 Task: Search one way flight ticket for 4 adults, 2 children, 2 infants in seat and 1 infant on lap in premium economy from Reno: Reno/tahoe International Airport to Springfield: Abraham Lincoln Capital Airport on 5-2-2023. Number of bags: 2 carry on bags. Price is upto 89000. Outbound departure time preference is 4:00.
Action: Mouse moved to (324, 284)
Screenshot: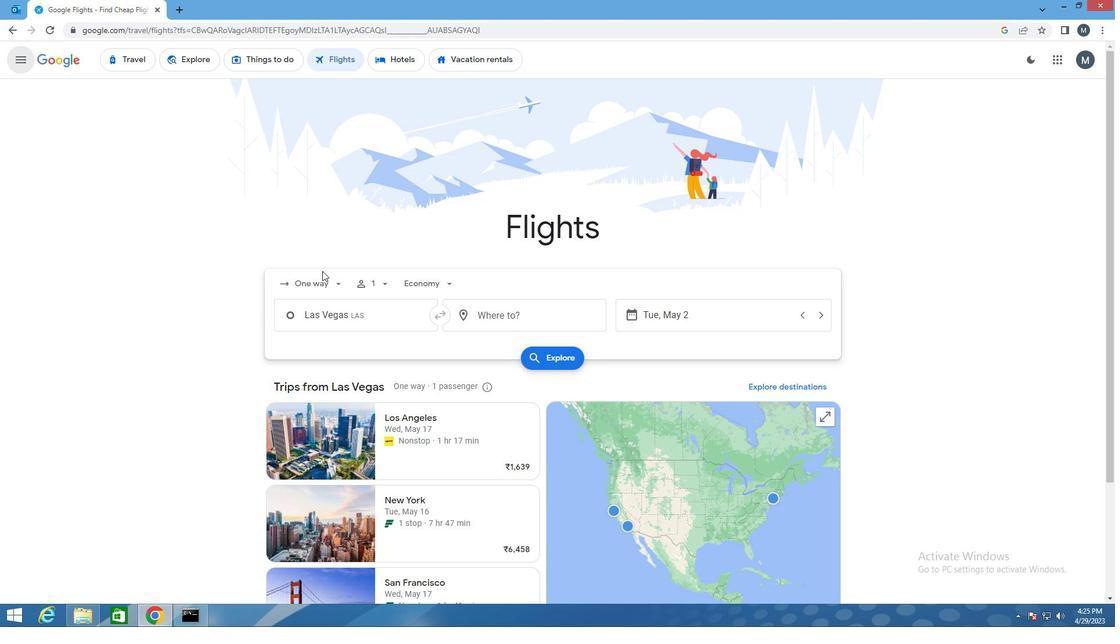 
Action: Mouse pressed left at (324, 284)
Screenshot: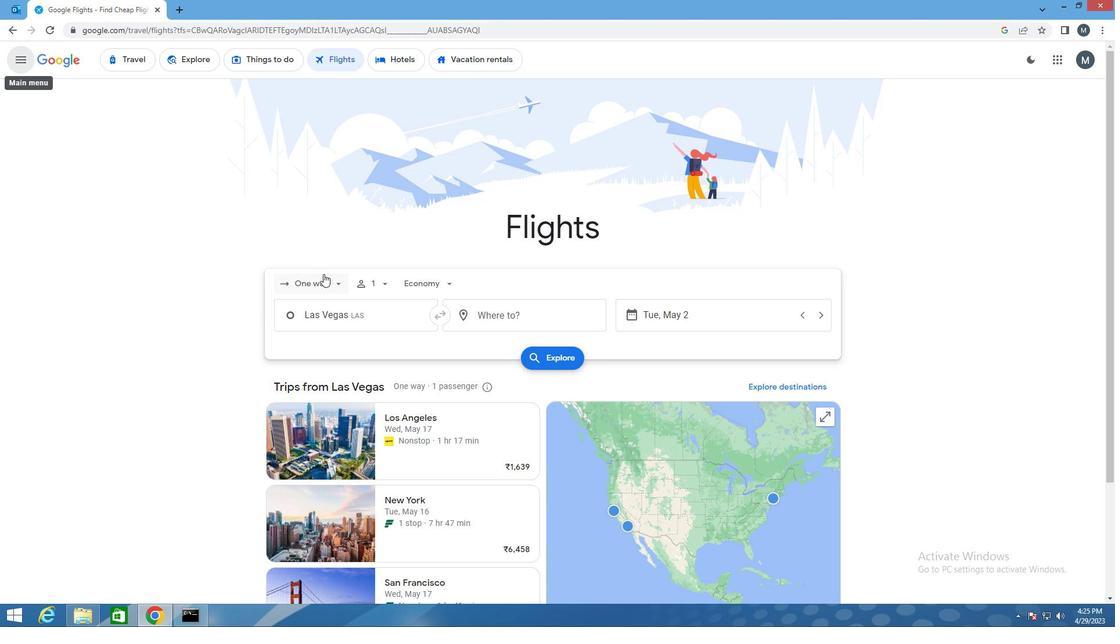 
Action: Mouse moved to (325, 340)
Screenshot: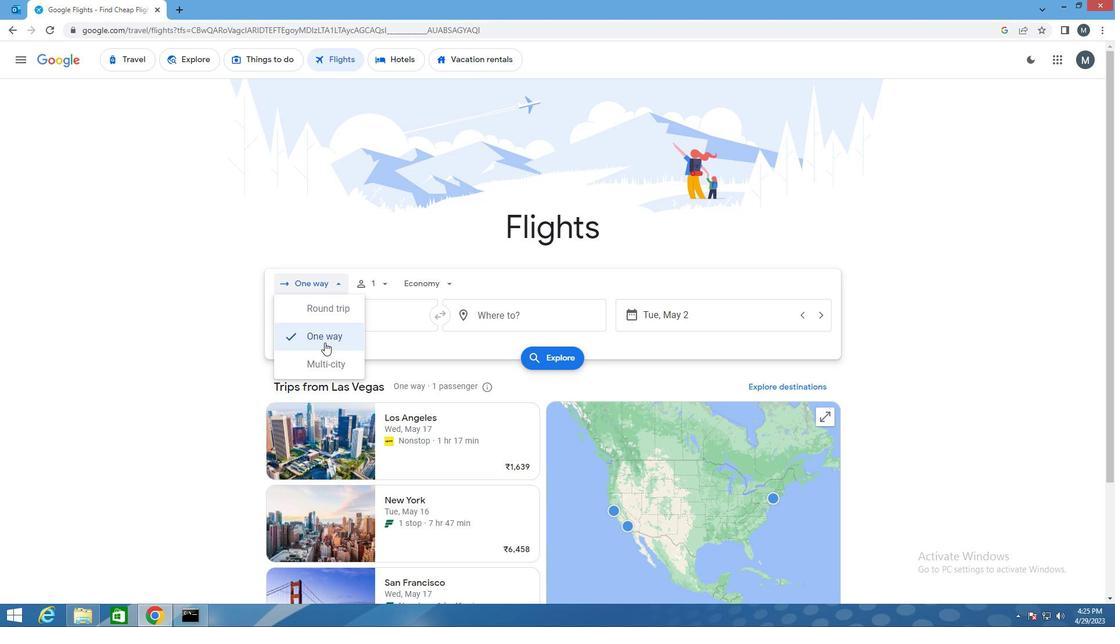 
Action: Mouse pressed left at (325, 340)
Screenshot: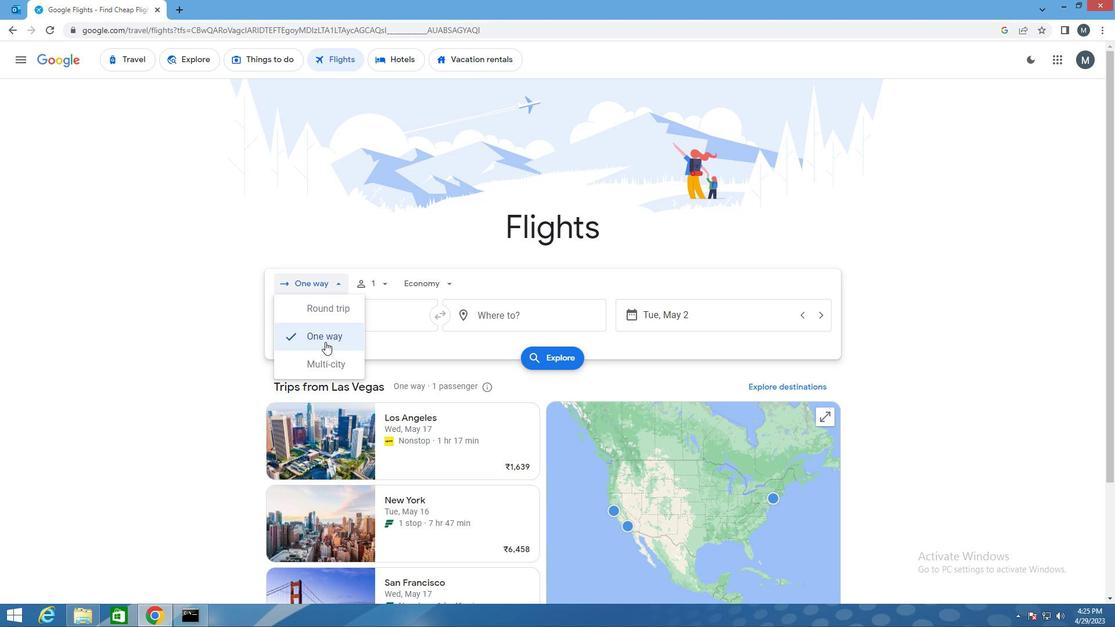 
Action: Mouse moved to (376, 283)
Screenshot: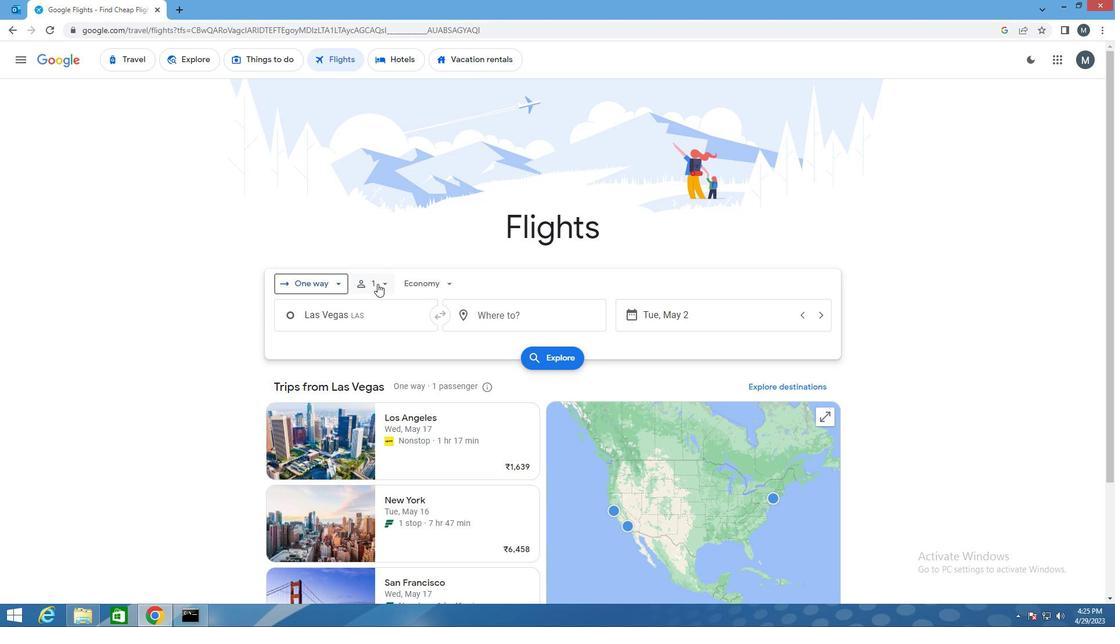 
Action: Mouse pressed left at (376, 283)
Screenshot: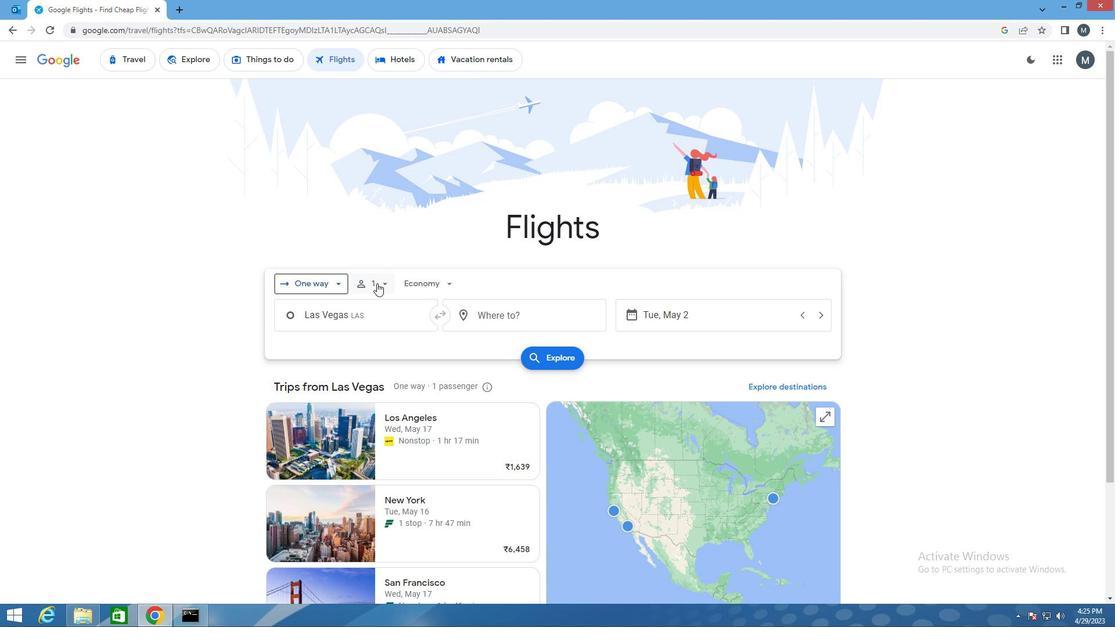 
Action: Mouse moved to (471, 317)
Screenshot: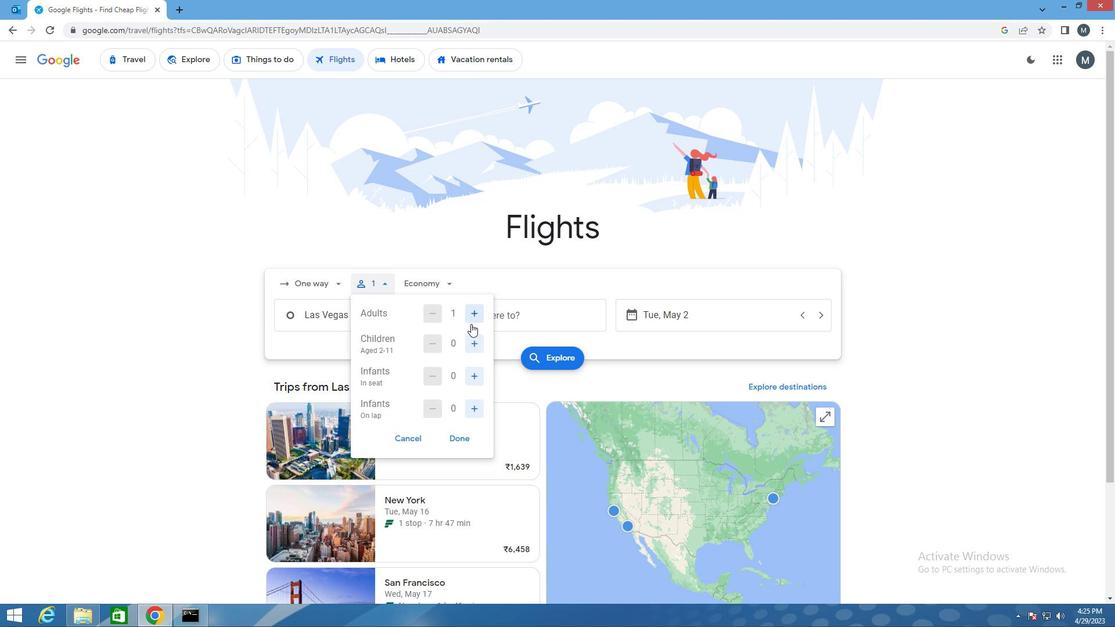 
Action: Mouse pressed left at (471, 317)
Screenshot: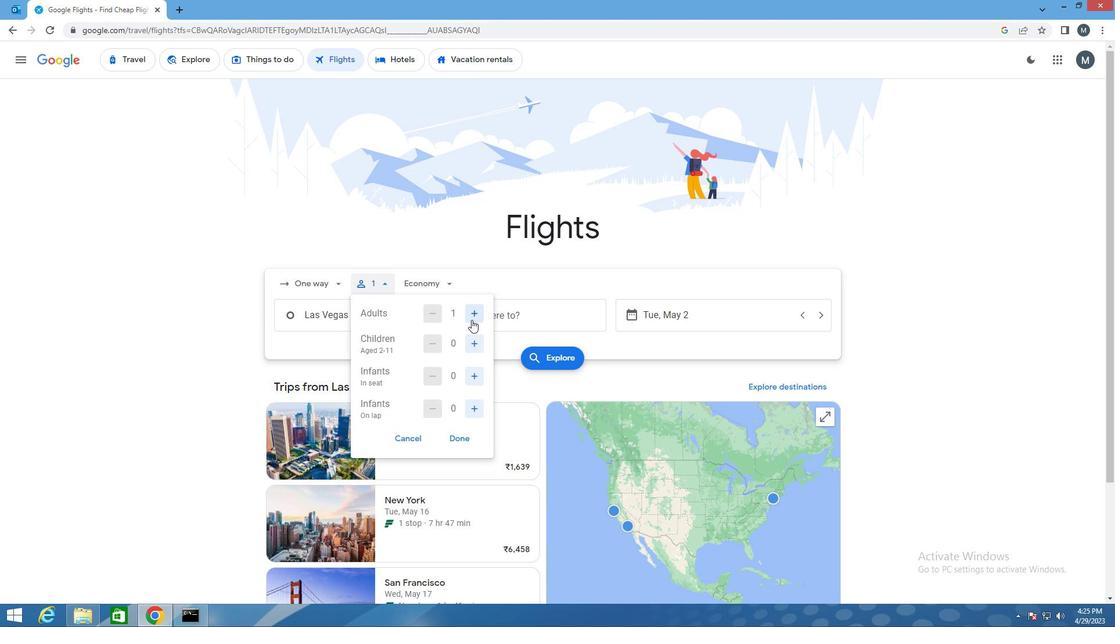 
Action: Mouse moved to (472, 317)
Screenshot: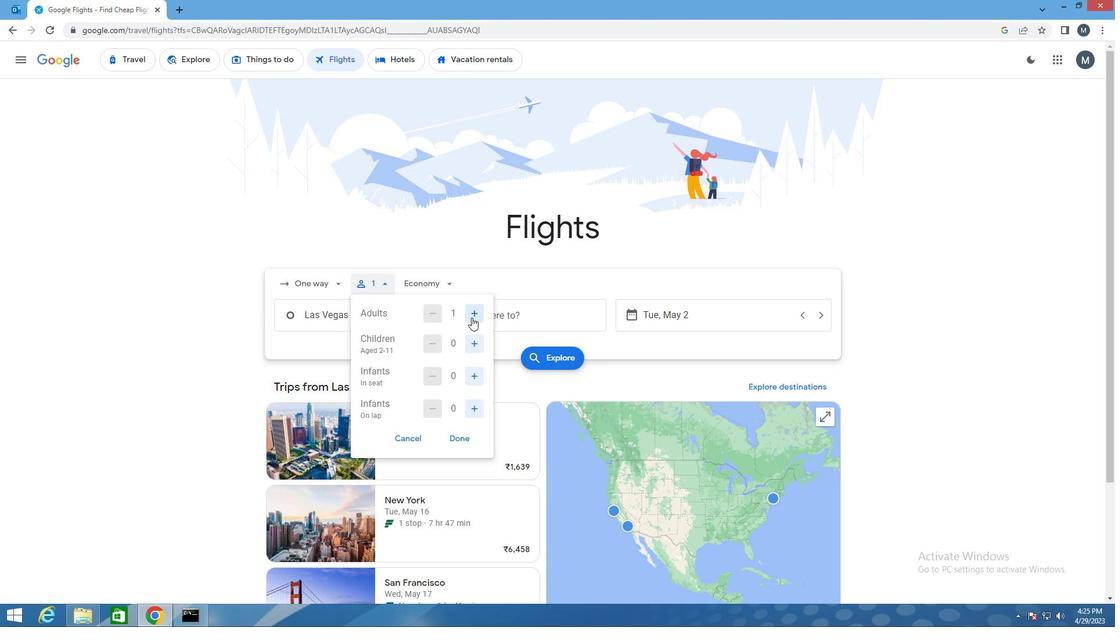 
Action: Mouse pressed left at (472, 317)
Screenshot: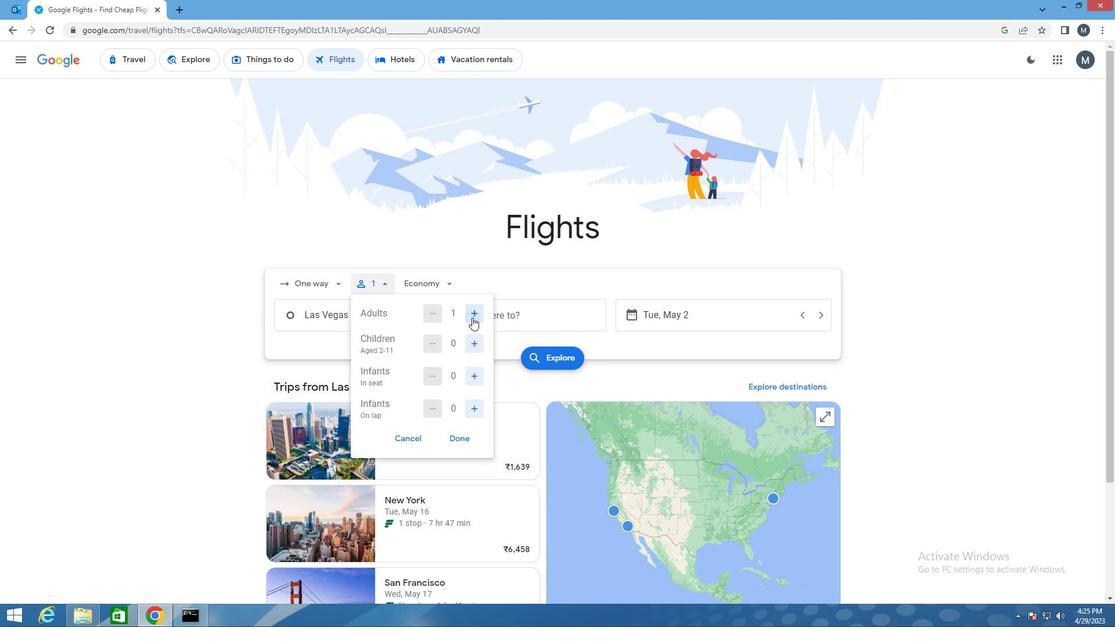 
Action: Mouse pressed left at (472, 317)
Screenshot: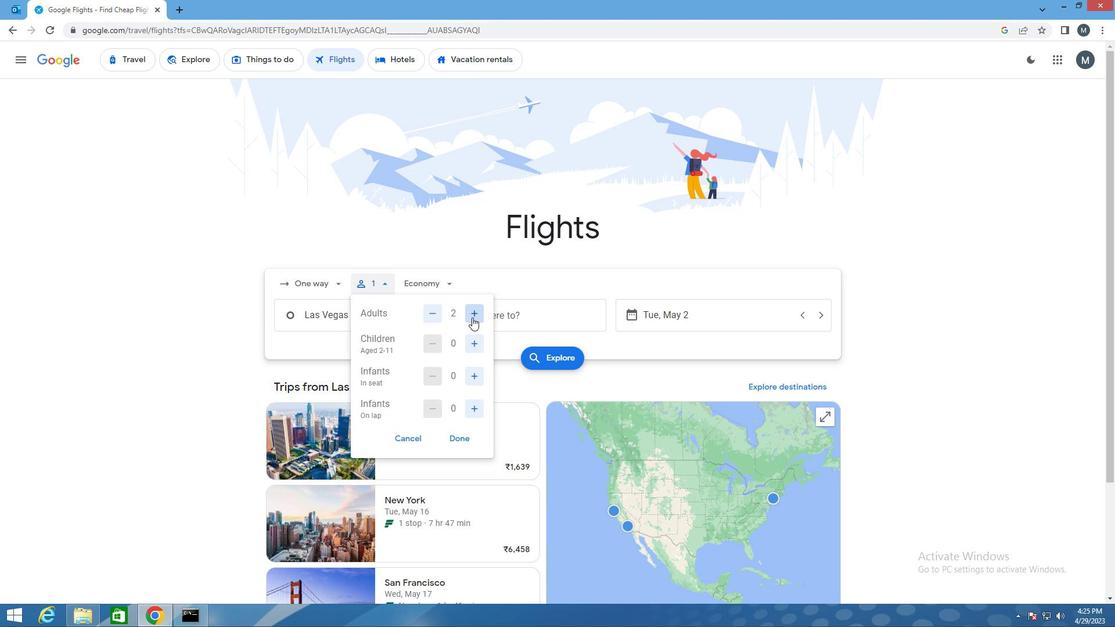 
Action: Mouse moved to (472, 343)
Screenshot: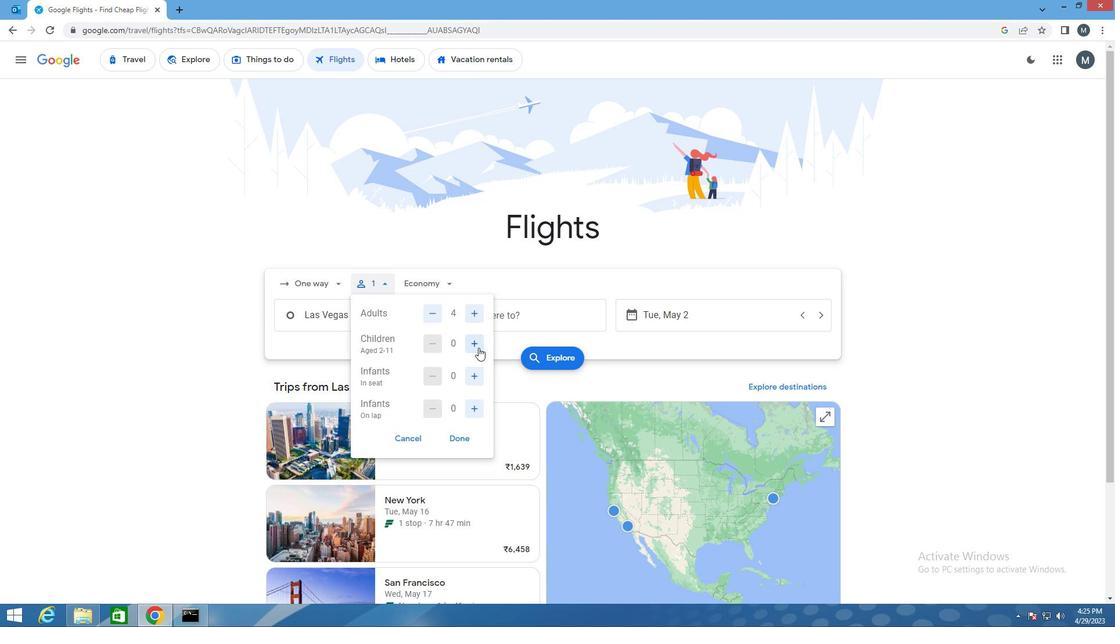 
Action: Mouse pressed left at (472, 343)
Screenshot: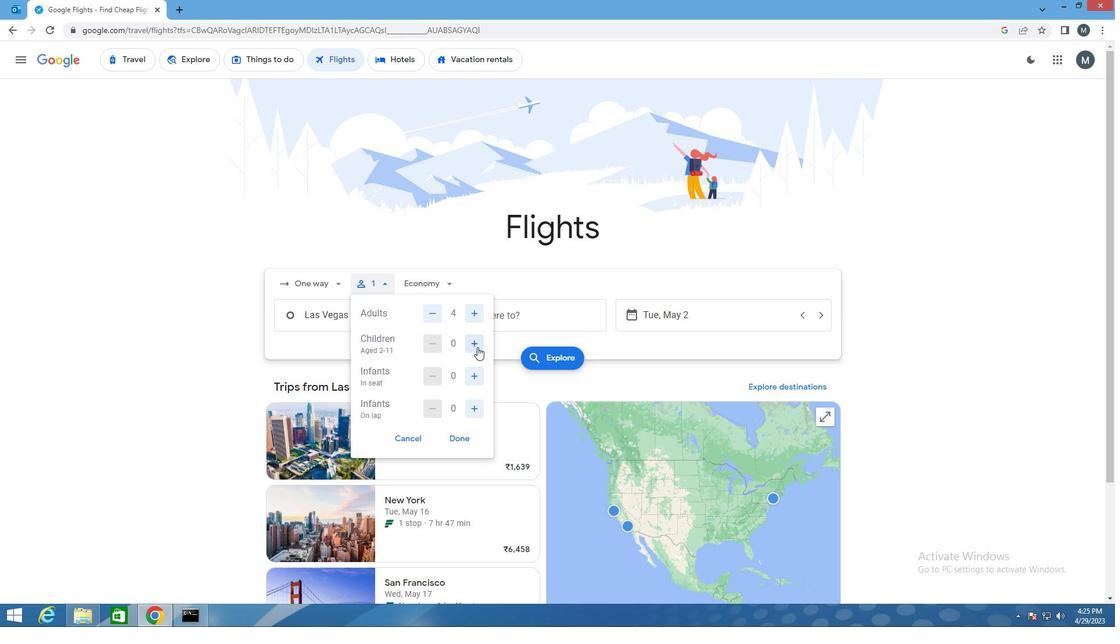 
Action: Mouse pressed left at (472, 343)
Screenshot: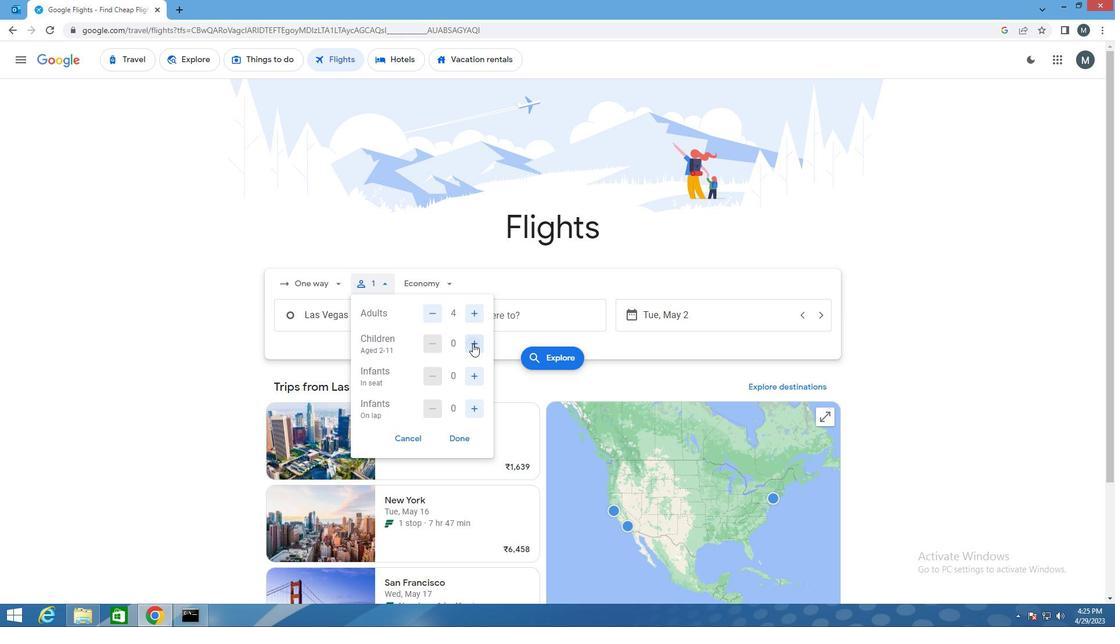 
Action: Mouse moved to (469, 374)
Screenshot: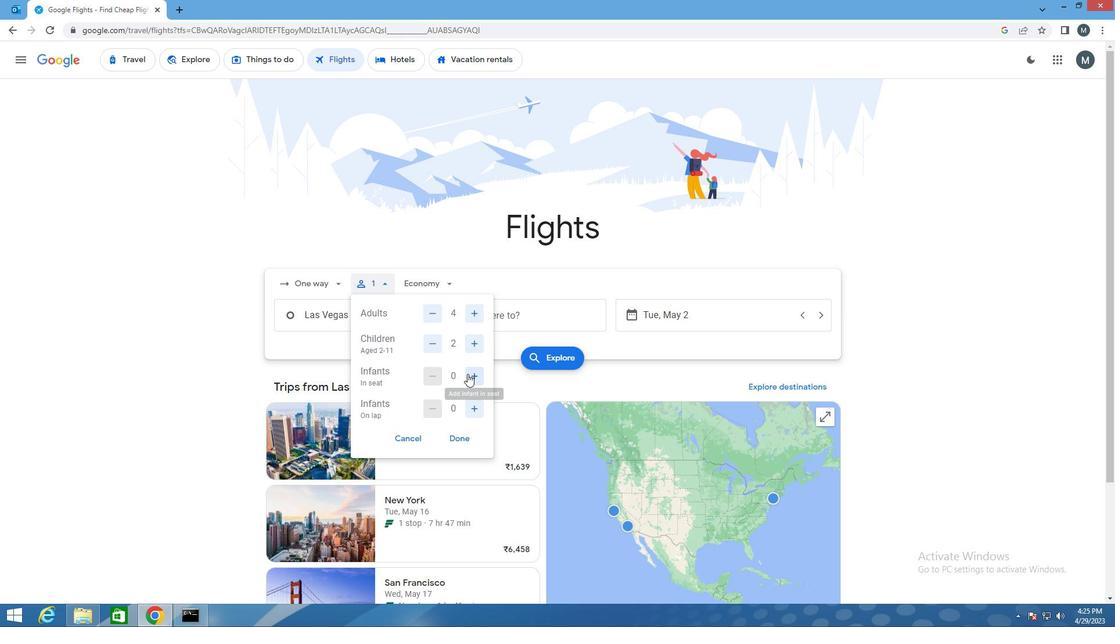 
Action: Mouse pressed left at (469, 374)
Screenshot: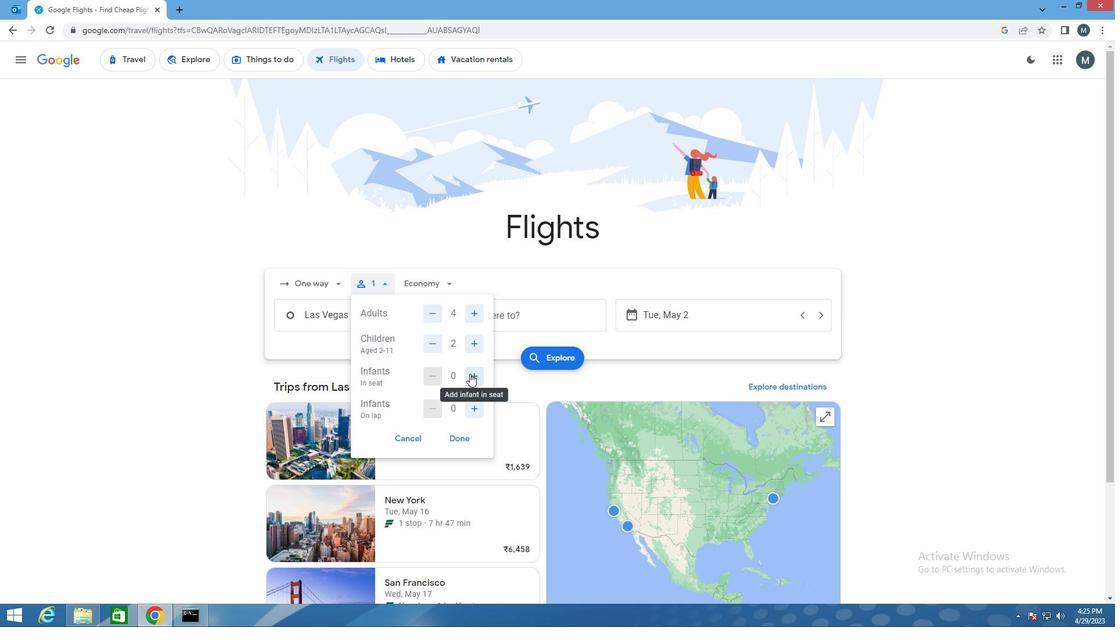
Action: Mouse pressed left at (469, 374)
Screenshot: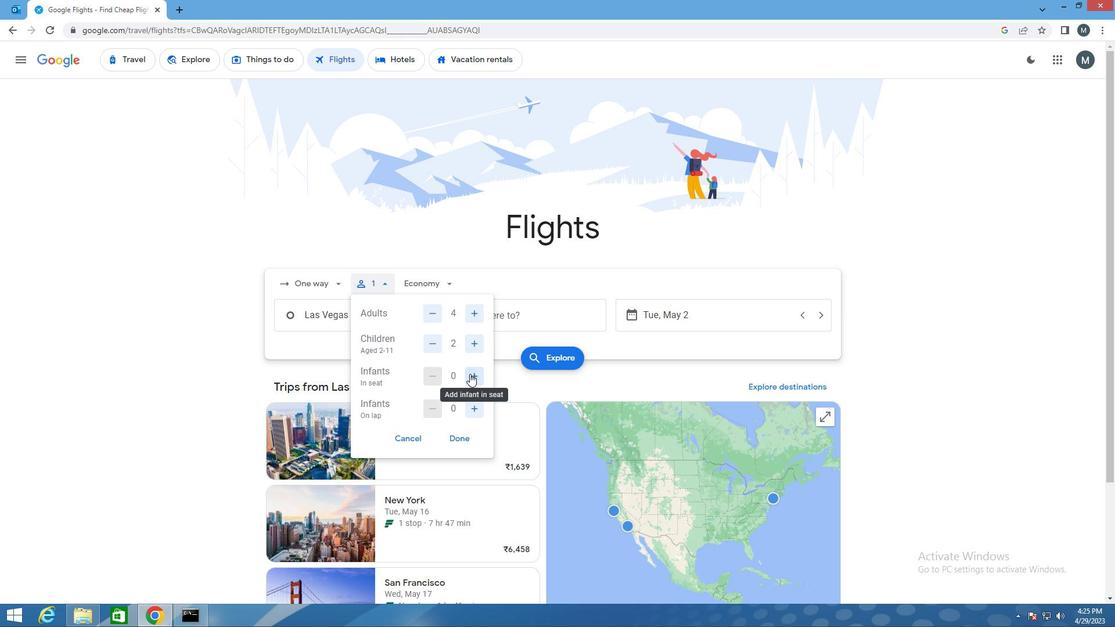 
Action: Mouse moved to (477, 410)
Screenshot: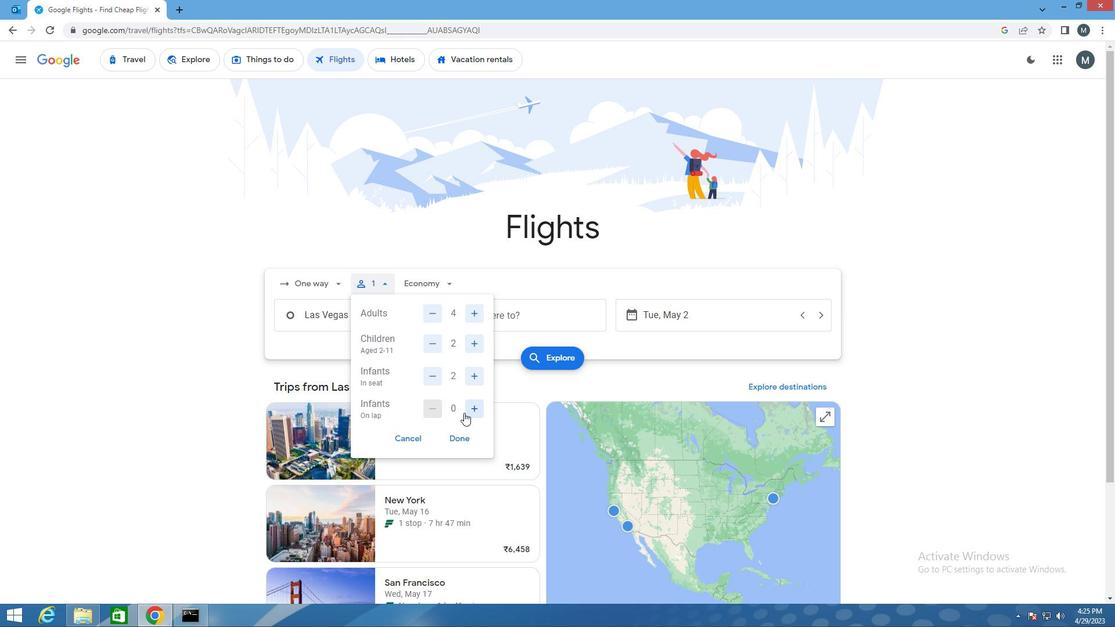 
Action: Mouse pressed left at (477, 410)
Screenshot: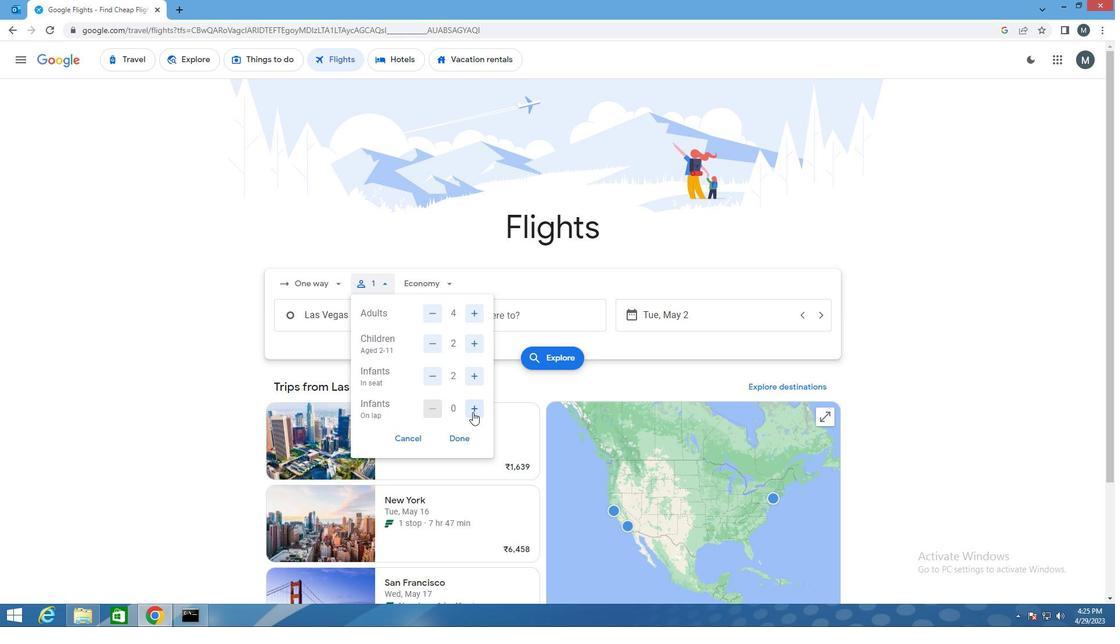 
Action: Mouse moved to (457, 437)
Screenshot: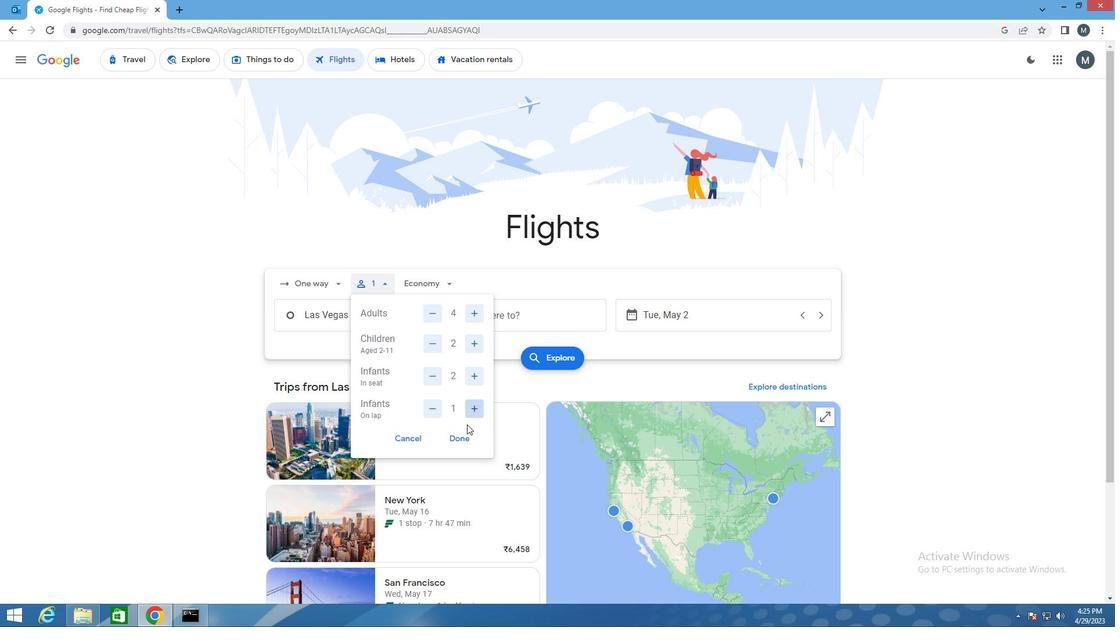 
Action: Mouse pressed left at (457, 437)
Screenshot: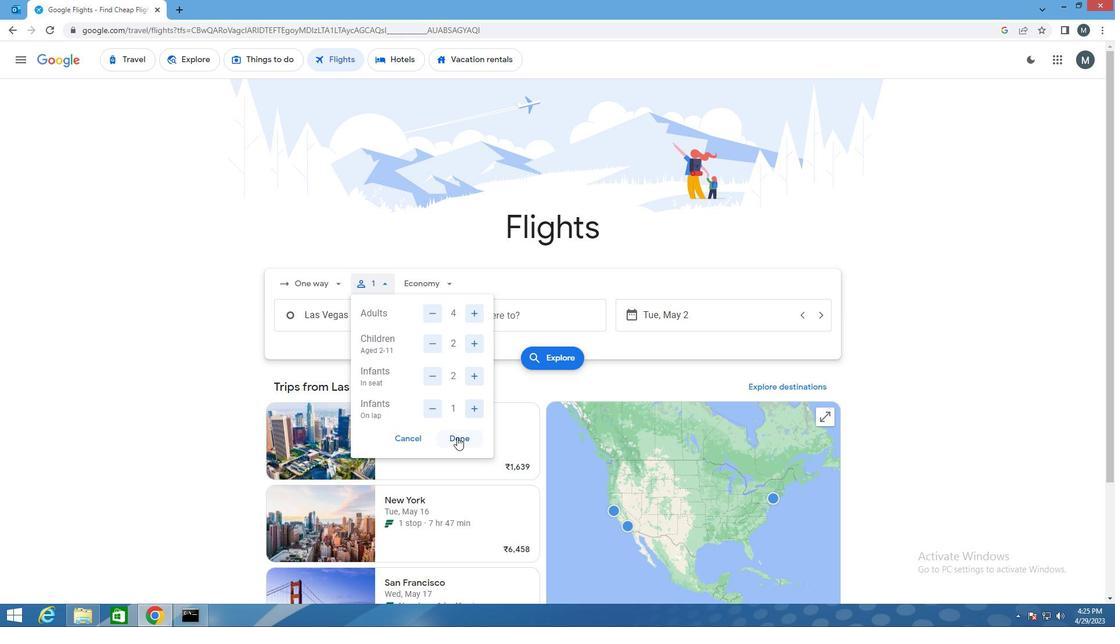 
Action: Mouse moved to (433, 287)
Screenshot: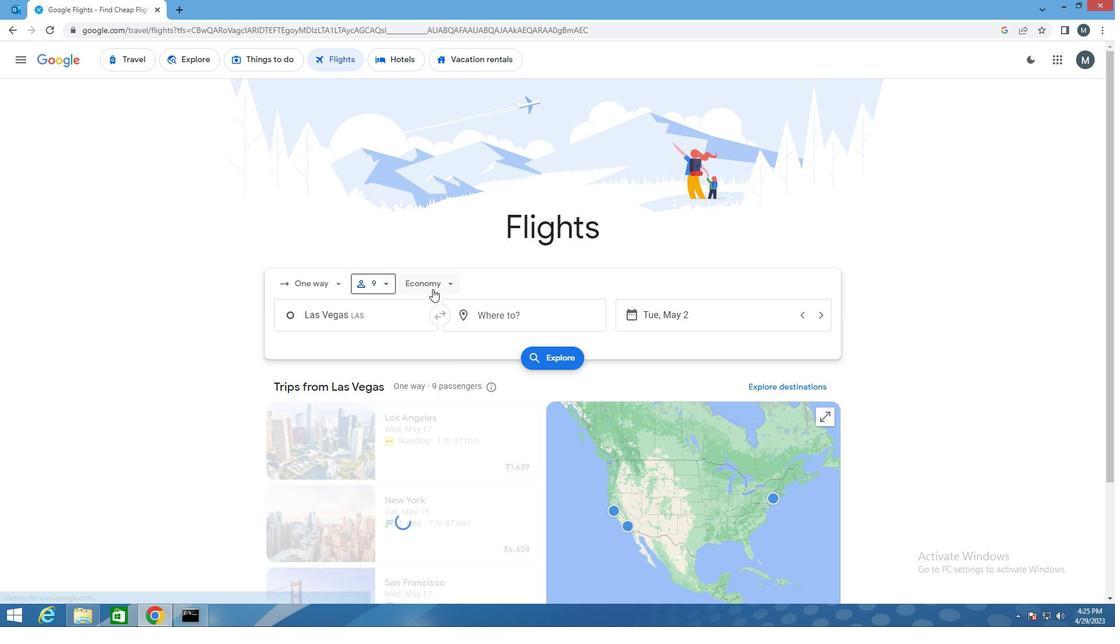 
Action: Mouse pressed left at (433, 287)
Screenshot: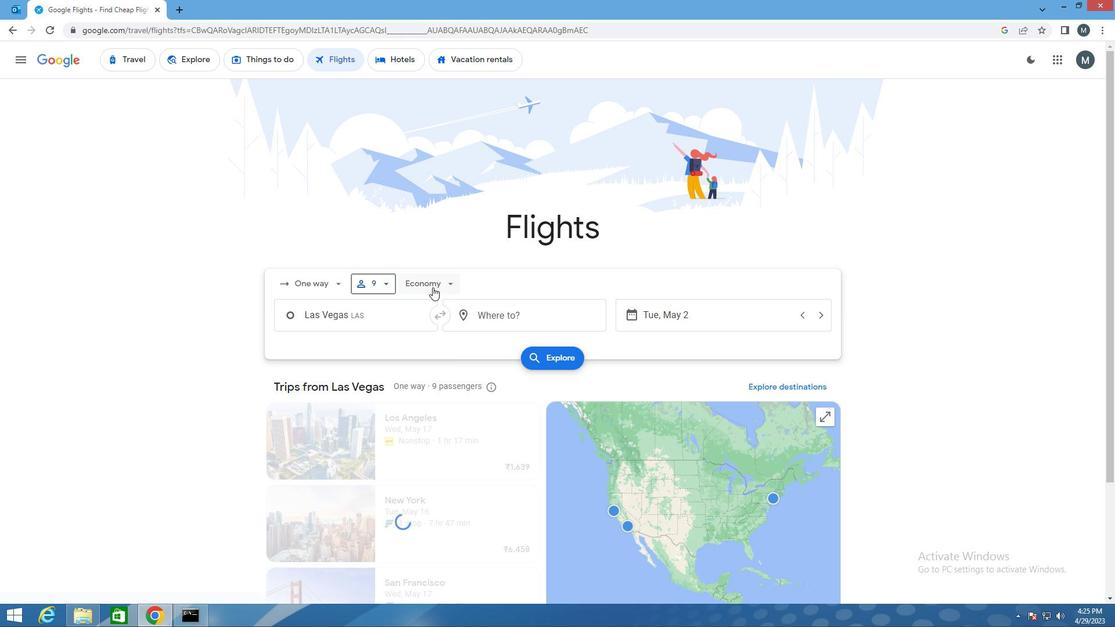 
Action: Mouse moved to (464, 334)
Screenshot: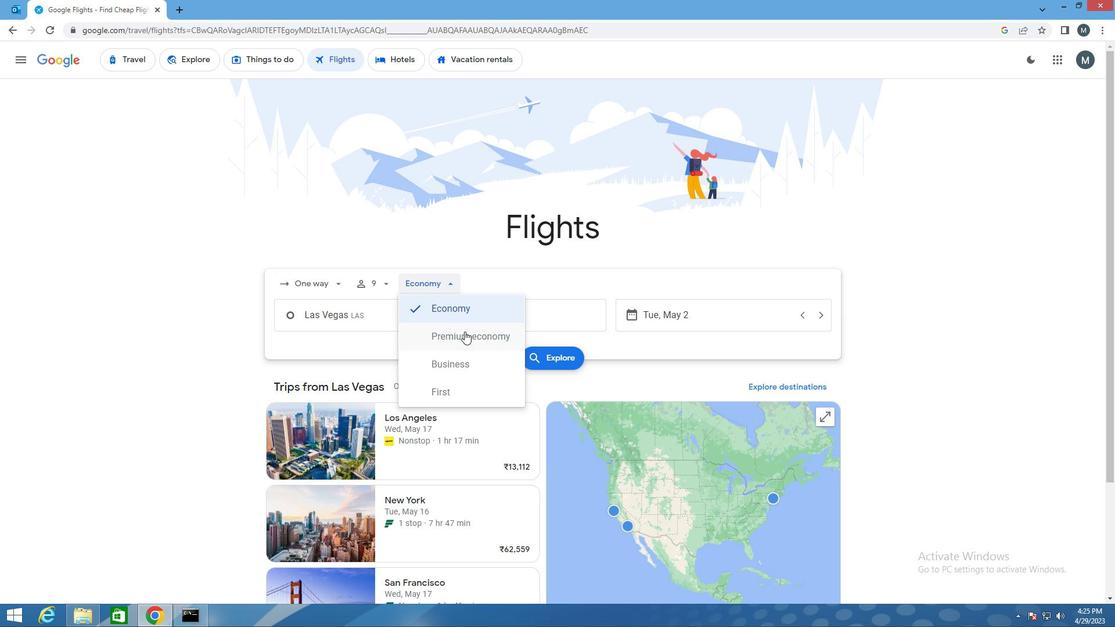 
Action: Mouse pressed left at (464, 334)
Screenshot: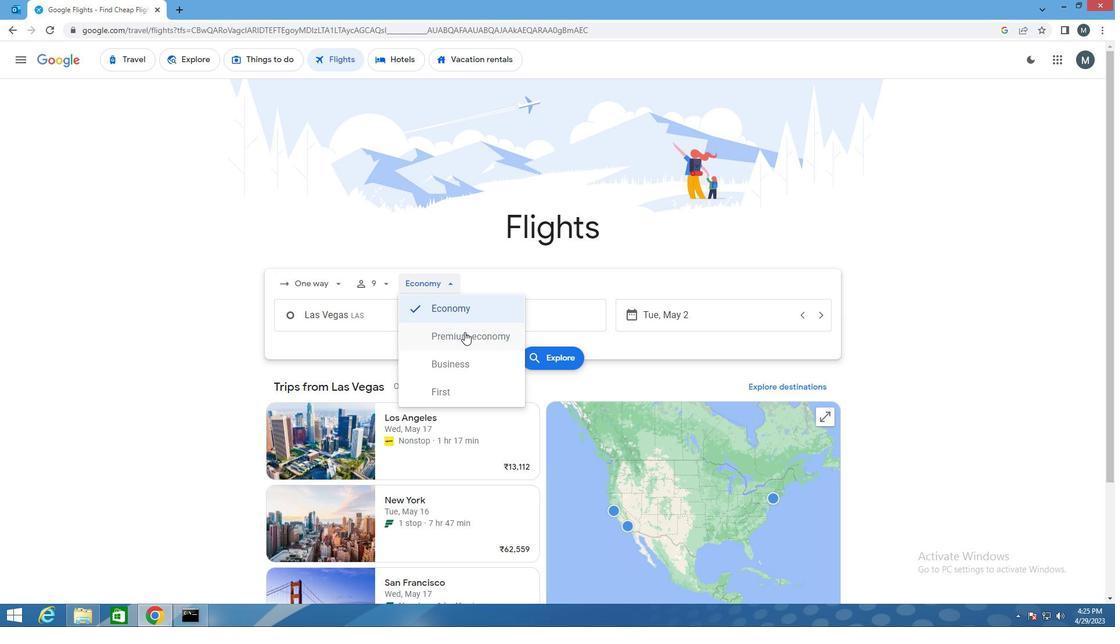 
Action: Mouse moved to (371, 315)
Screenshot: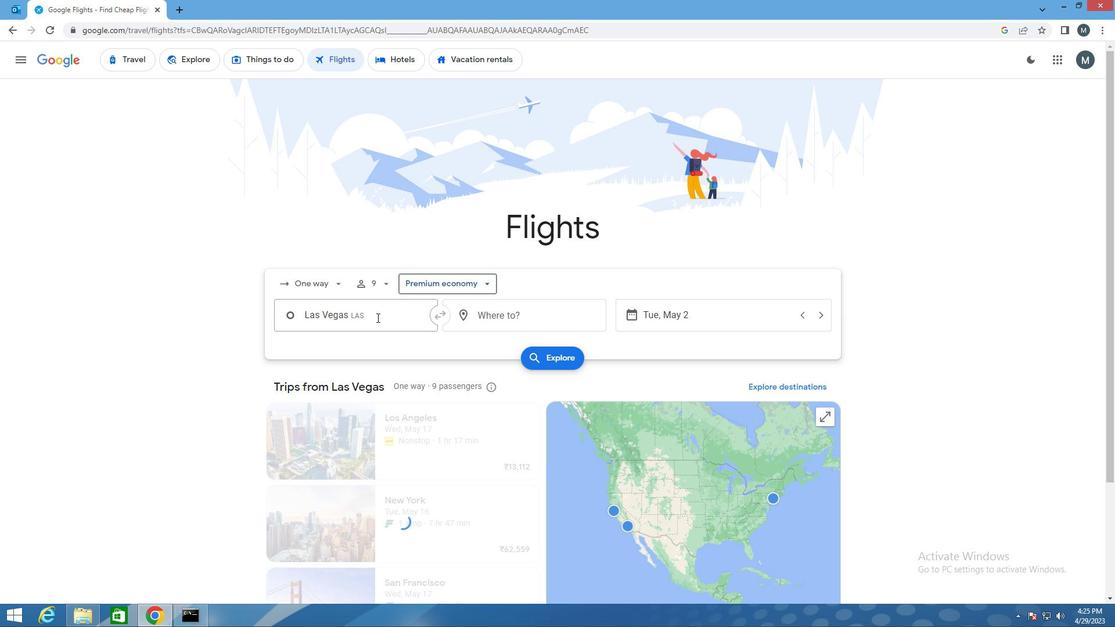 
Action: Mouse pressed left at (371, 315)
Screenshot: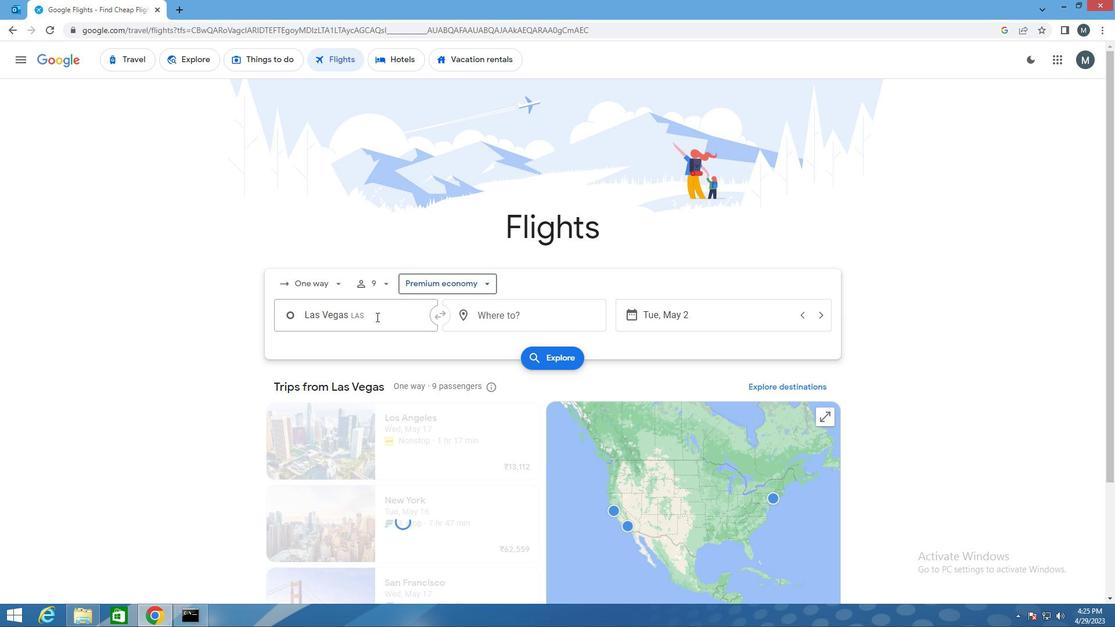 
Action: Mouse moved to (370, 315)
Screenshot: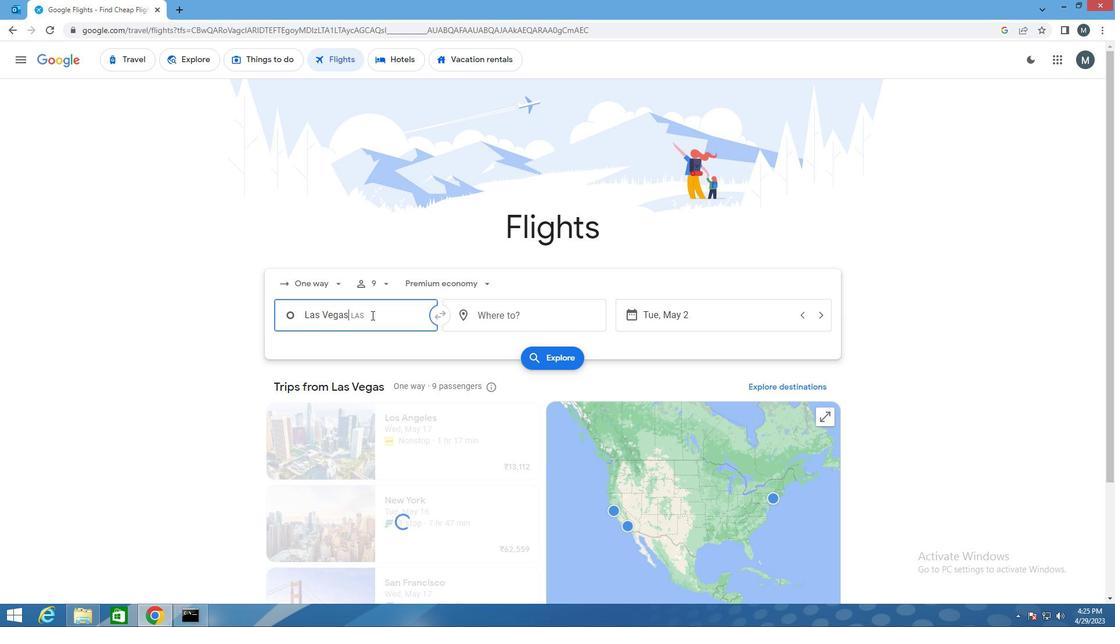 
Action: Key pressed rno
Screenshot: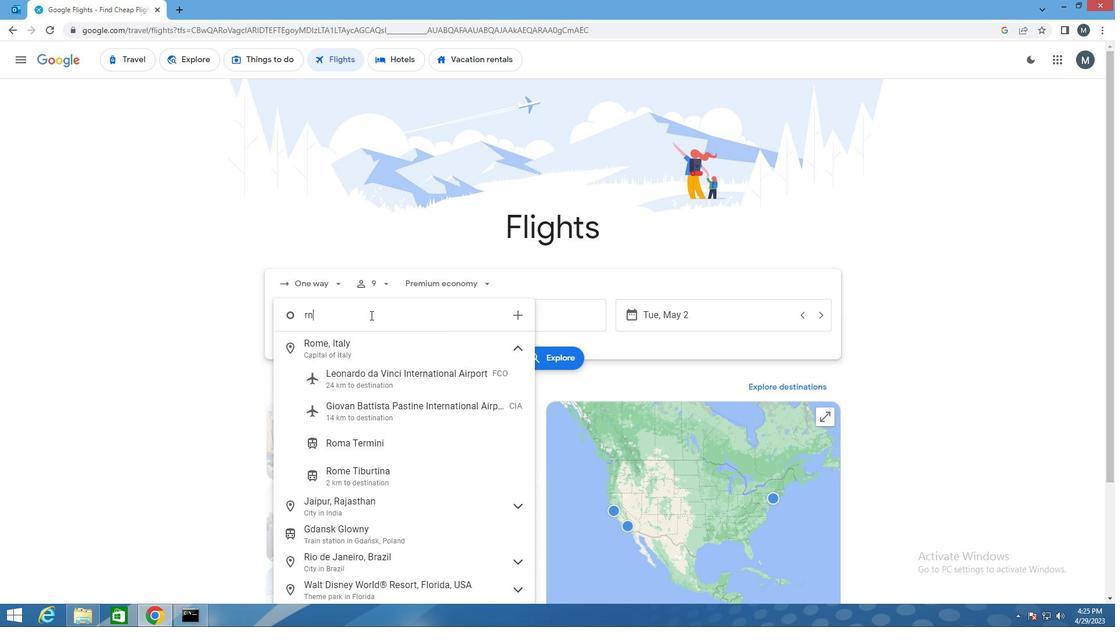 
Action: Mouse moved to (392, 344)
Screenshot: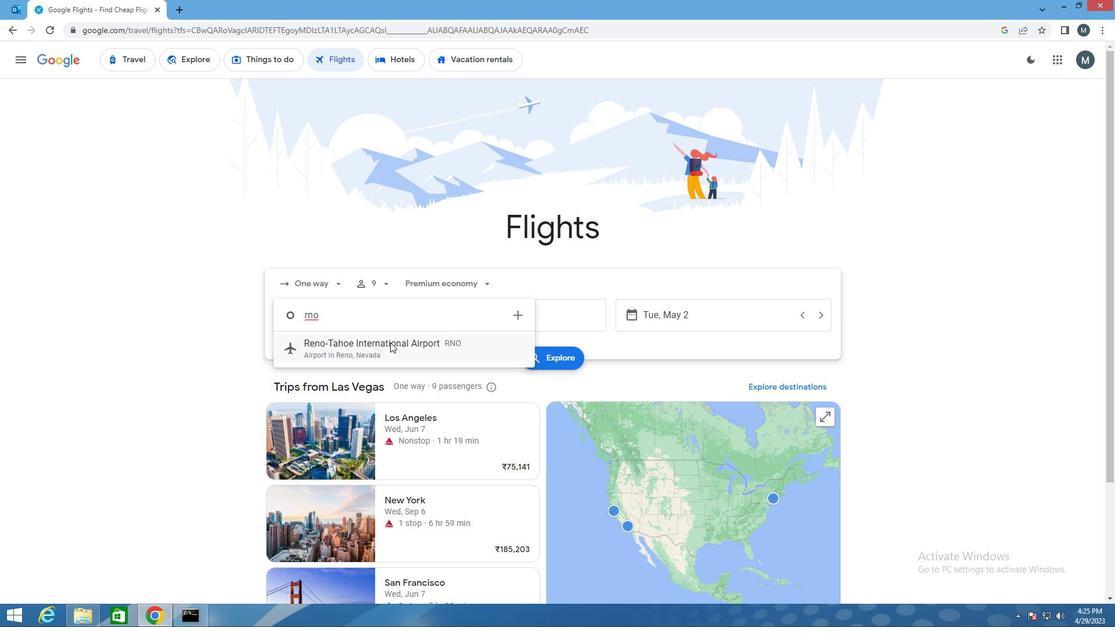 
Action: Mouse pressed left at (392, 344)
Screenshot: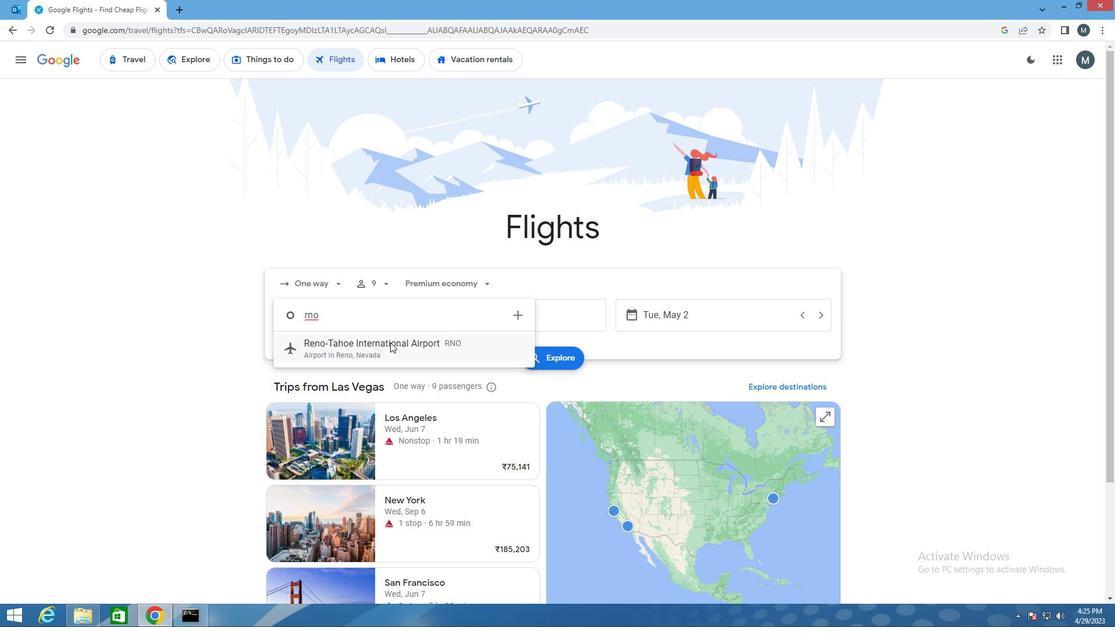 
Action: Mouse moved to (532, 321)
Screenshot: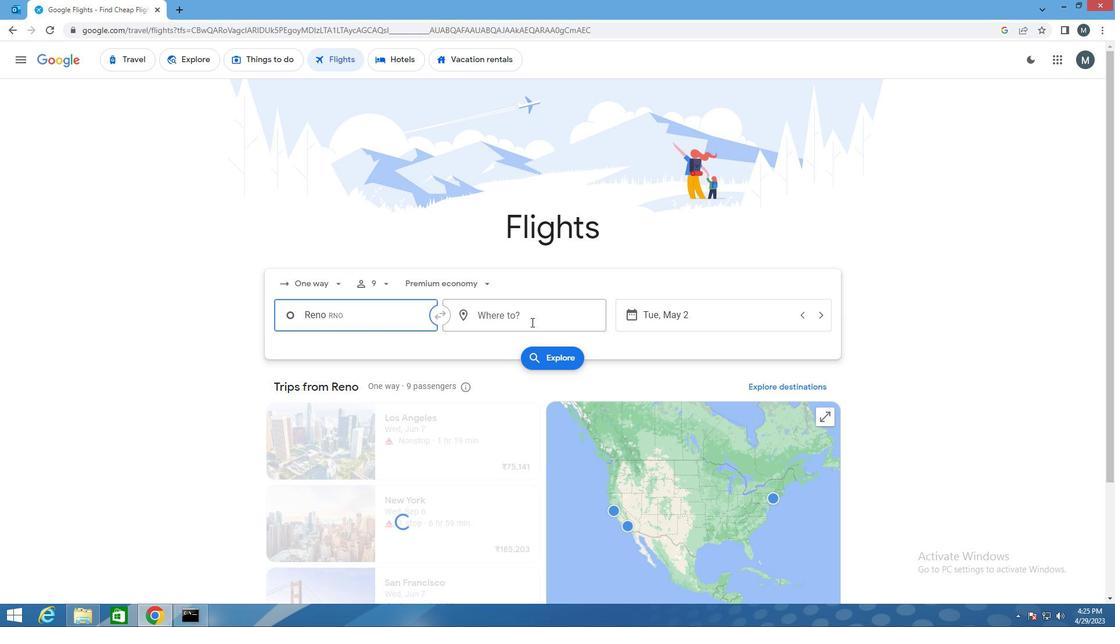 
Action: Mouse pressed left at (532, 321)
Screenshot: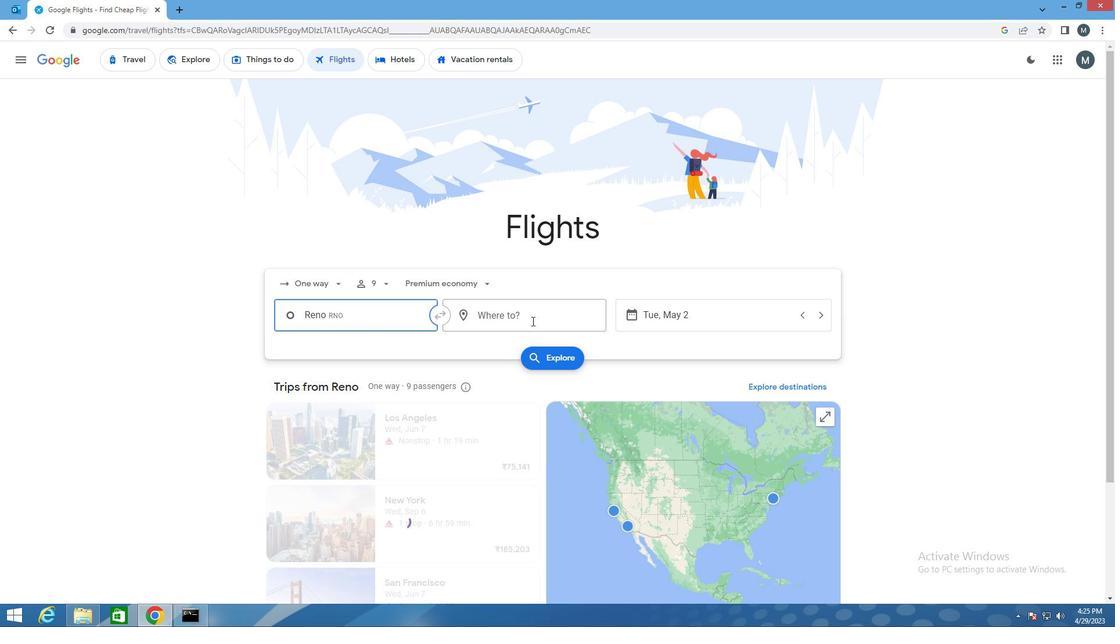 
Action: Mouse moved to (532, 321)
Screenshot: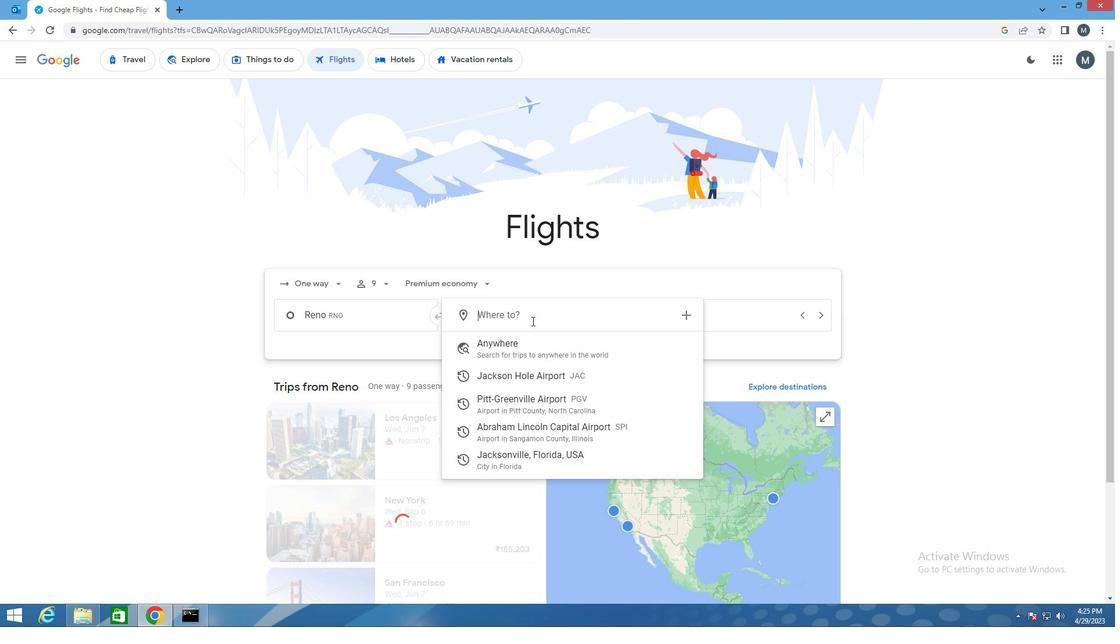 
Action: Key pressed spi
Screenshot: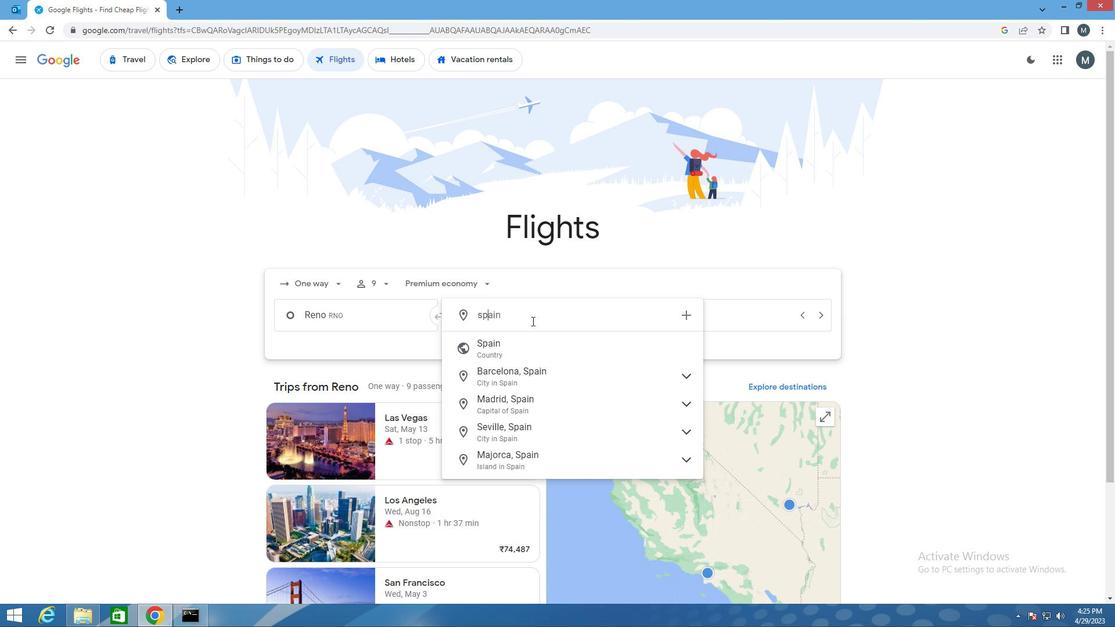 
Action: Mouse moved to (546, 352)
Screenshot: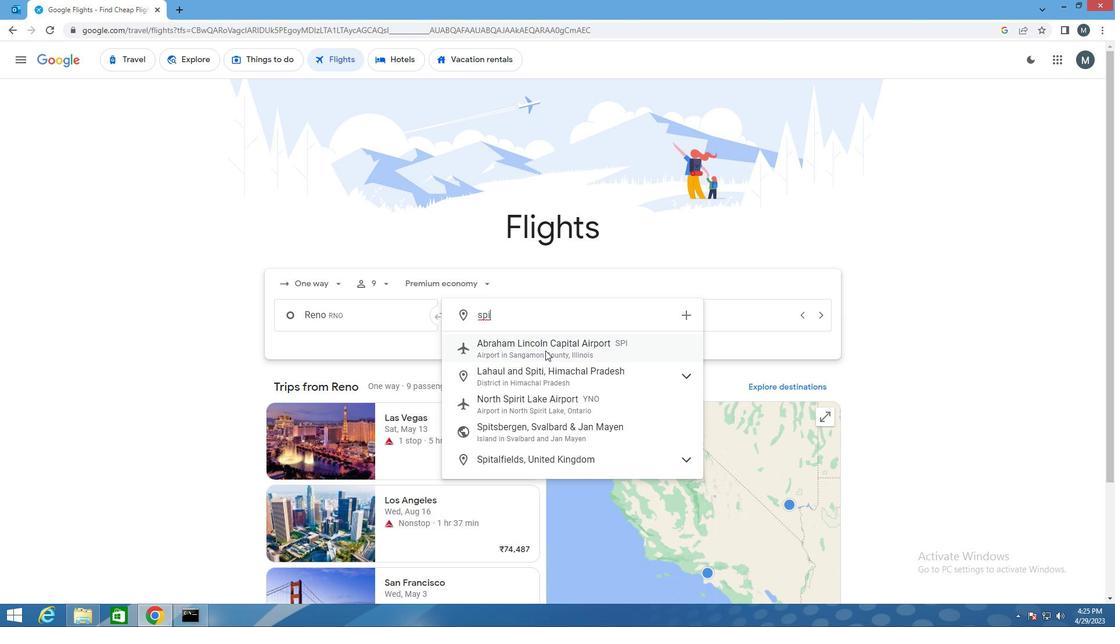 
Action: Mouse pressed left at (546, 352)
Screenshot: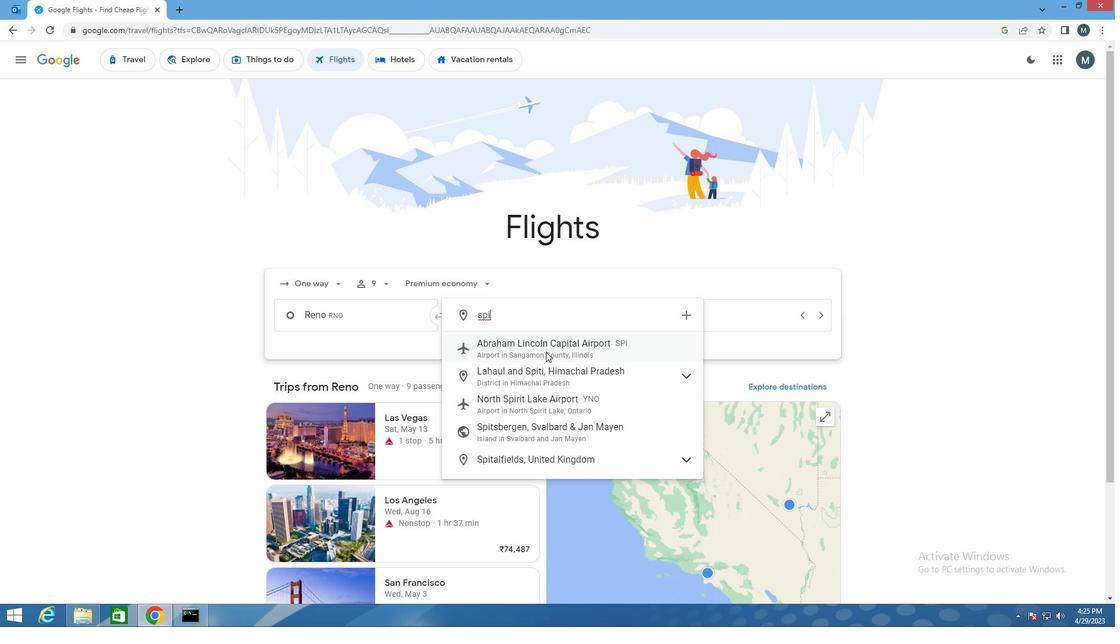 
Action: Mouse moved to (638, 318)
Screenshot: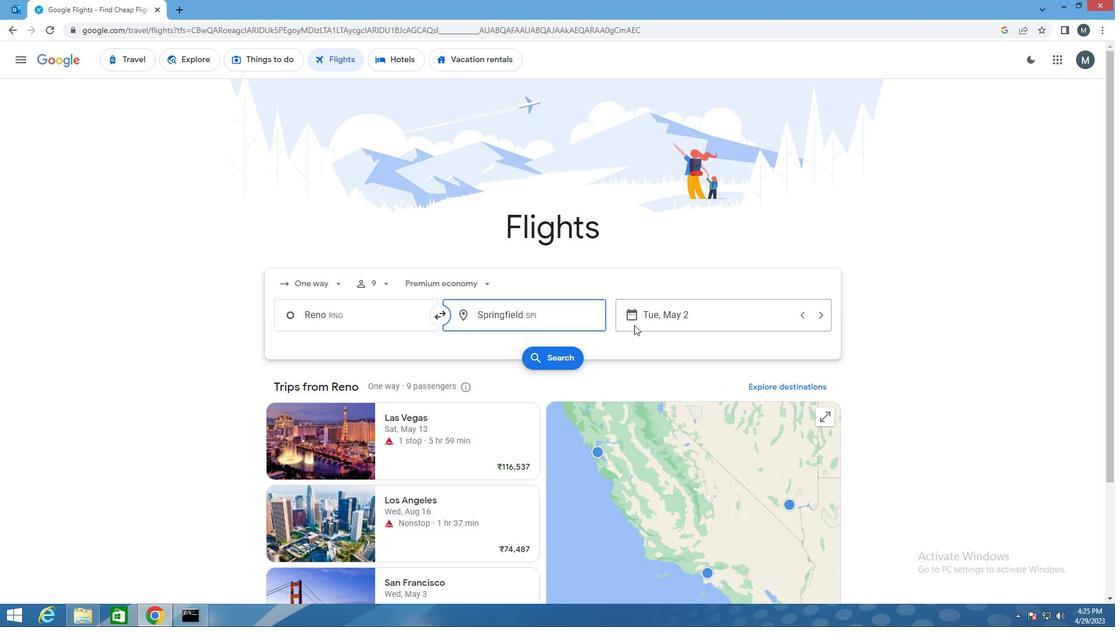 
Action: Mouse pressed left at (638, 318)
Screenshot: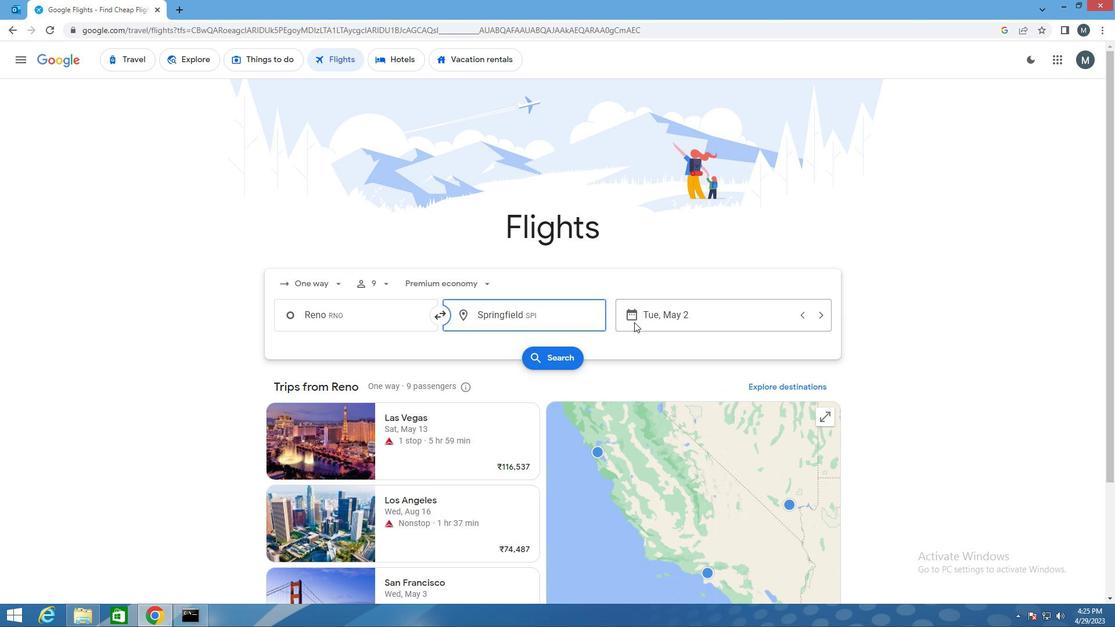 
Action: Mouse moved to (694, 393)
Screenshot: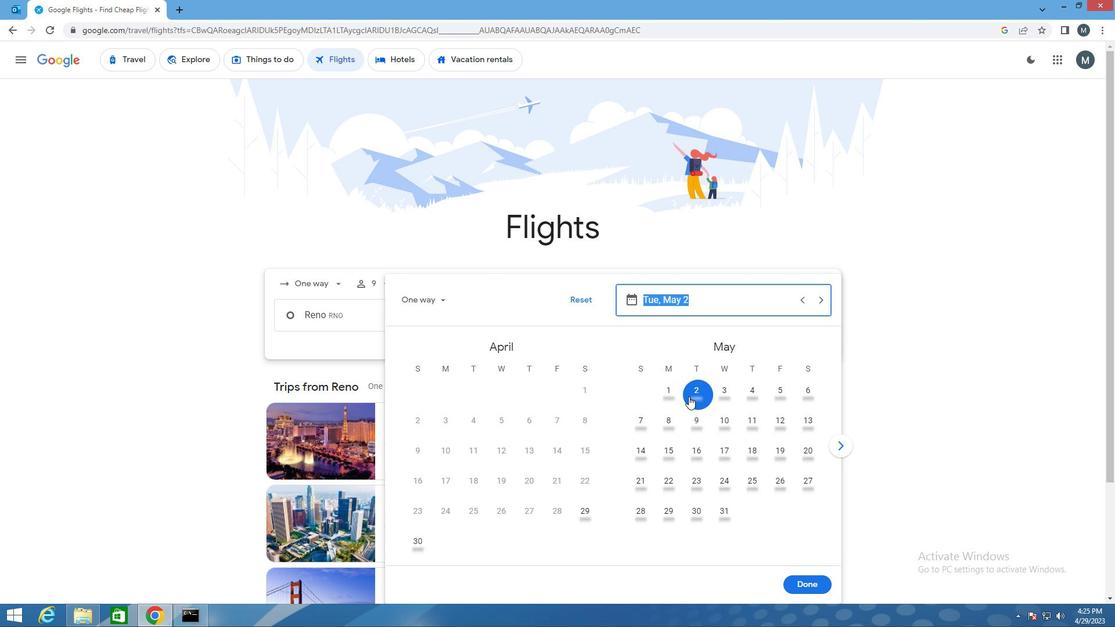 
Action: Mouse pressed left at (694, 393)
Screenshot: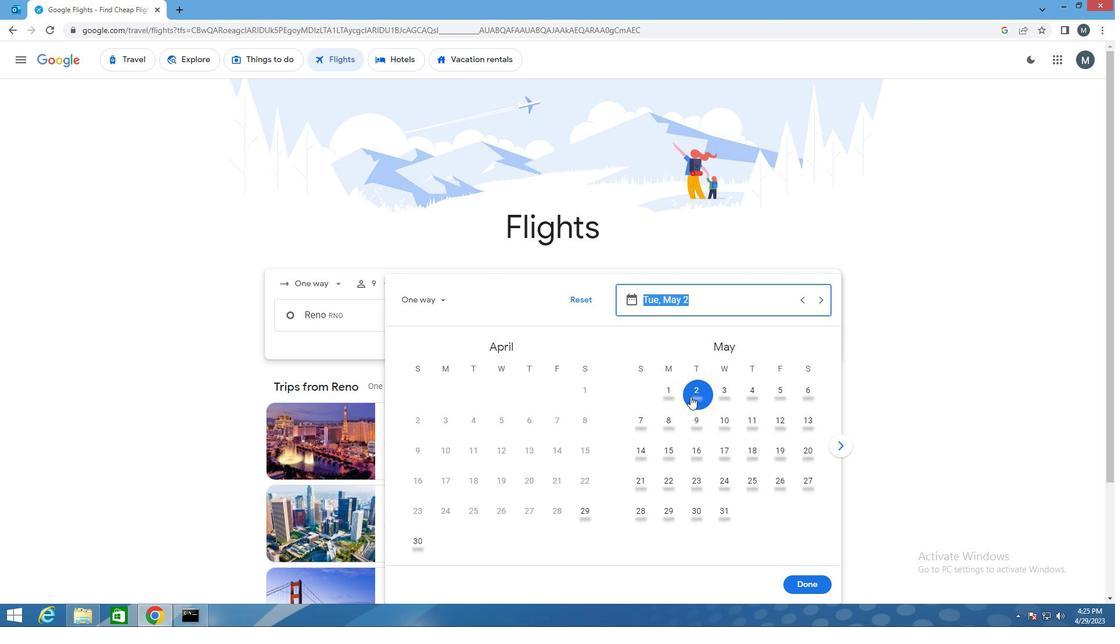 
Action: Mouse moved to (802, 584)
Screenshot: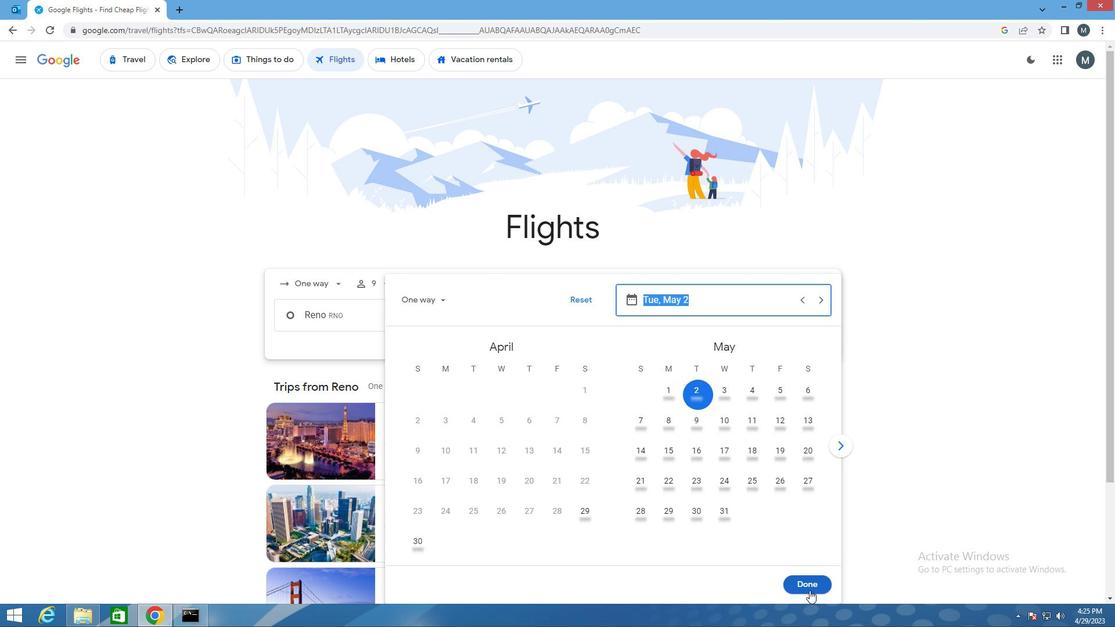 
Action: Mouse pressed left at (802, 584)
Screenshot: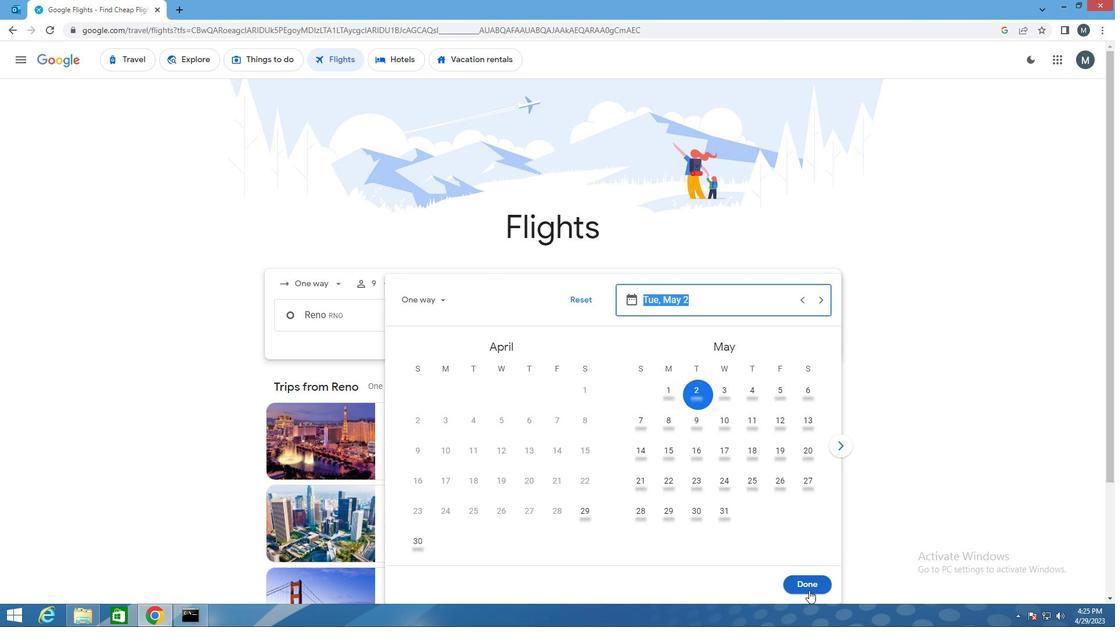 
Action: Mouse moved to (548, 357)
Screenshot: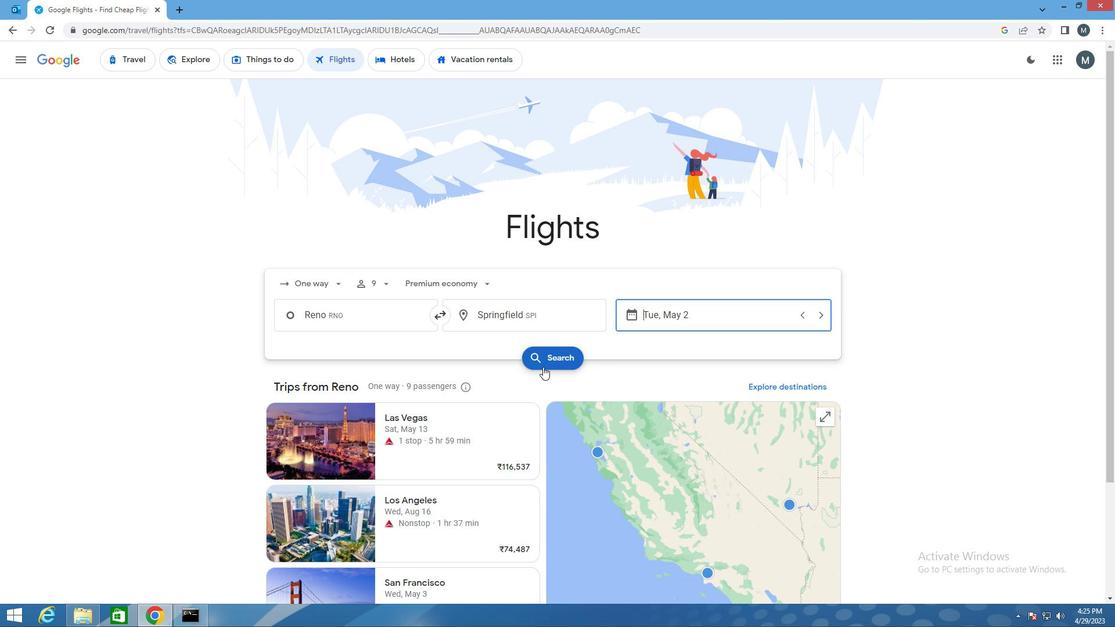 
Action: Mouse pressed left at (548, 357)
Screenshot: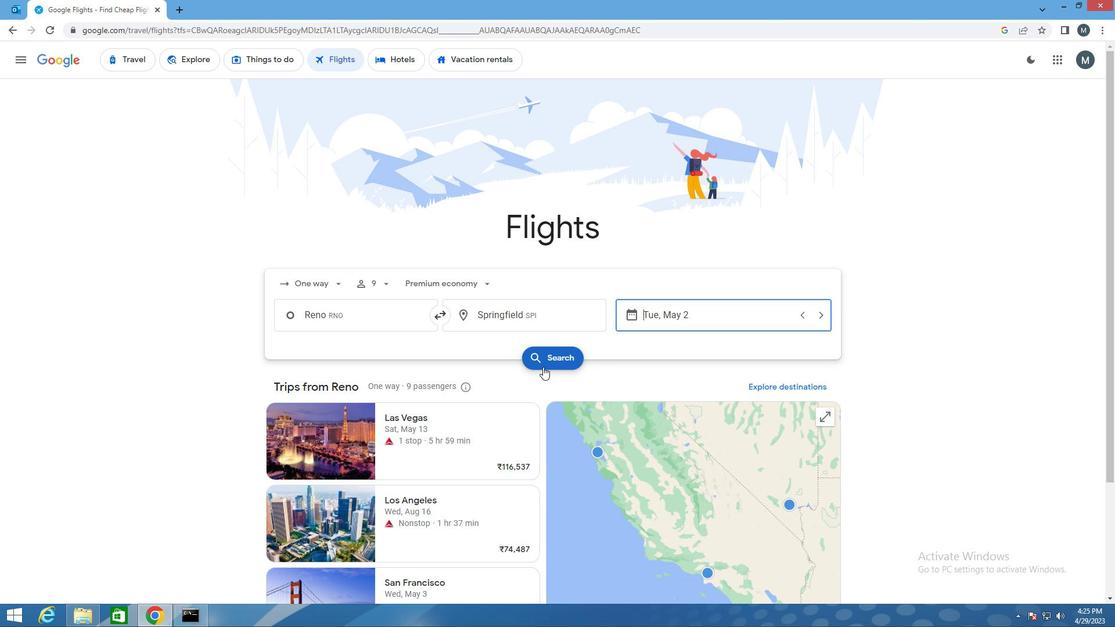 
Action: Mouse moved to (279, 169)
Screenshot: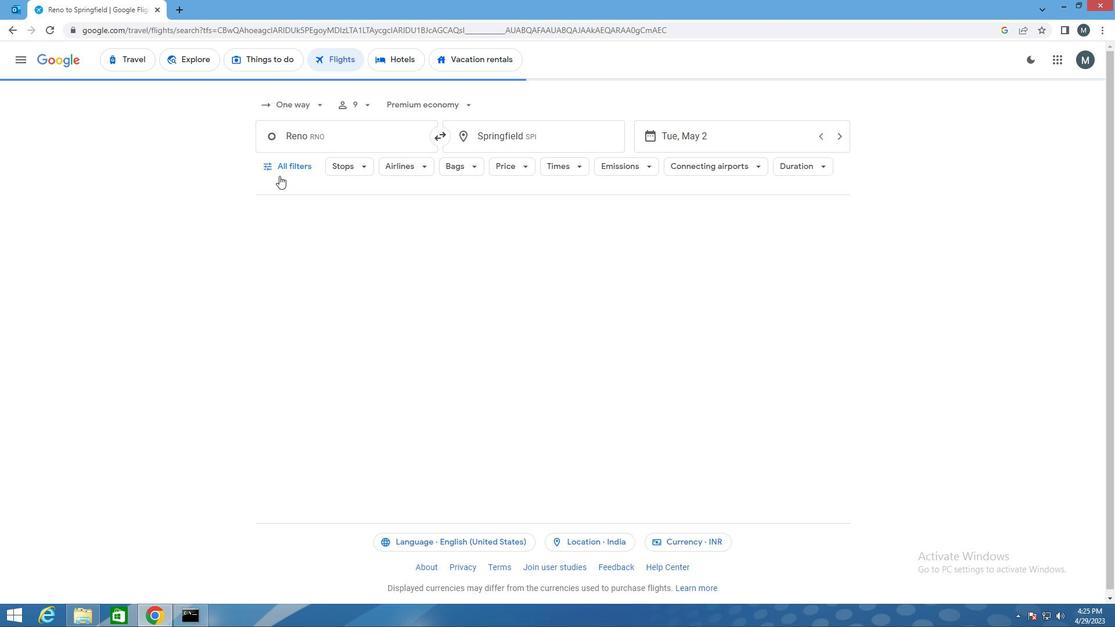 
Action: Mouse pressed left at (279, 169)
Screenshot: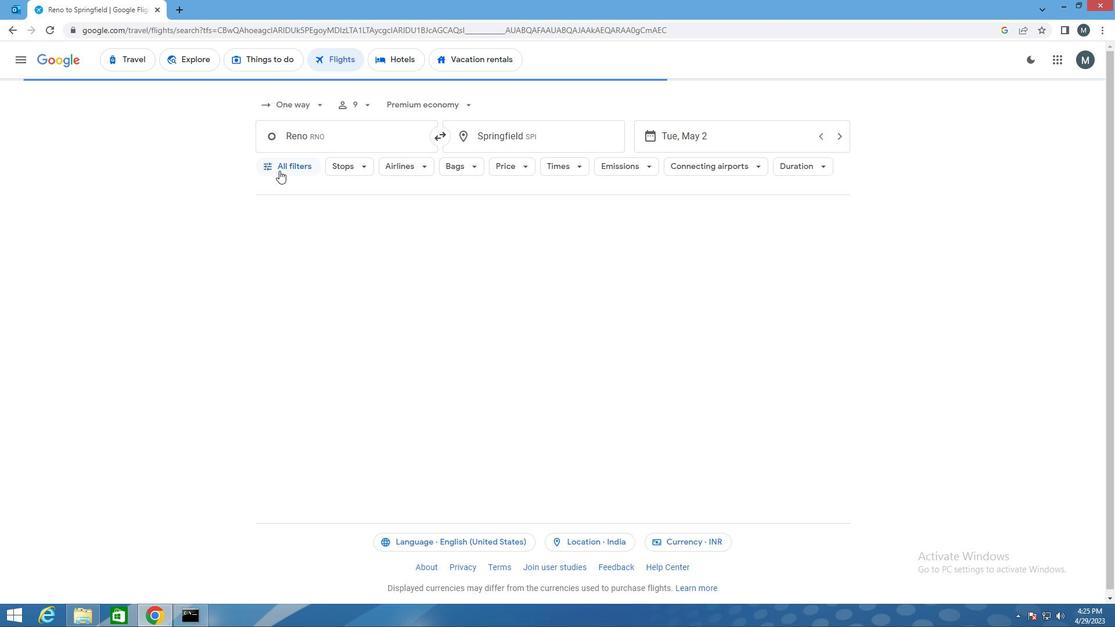 
Action: Mouse moved to (367, 314)
Screenshot: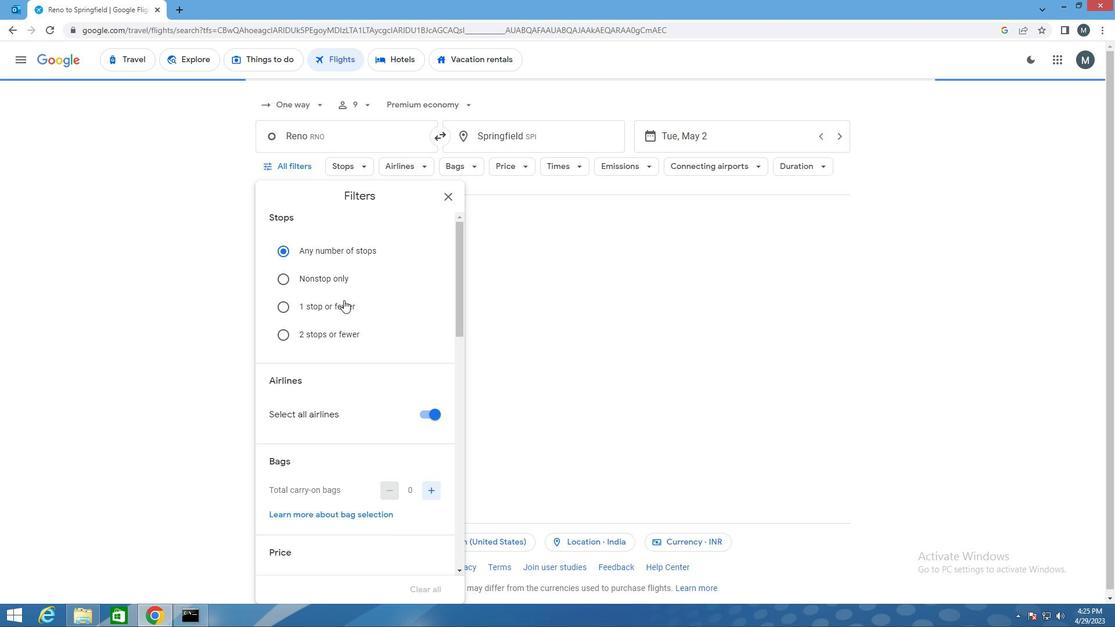 
Action: Mouse scrolled (367, 314) with delta (0, 0)
Screenshot: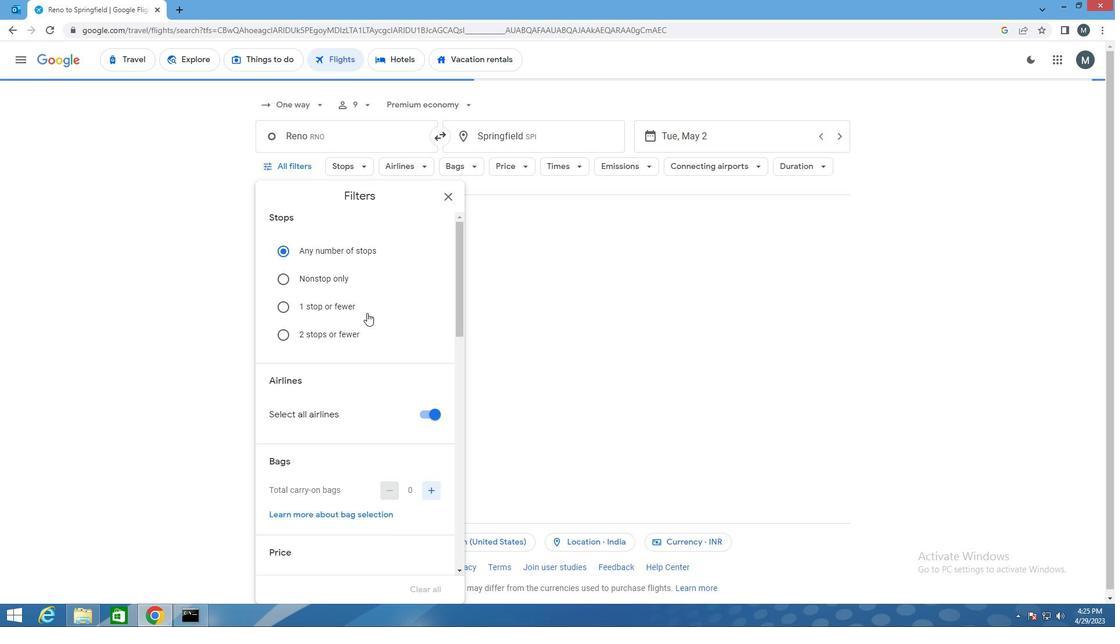 
Action: Mouse moved to (367, 317)
Screenshot: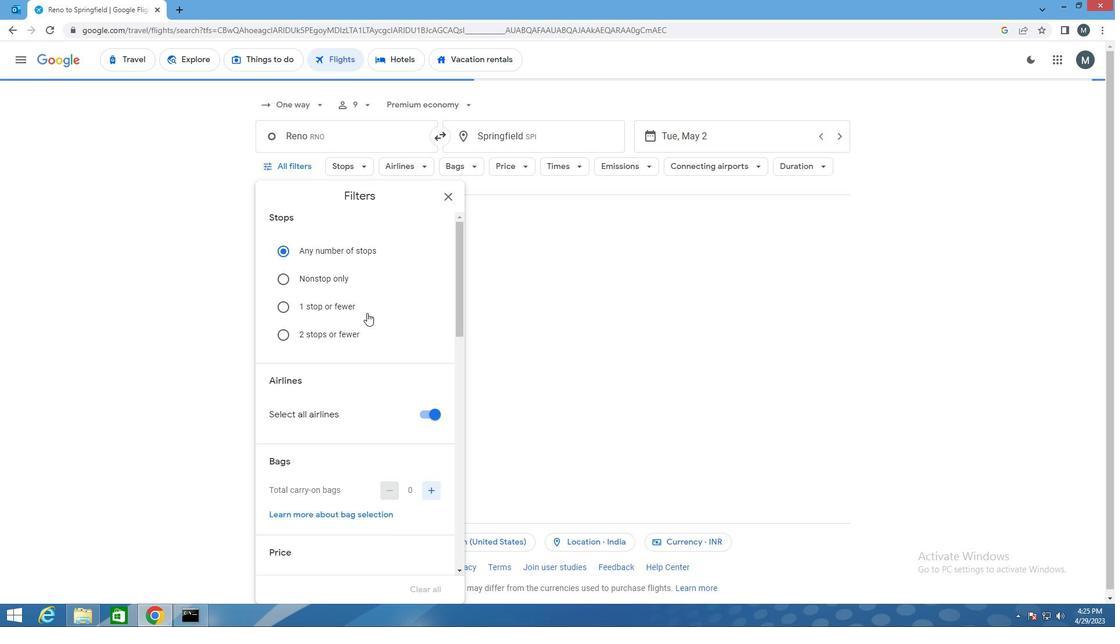 
Action: Mouse scrolled (367, 316) with delta (0, 0)
Screenshot: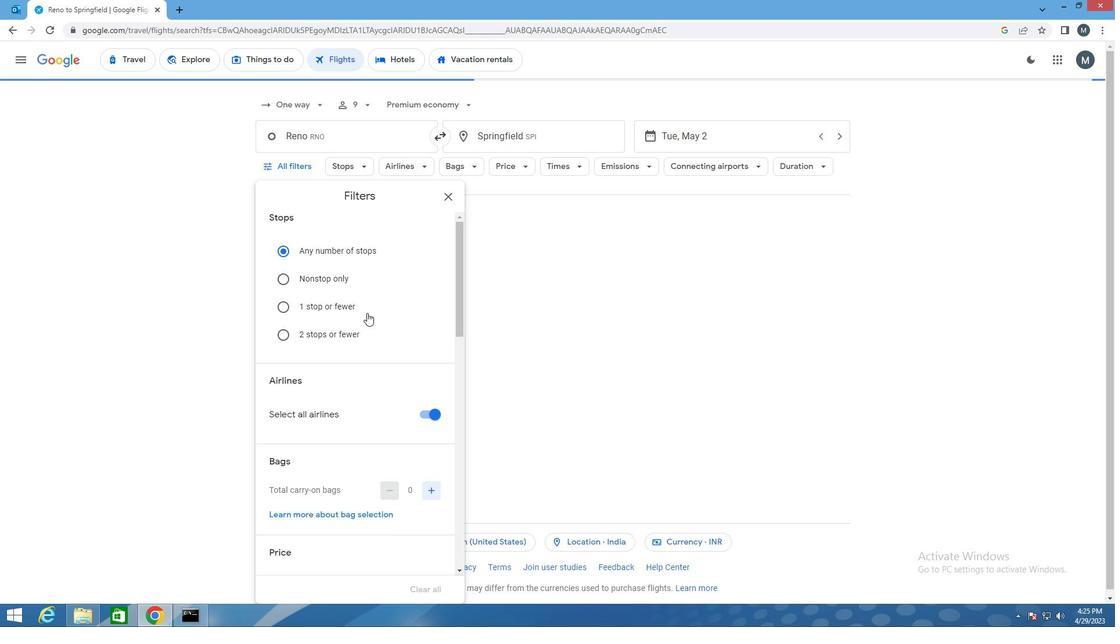 
Action: Mouse moved to (420, 386)
Screenshot: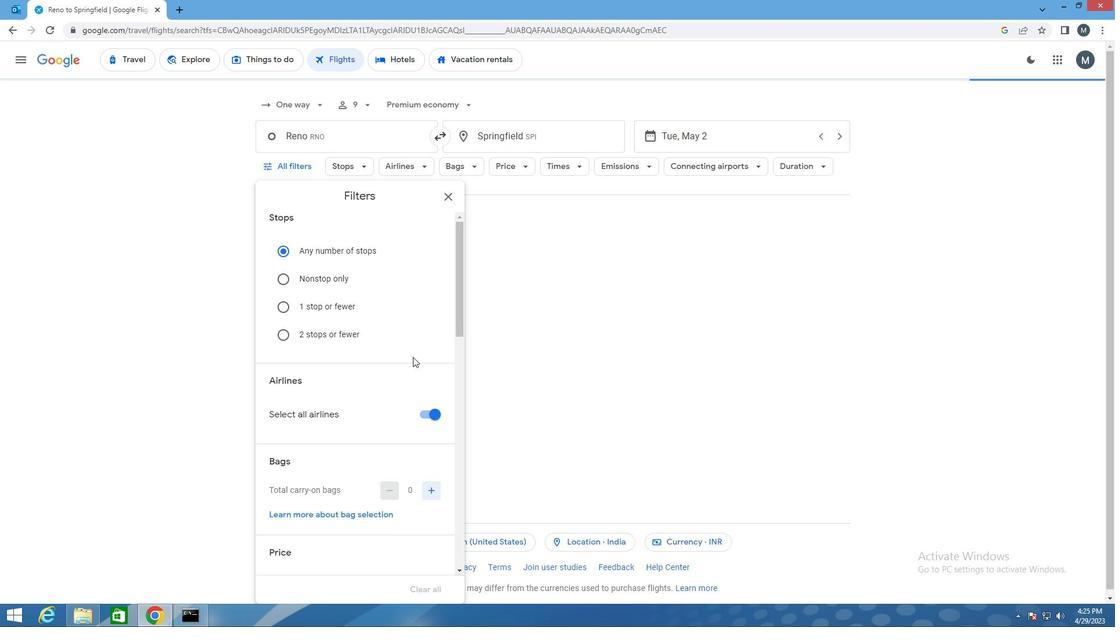 
Action: Mouse scrolled (420, 386) with delta (0, 0)
Screenshot: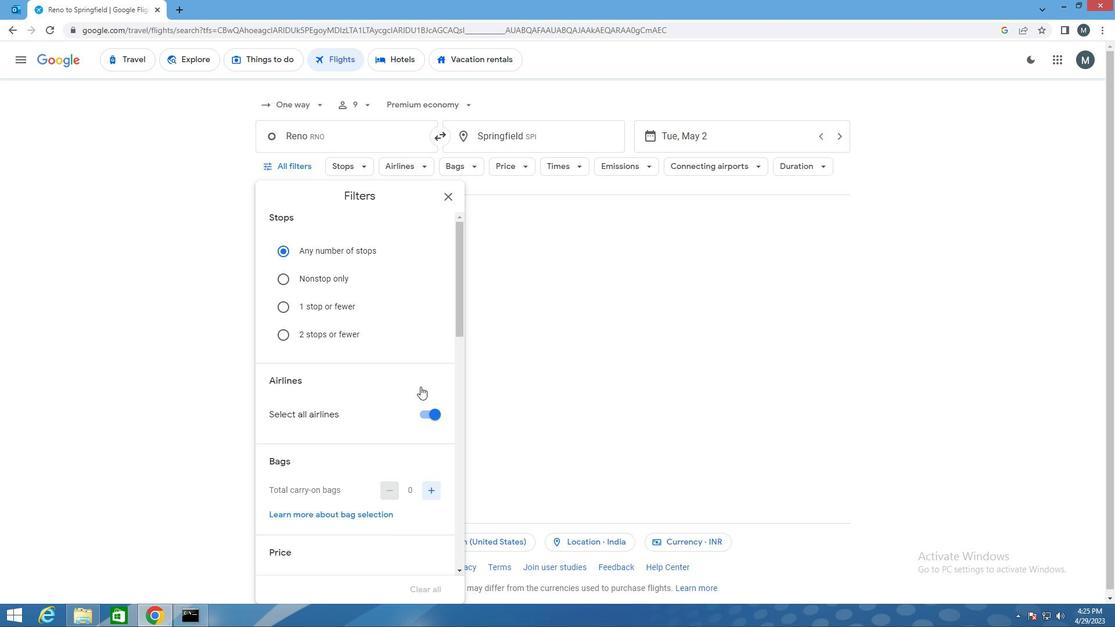 
Action: Mouse moved to (422, 240)
Screenshot: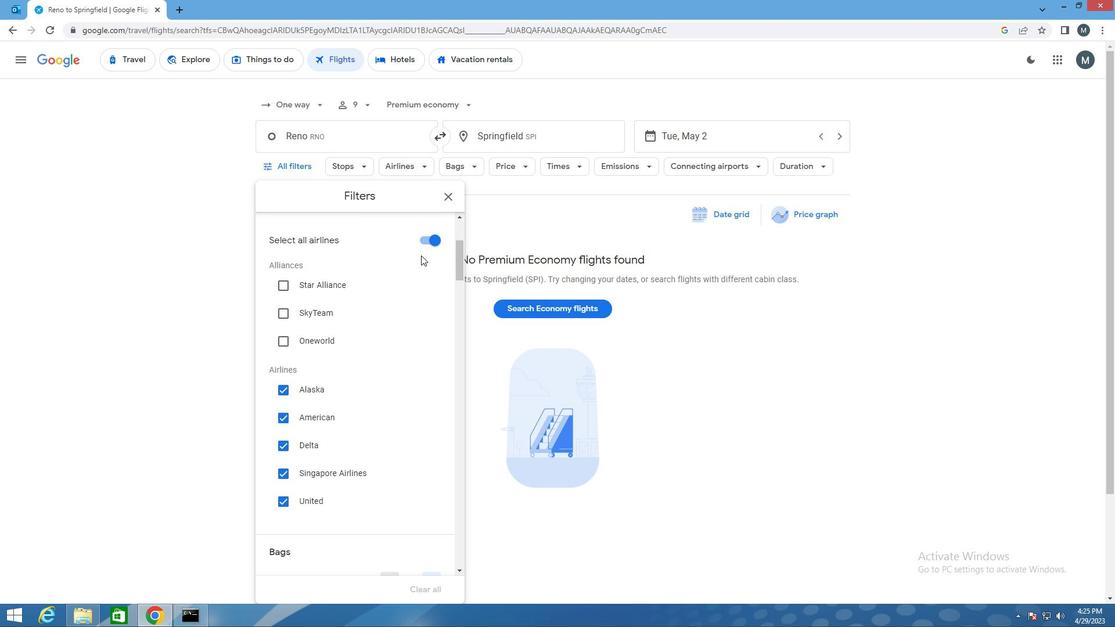 
Action: Mouse pressed left at (422, 240)
Screenshot: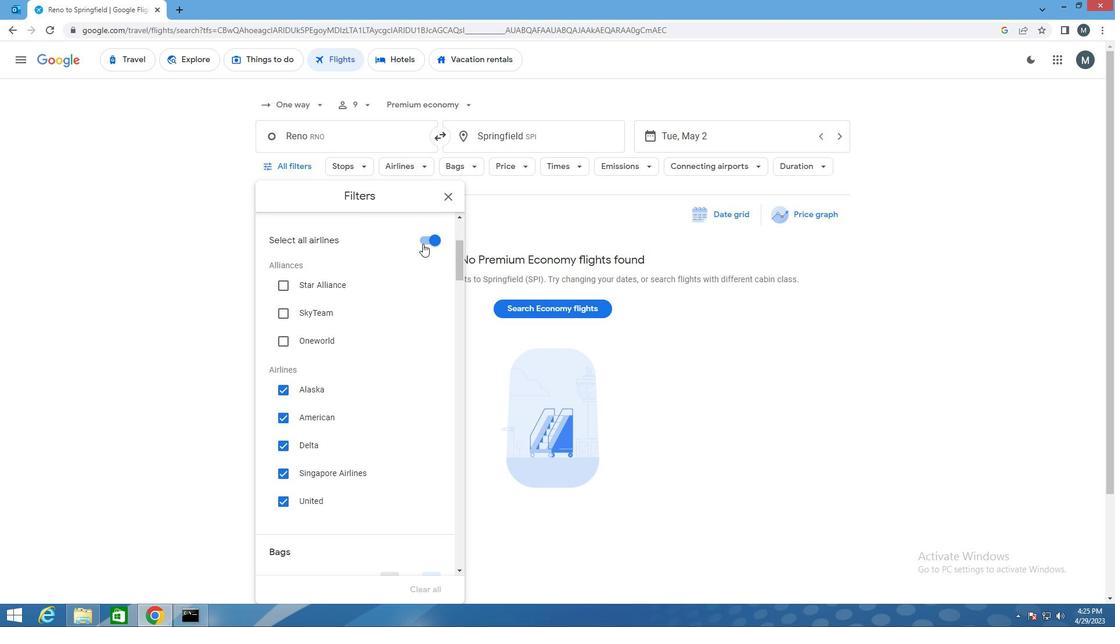 
Action: Mouse moved to (364, 311)
Screenshot: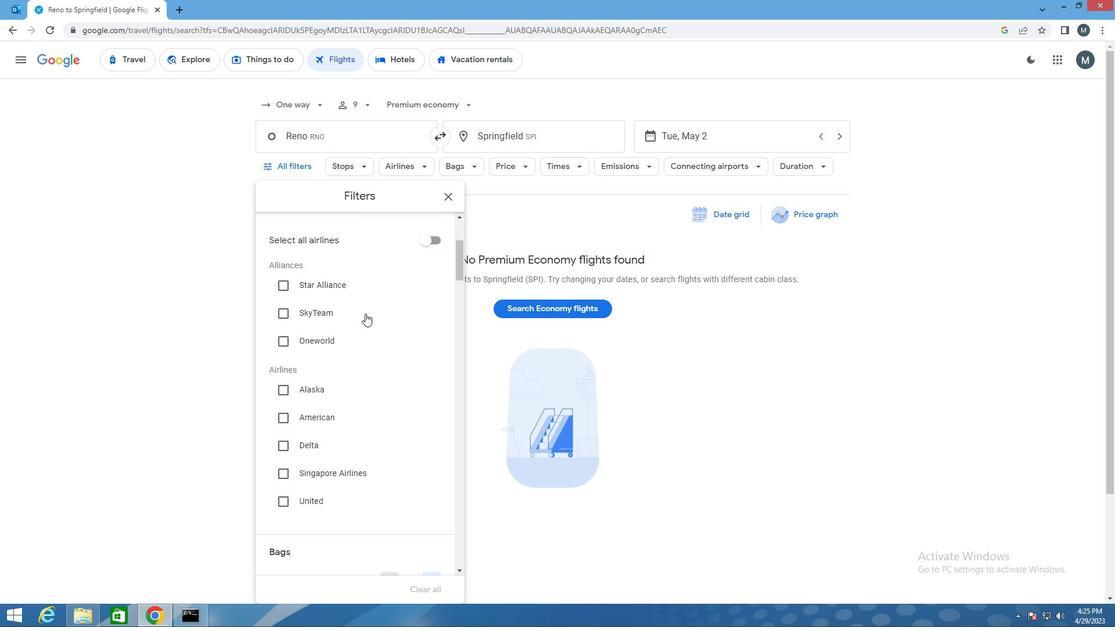 
Action: Mouse scrolled (364, 311) with delta (0, 0)
Screenshot: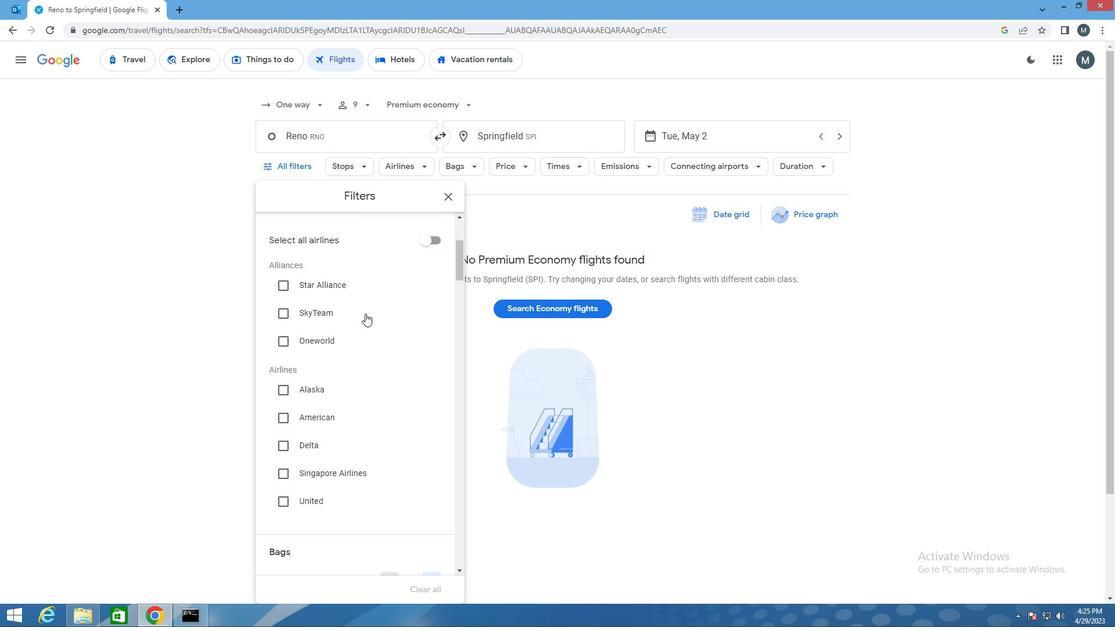 
Action: Mouse moved to (364, 311)
Screenshot: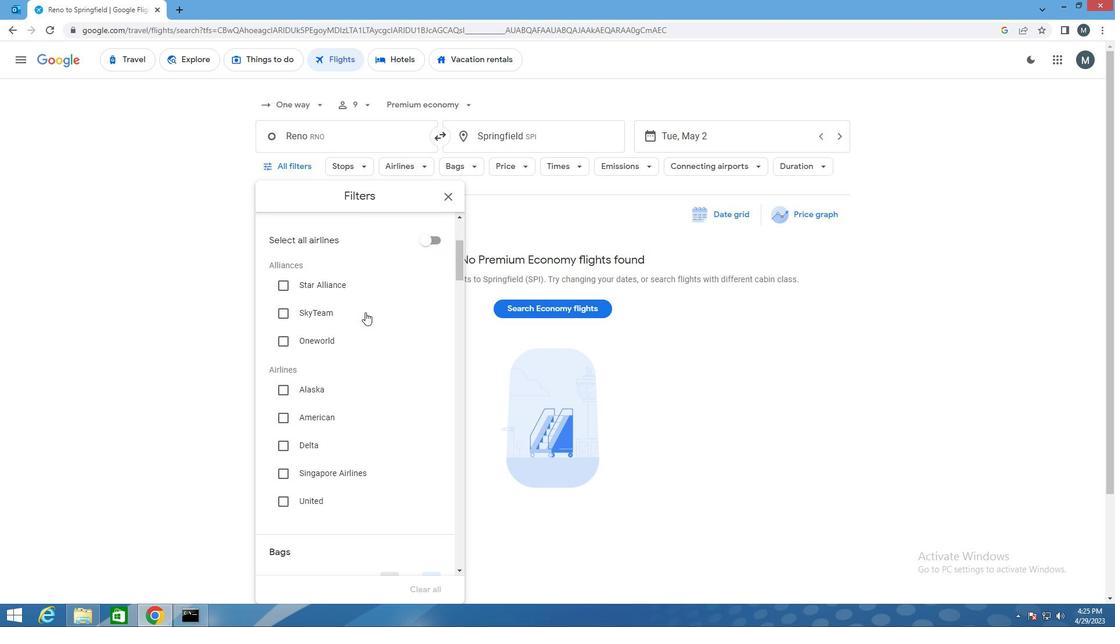 
Action: Mouse scrolled (364, 311) with delta (0, 0)
Screenshot: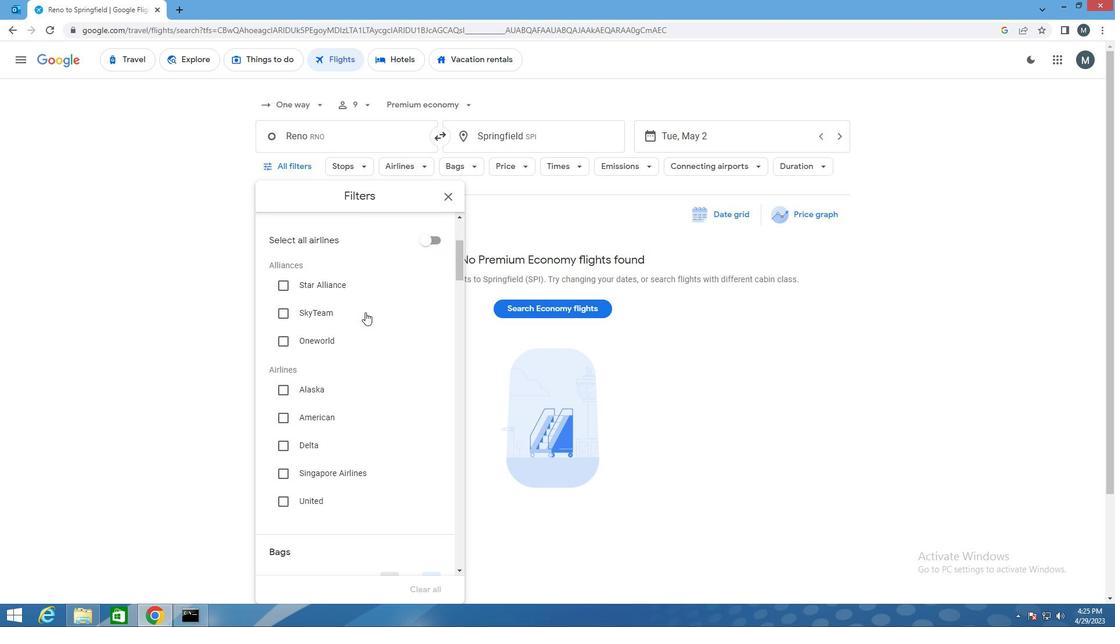 
Action: Mouse moved to (364, 313)
Screenshot: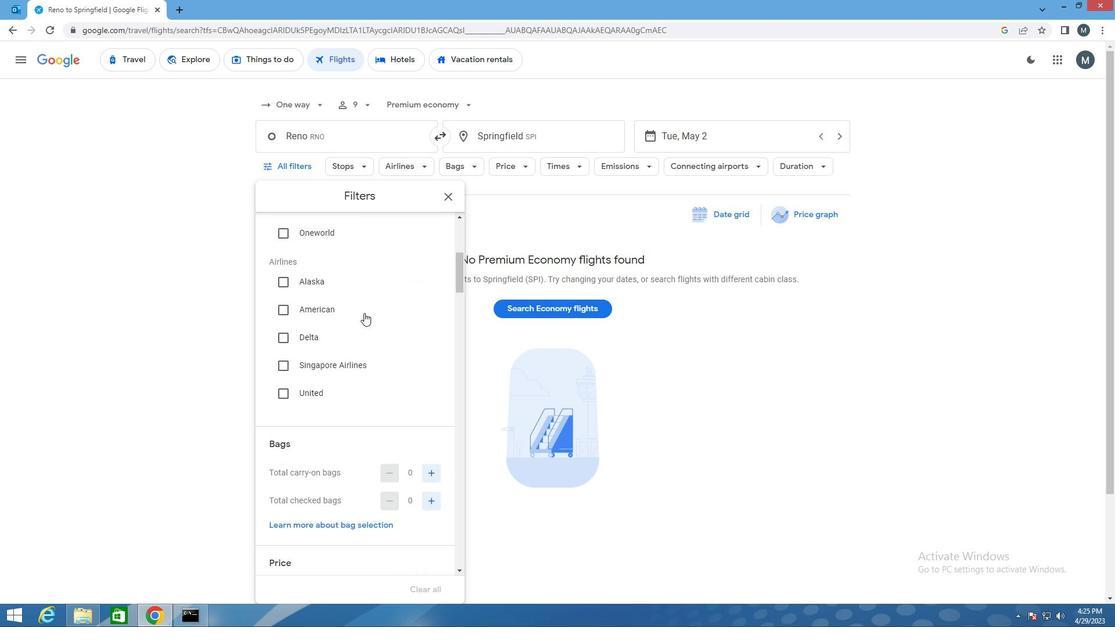 
Action: Mouse scrolled (364, 312) with delta (0, 0)
Screenshot: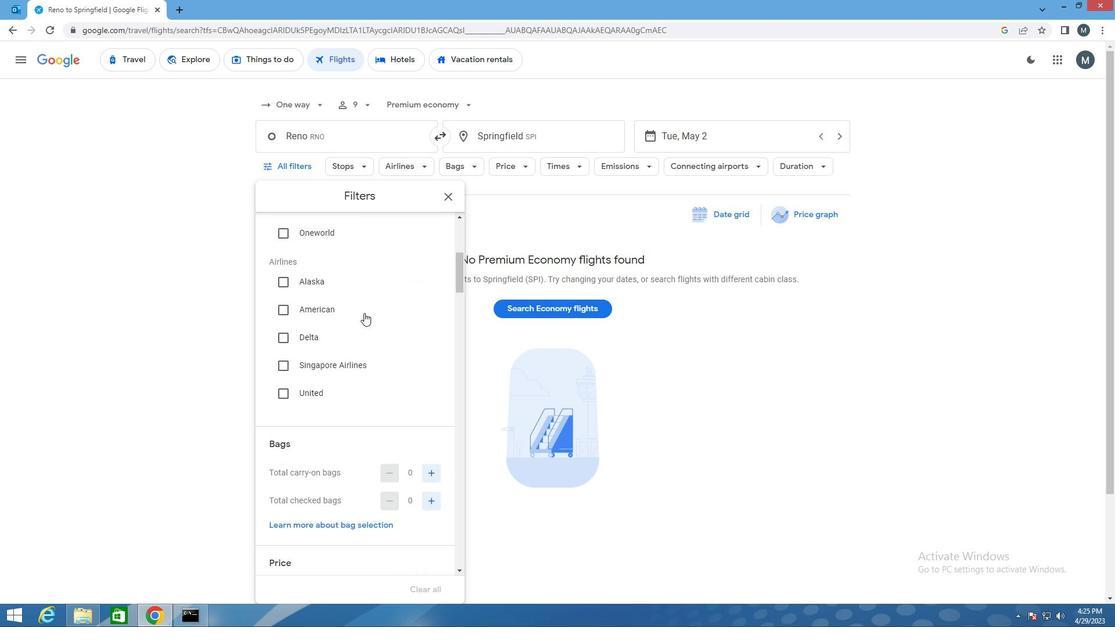 
Action: Mouse moved to (363, 315)
Screenshot: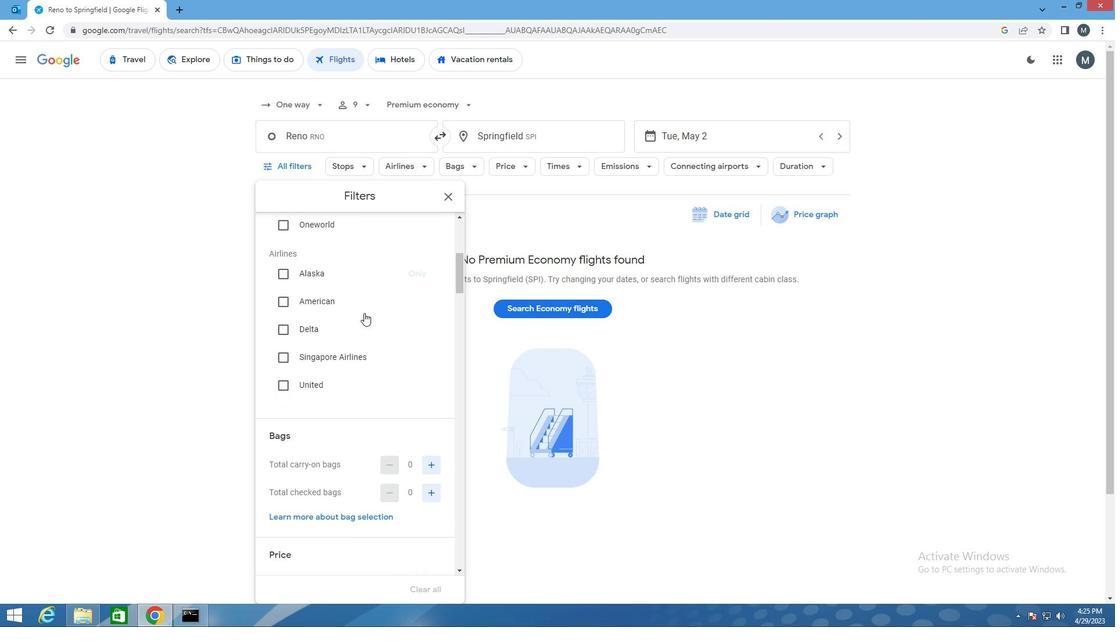 
Action: Mouse scrolled (363, 315) with delta (0, 0)
Screenshot: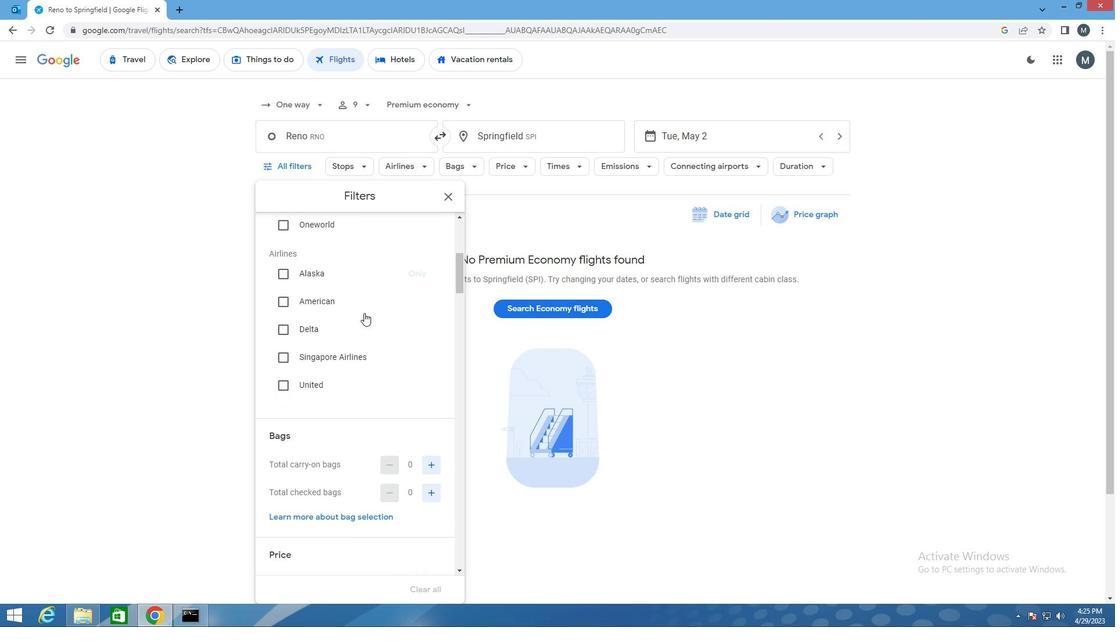 
Action: Mouse moved to (430, 346)
Screenshot: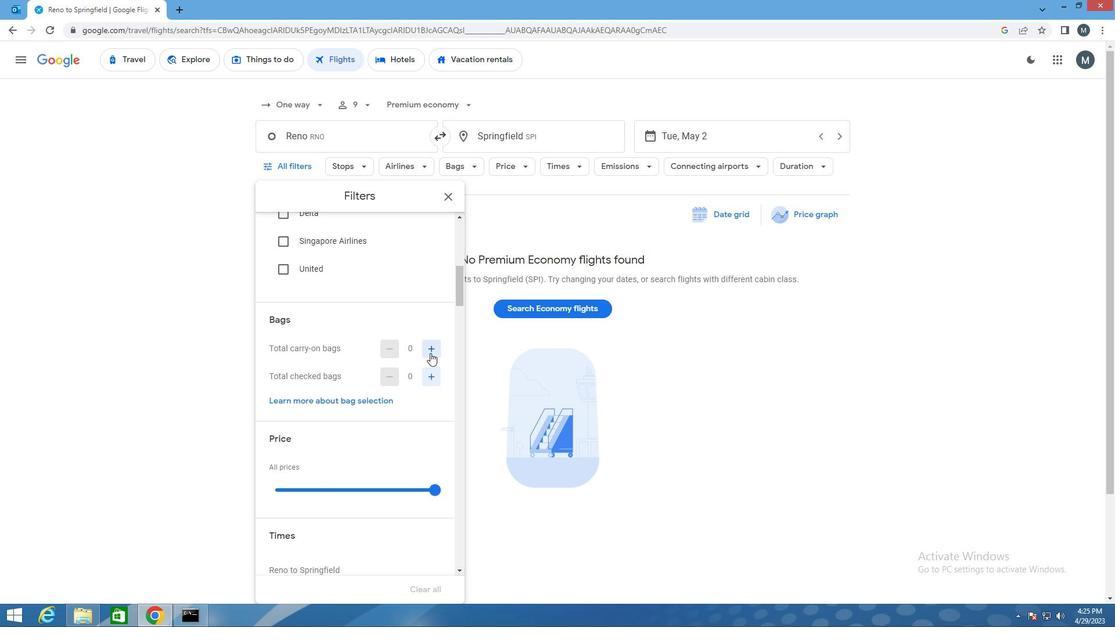 
Action: Mouse pressed left at (430, 346)
Screenshot: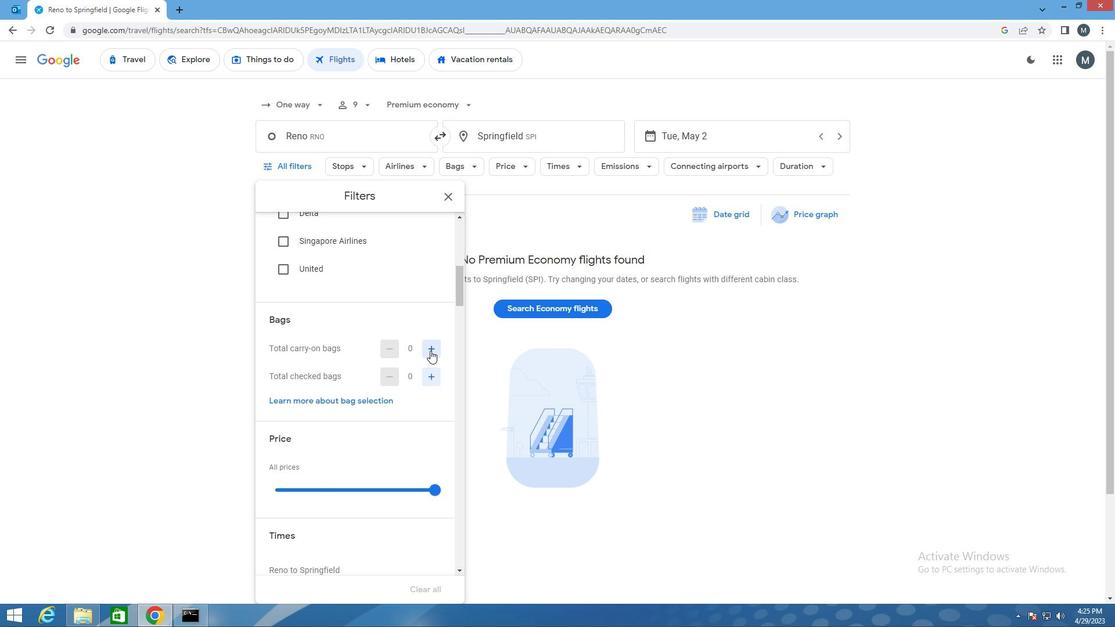 
Action: Mouse pressed left at (430, 346)
Screenshot: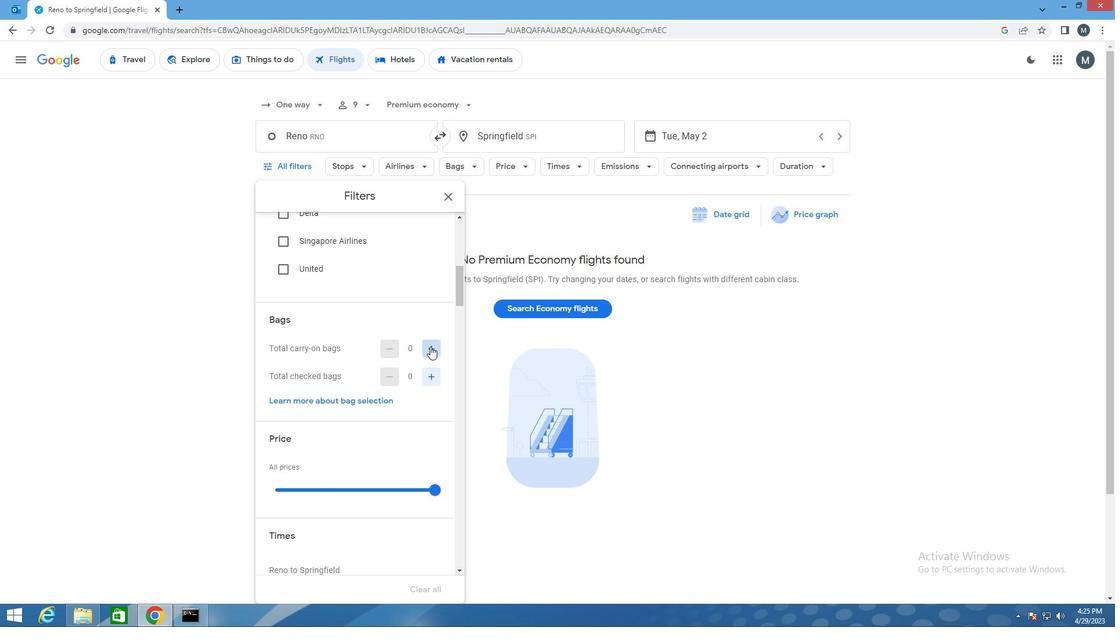
Action: Mouse moved to (419, 350)
Screenshot: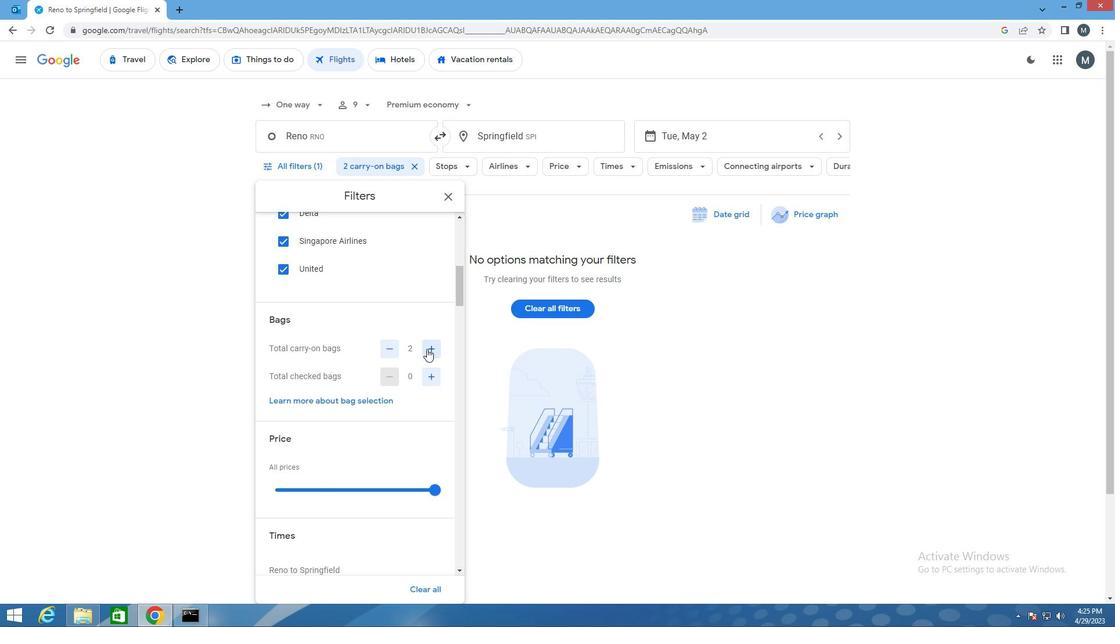 
Action: Mouse scrolled (419, 350) with delta (0, 0)
Screenshot: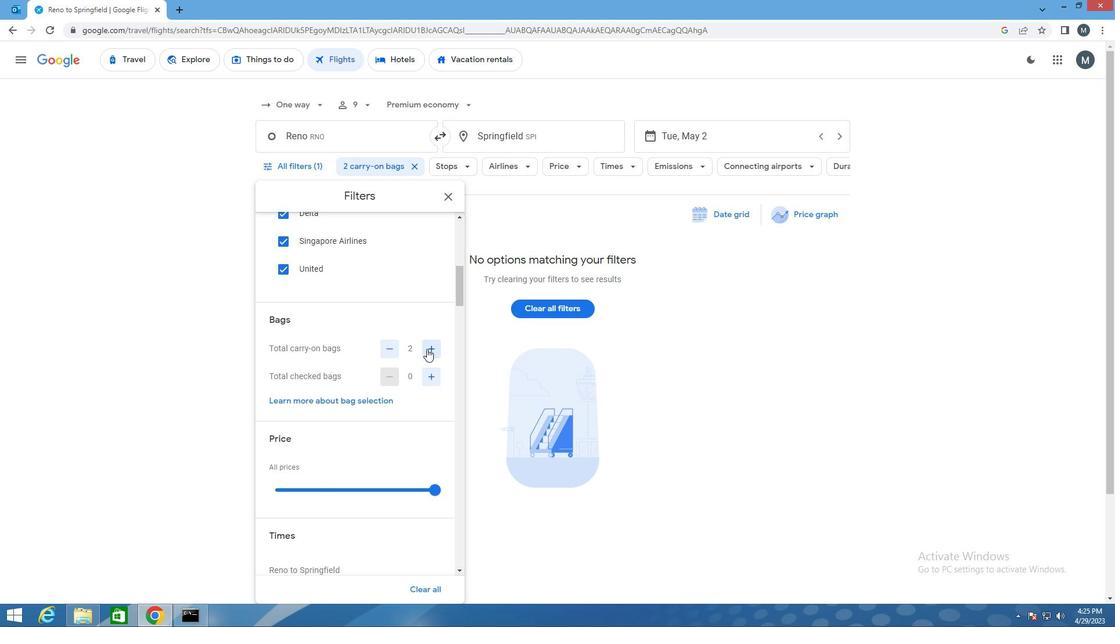 
Action: Mouse moved to (382, 351)
Screenshot: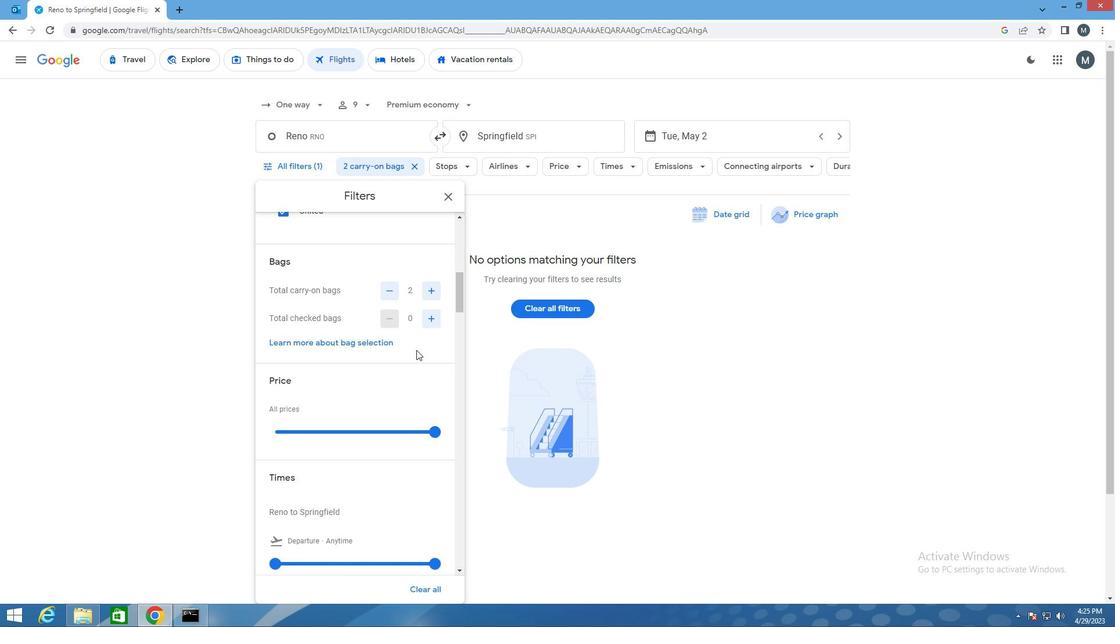 
Action: Mouse scrolled (382, 350) with delta (0, 0)
Screenshot: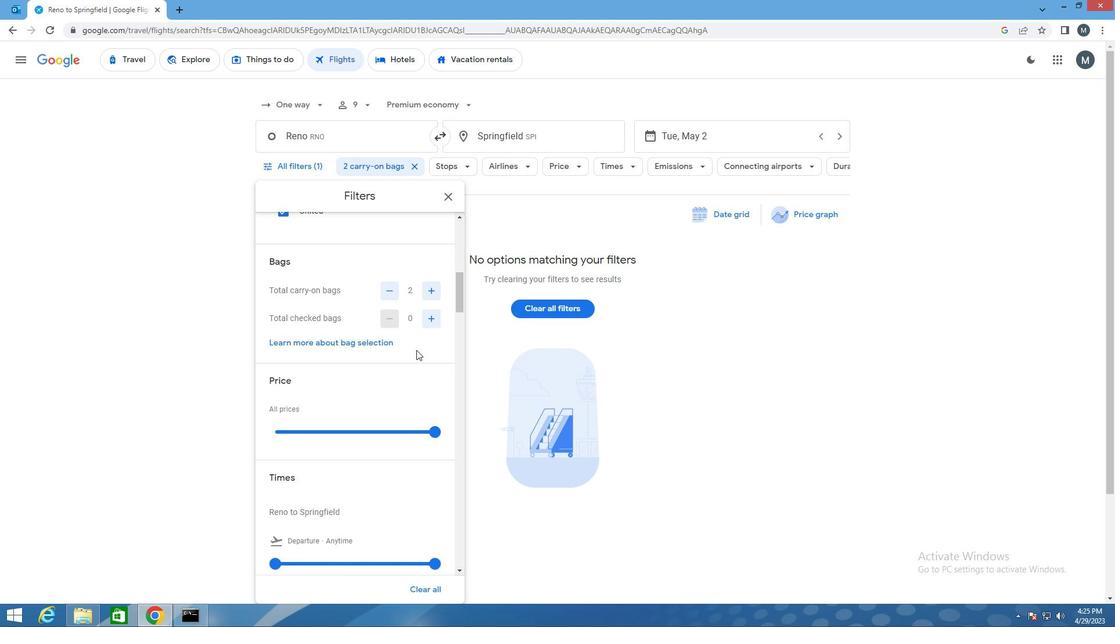 
Action: Mouse moved to (378, 352)
Screenshot: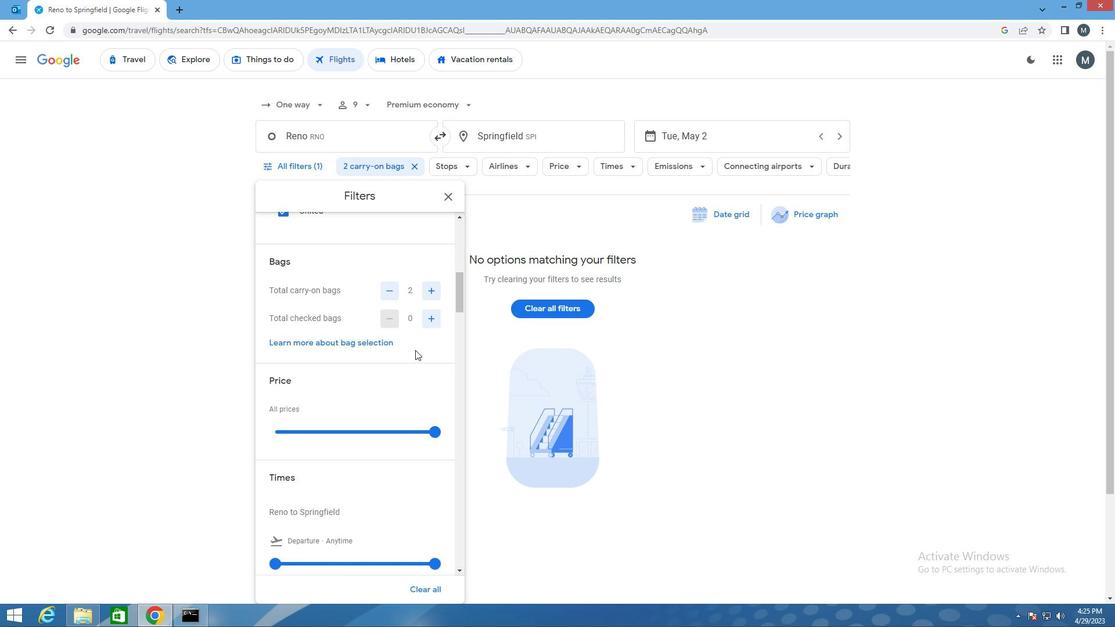
Action: Mouse scrolled (378, 352) with delta (0, 0)
Screenshot: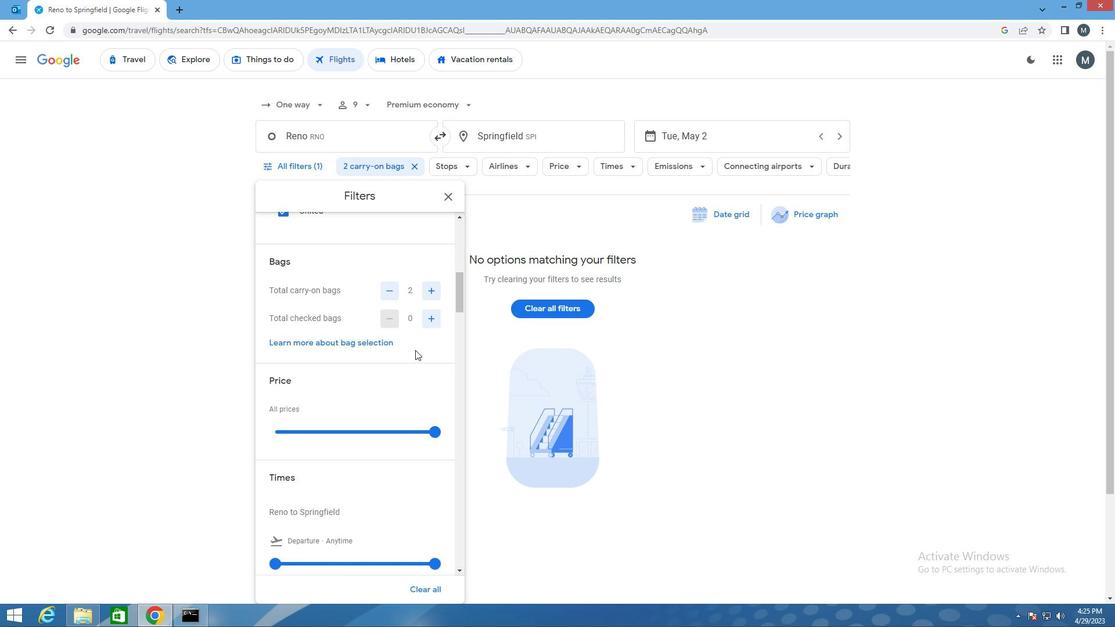 
Action: Mouse moved to (327, 315)
Screenshot: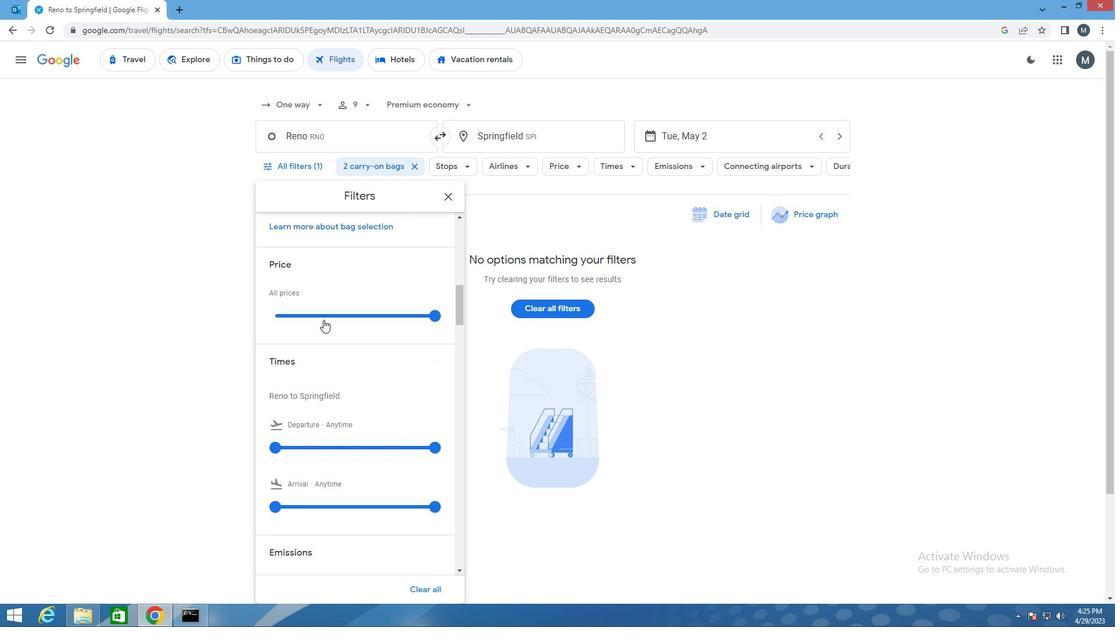 
Action: Mouse pressed left at (327, 315)
Screenshot: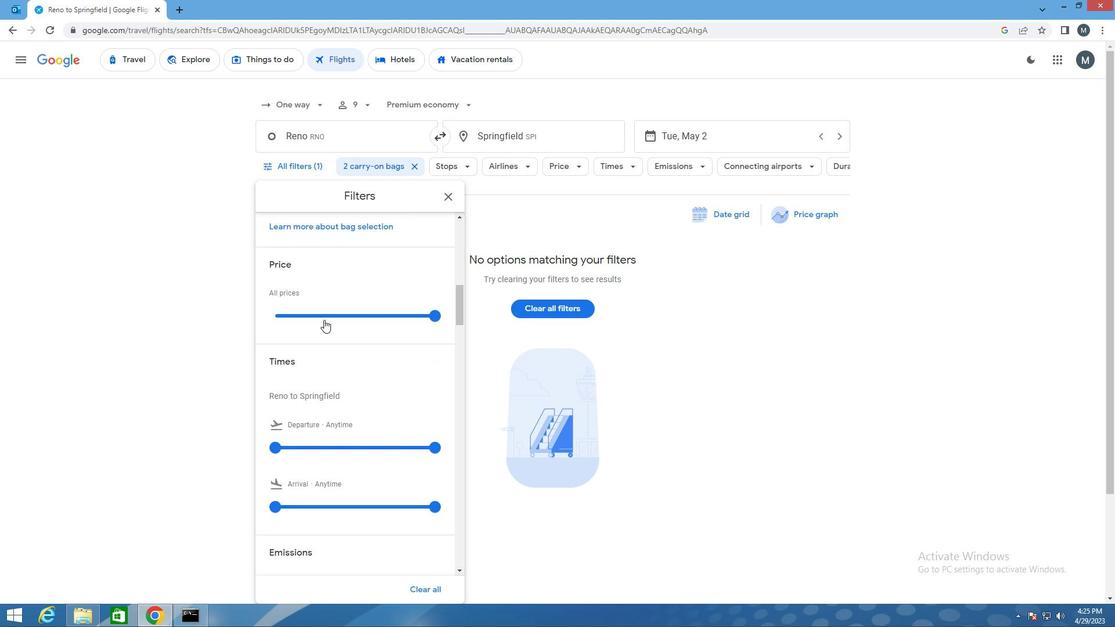 
Action: Mouse moved to (333, 314)
Screenshot: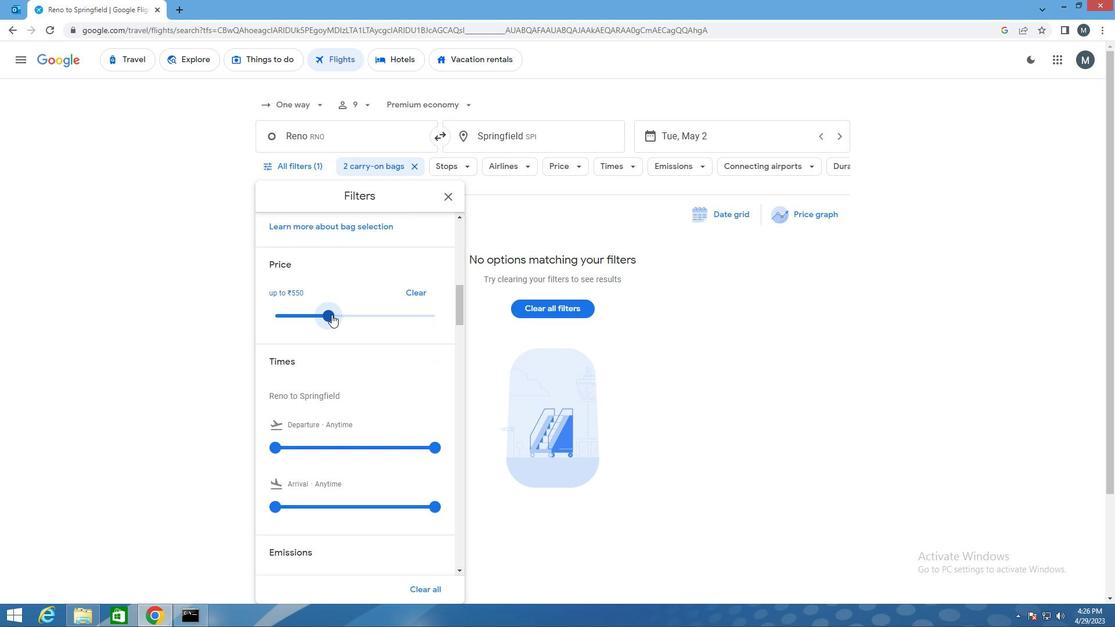 
Action: Mouse pressed left at (333, 314)
Screenshot: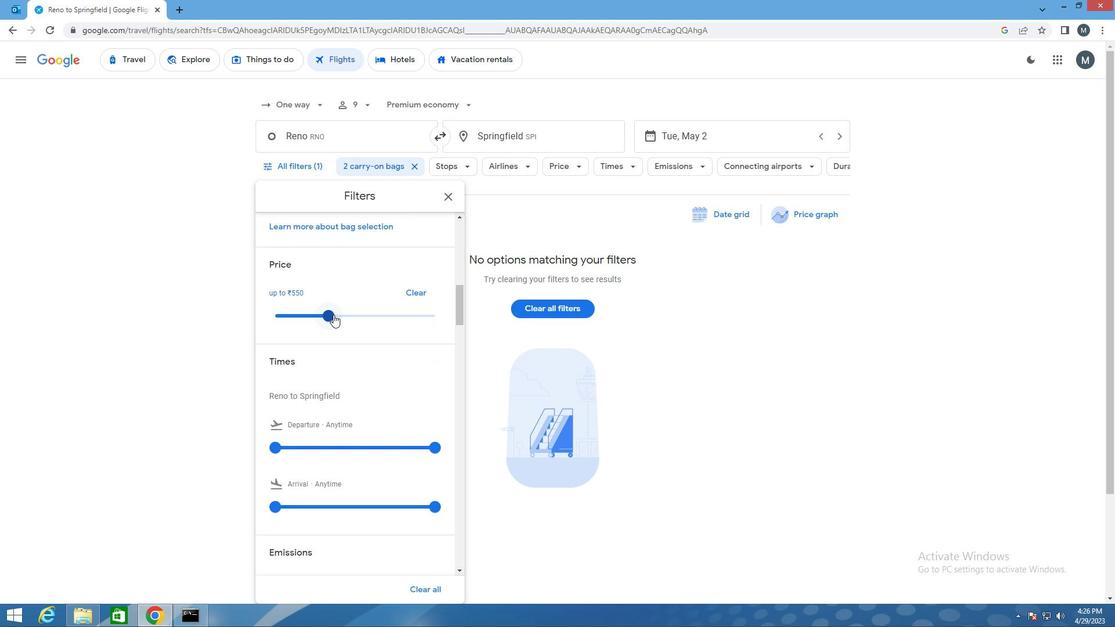 
Action: Mouse moved to (340, 314)
Screenshot: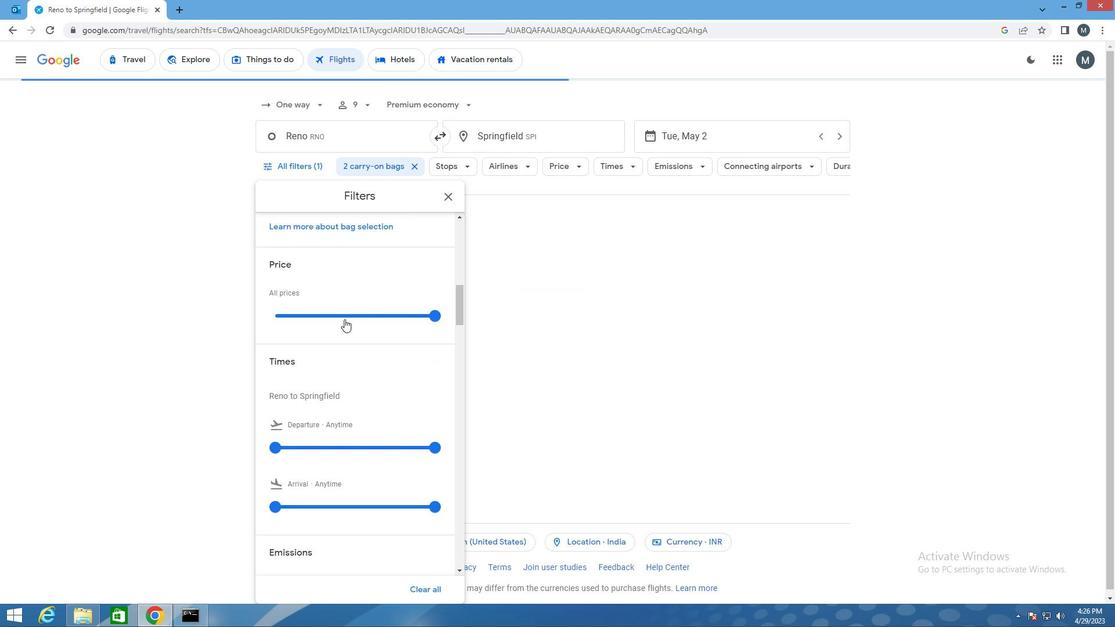 
Action: Mouse scrolled (340, 314) with delta (0, 0)
Screenshot: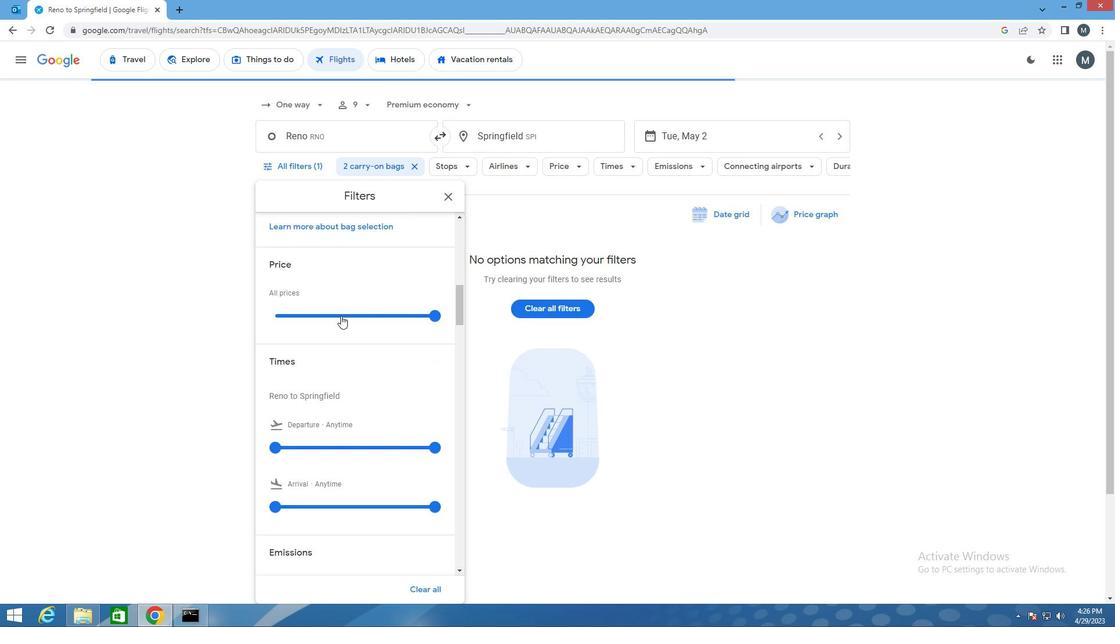 
Action: Mouse moved to (334, 313)
Screenshot: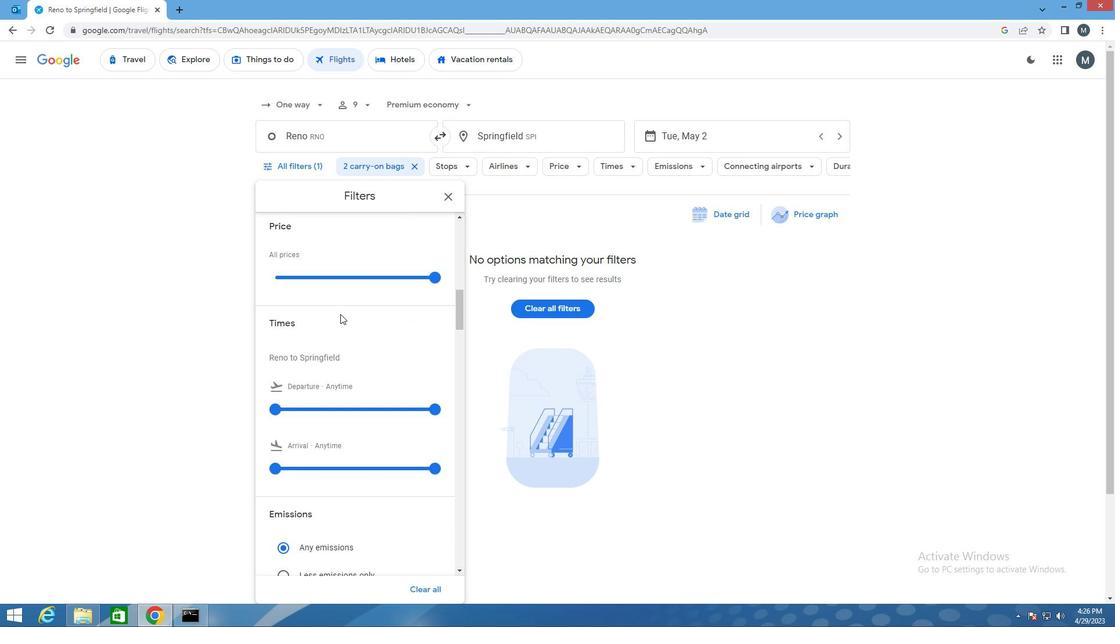 
Action: Mouse scrolled (334, 313) with delta (0, 0)
Screenshot: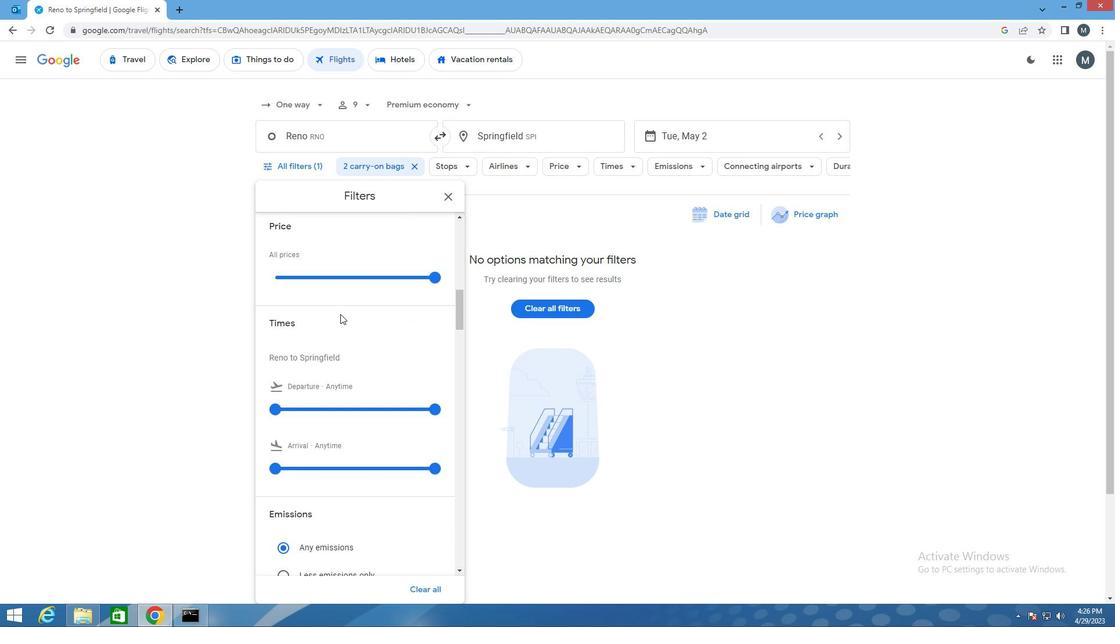 
Action: Mouse moved to (326, 318)
Screenshot: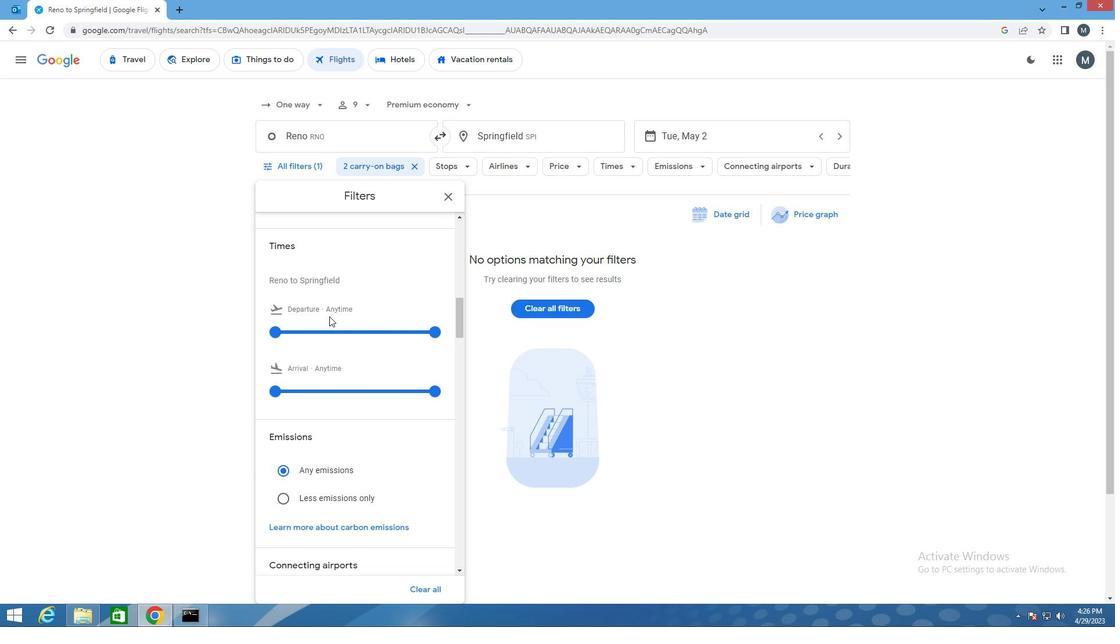 
Action: Mouse scrolled (326, 318) with delta (0, 0)
Screenshot: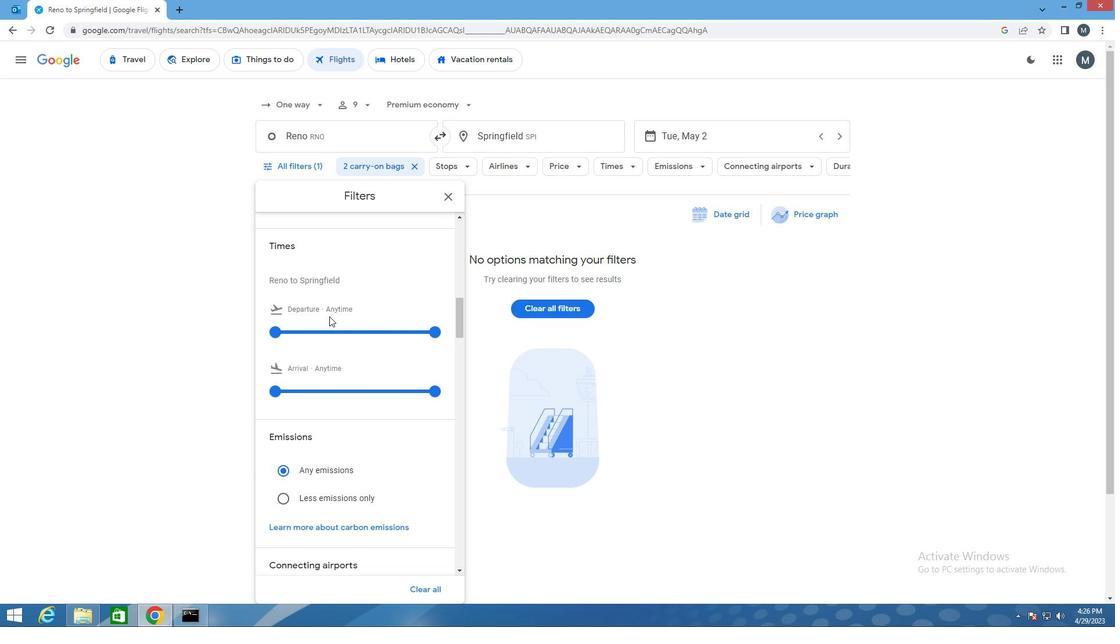 
Action: Mouse moved to (275, 274)
Screenshot: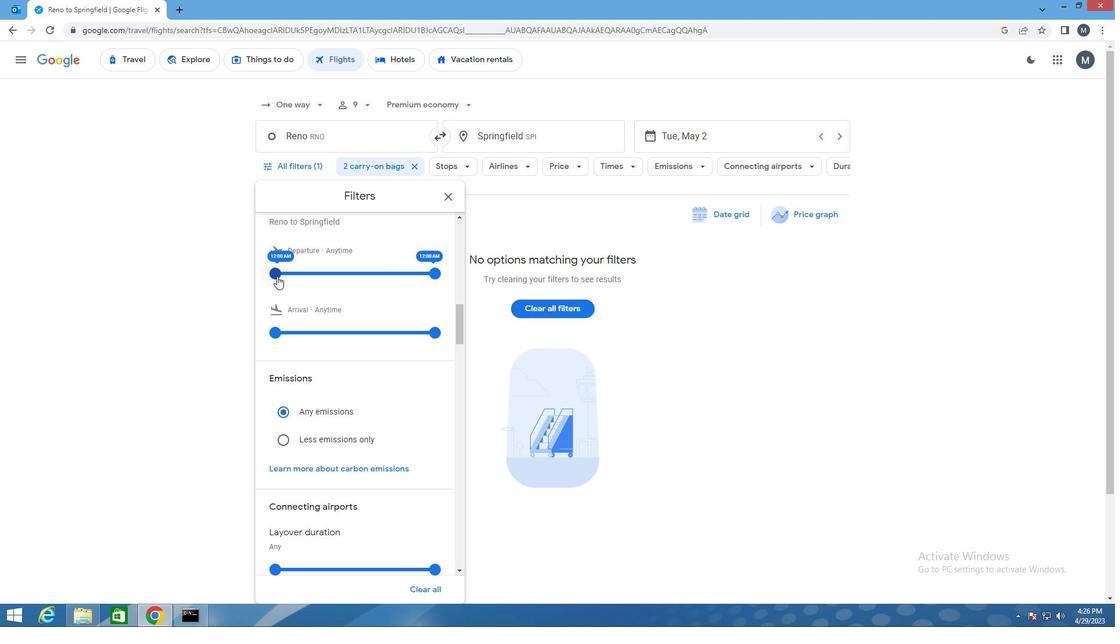 
Action: Mouse pressed left at (275, 274)
Screenshot: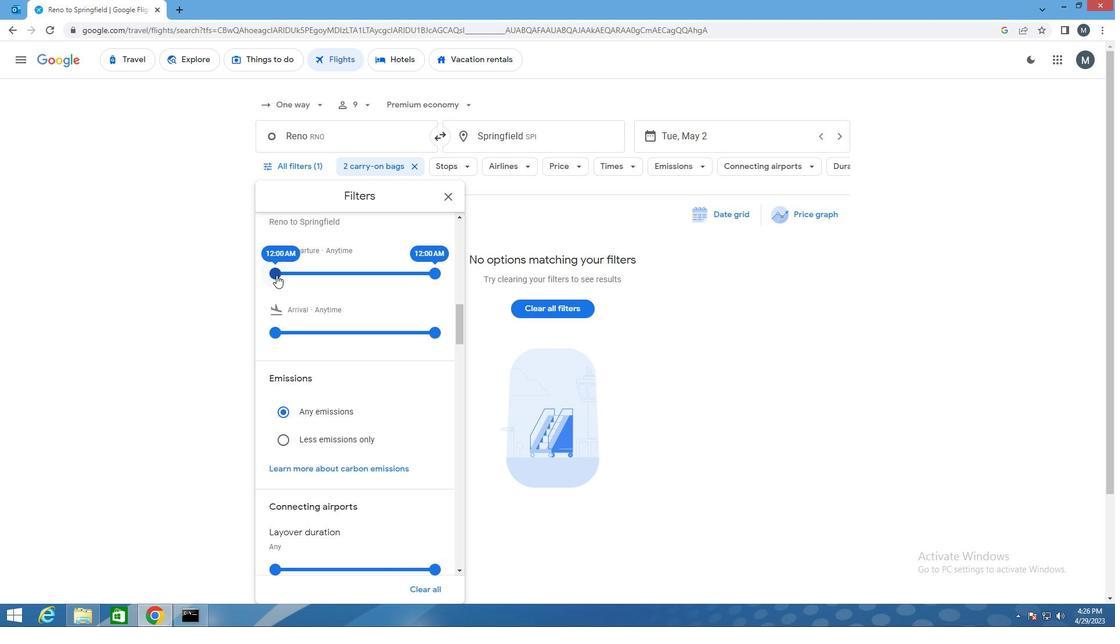
Action: Mouse moved to (309, 271)
Screenshot: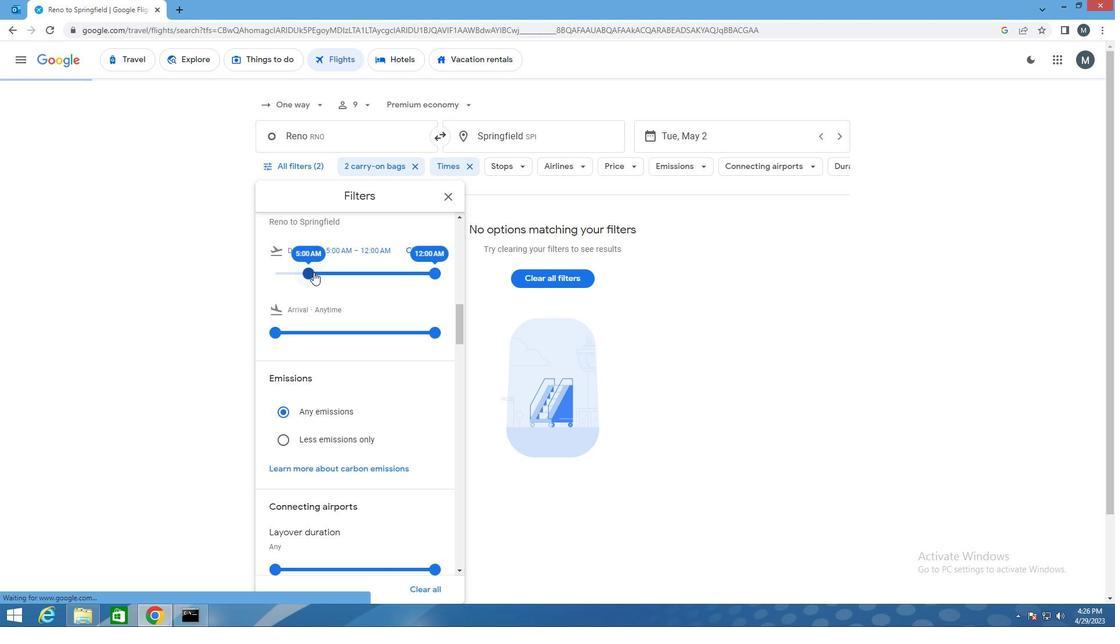 
Action: Mouse pressed left at (309, 271)
Screenshot: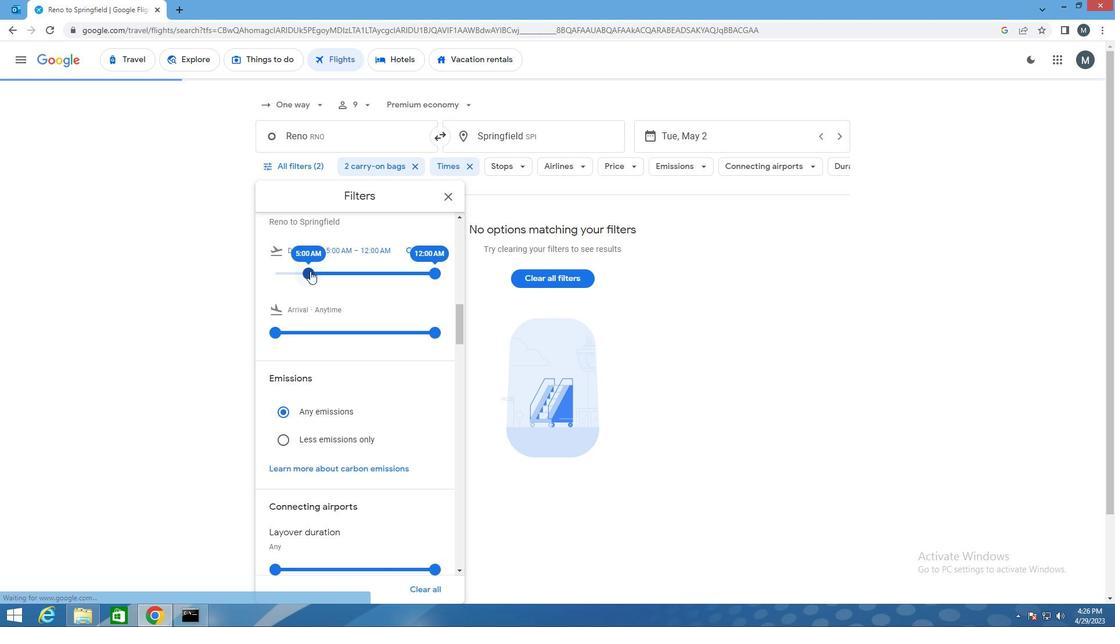 
Action: Mouse moved to (433, 273)
Screenshot: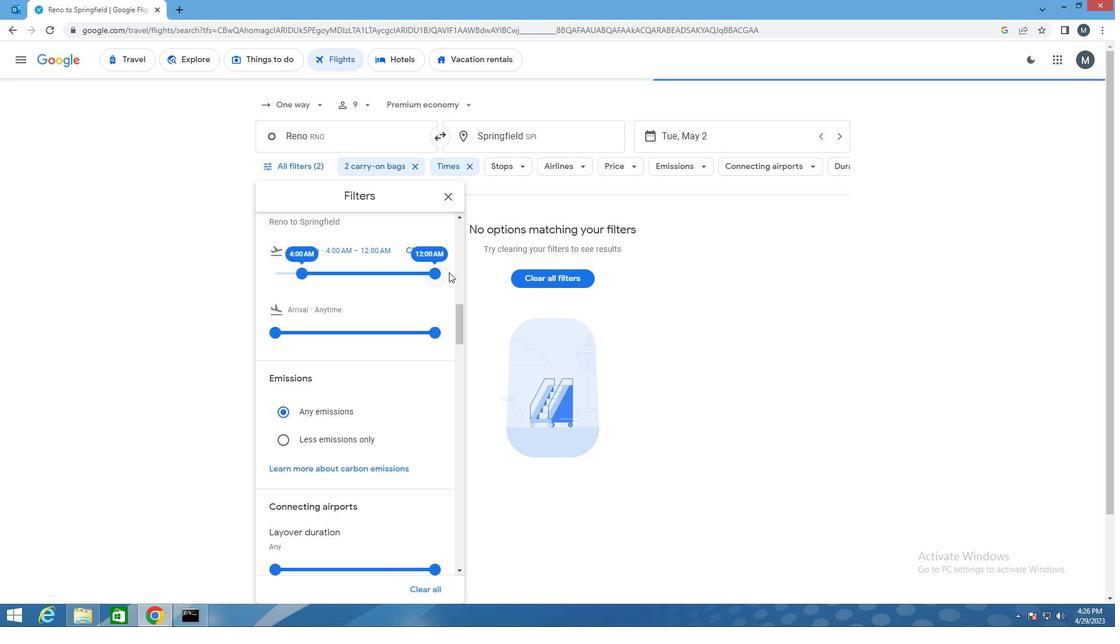 
Action: Mouse pressed left at (433, 273)
Screenshot: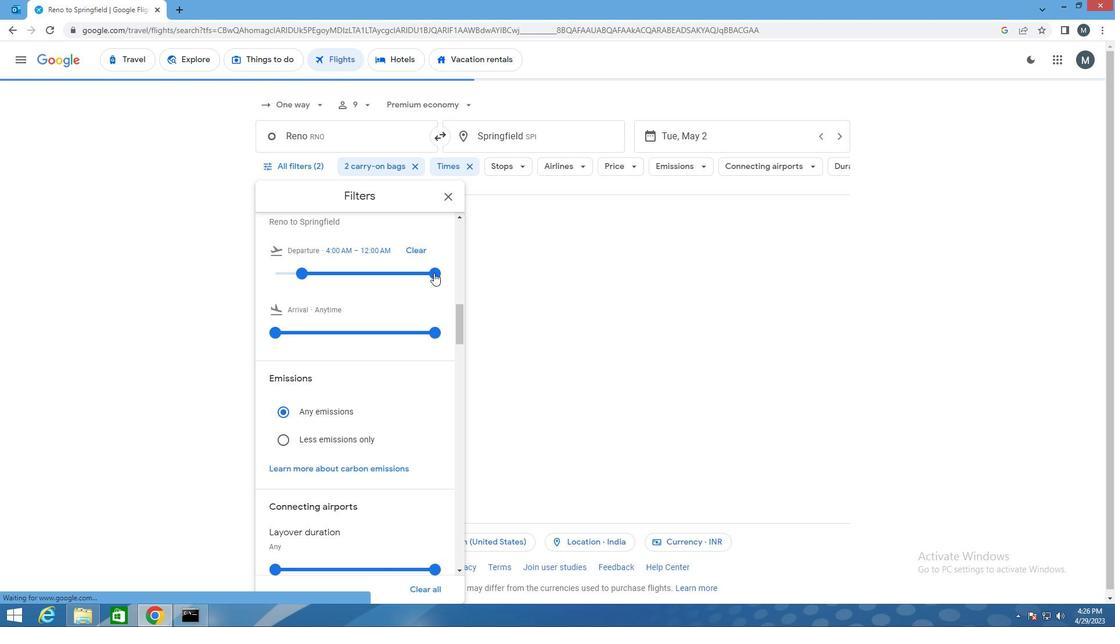 
Action: Mouse moved to (327, 271)
Screenshot: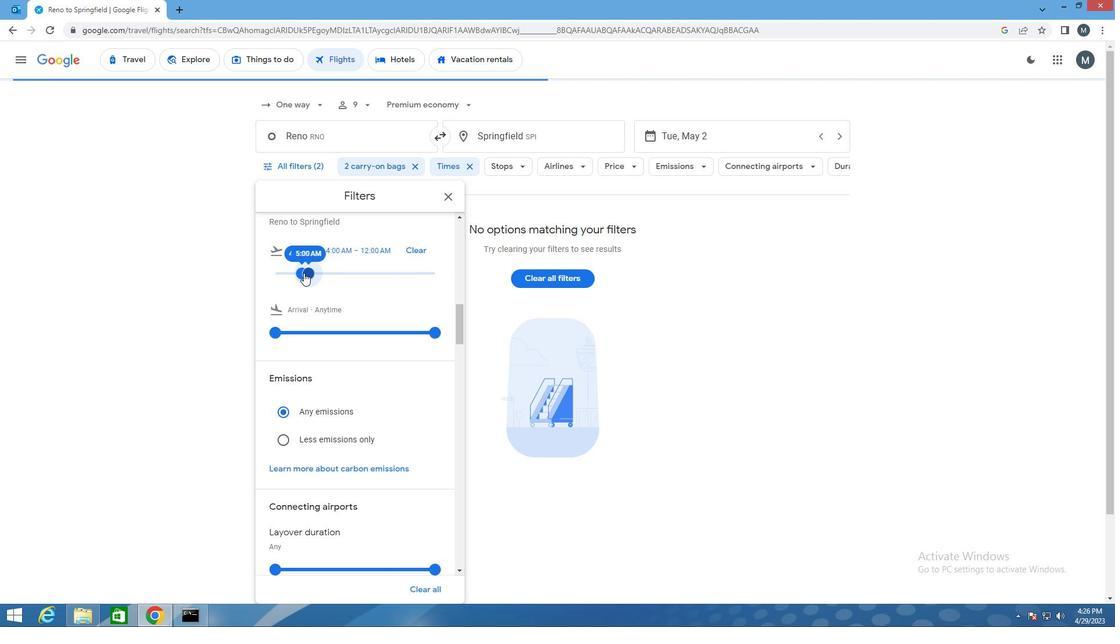 
Action: Mouse scrolled (327, 271) with delta (0, 0)
Screenshot: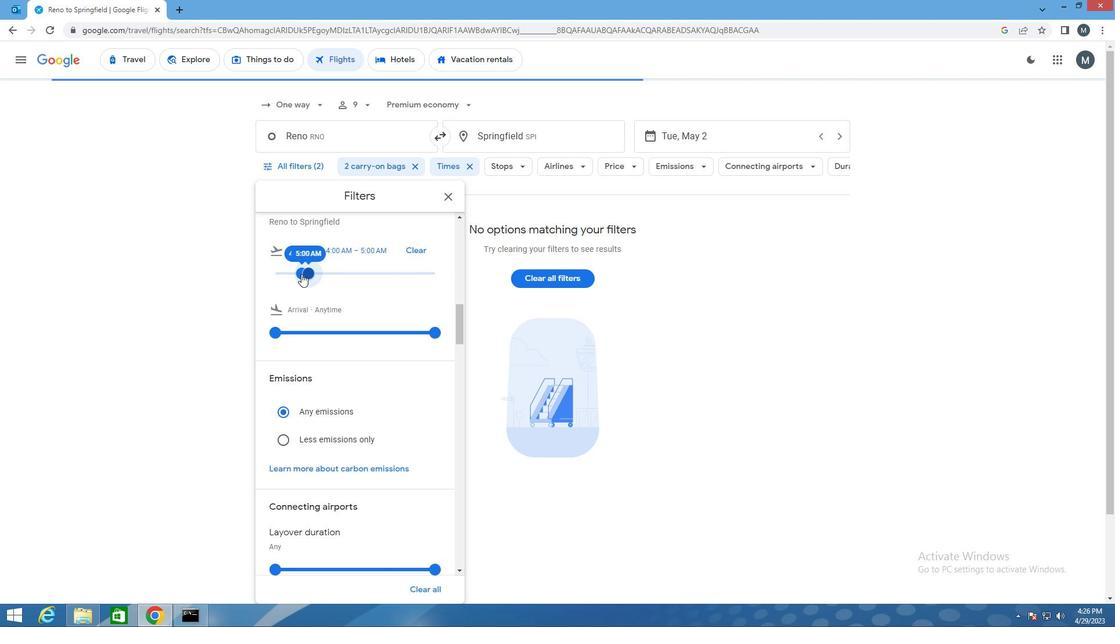 
Action: Mouse scrolled (327, 271) with delta (0, 0)
Screenshot: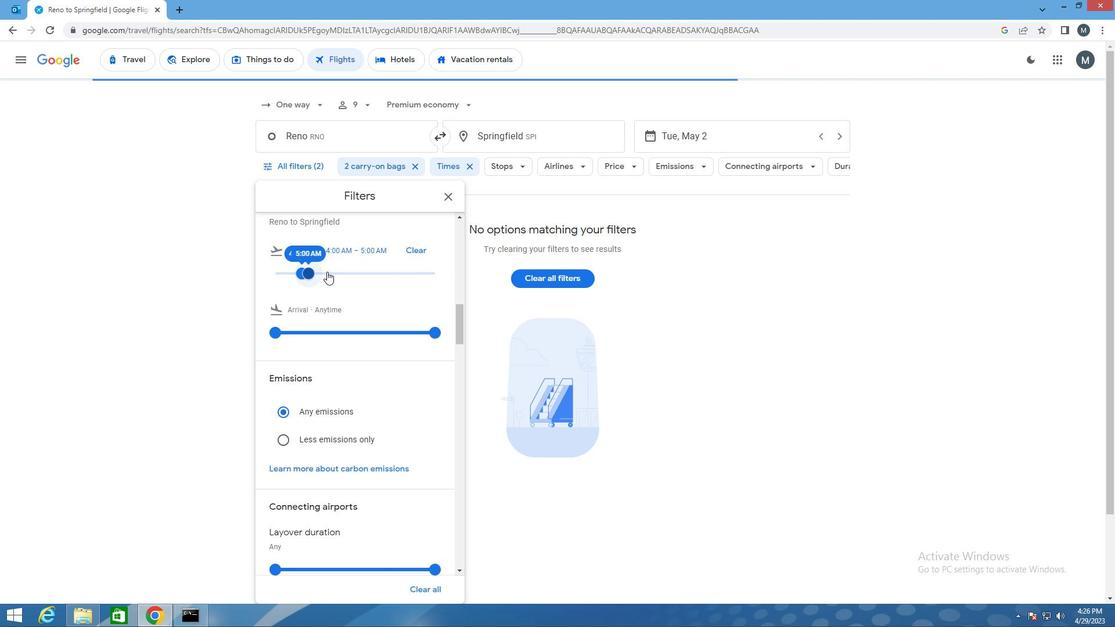 
Action: Mouse moved to (327, 271)
Screenshot: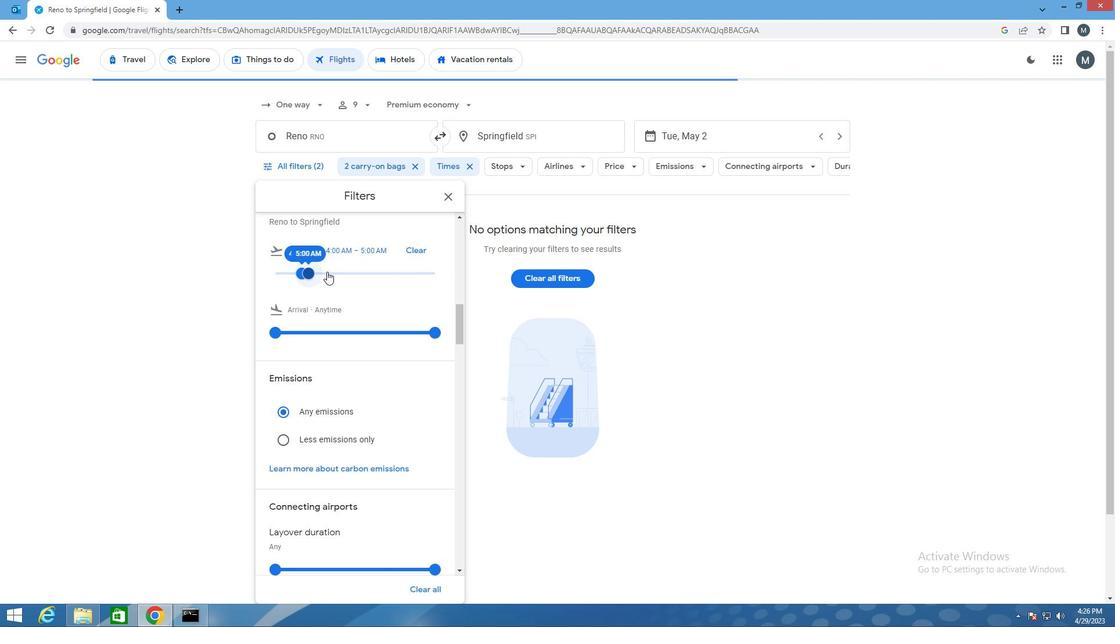 
Action: Mouse scrolled (327, 271) with delta (0, 0)
Screenshot: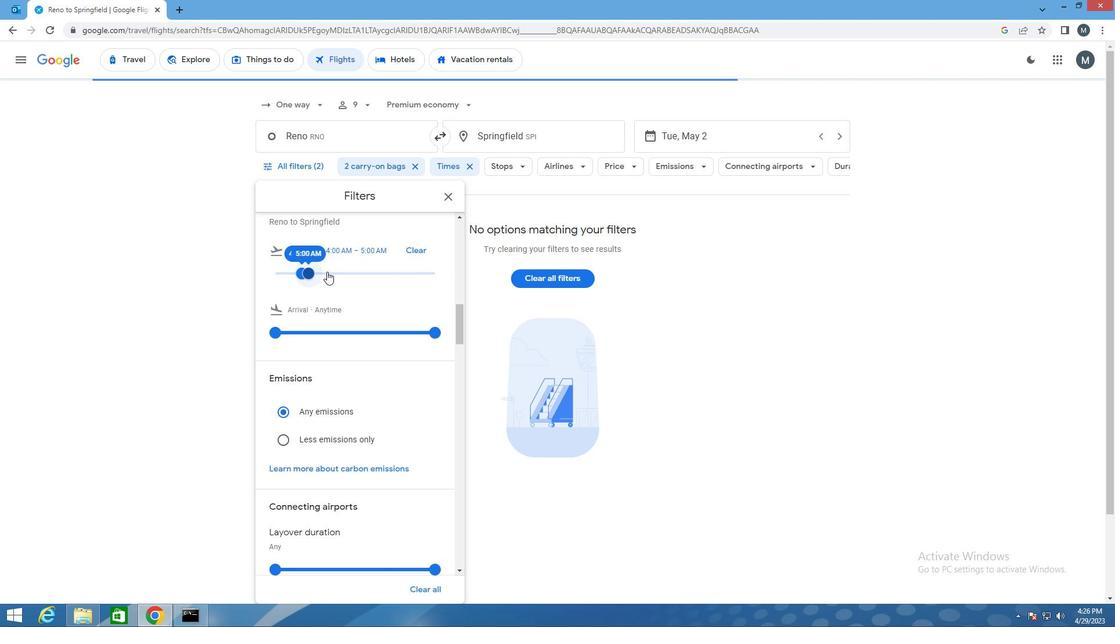 
Action: Mouse moved to (328, 273)
Screenshot: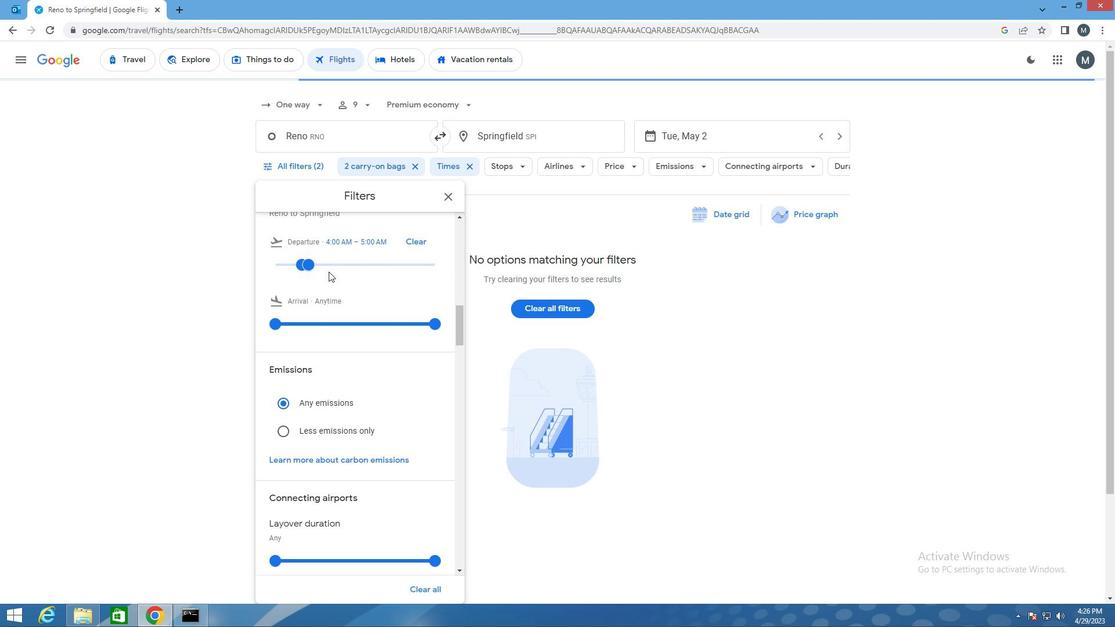 
Action: Mouse scrolled (328, 273) with delta (0, 0)
Screenshot: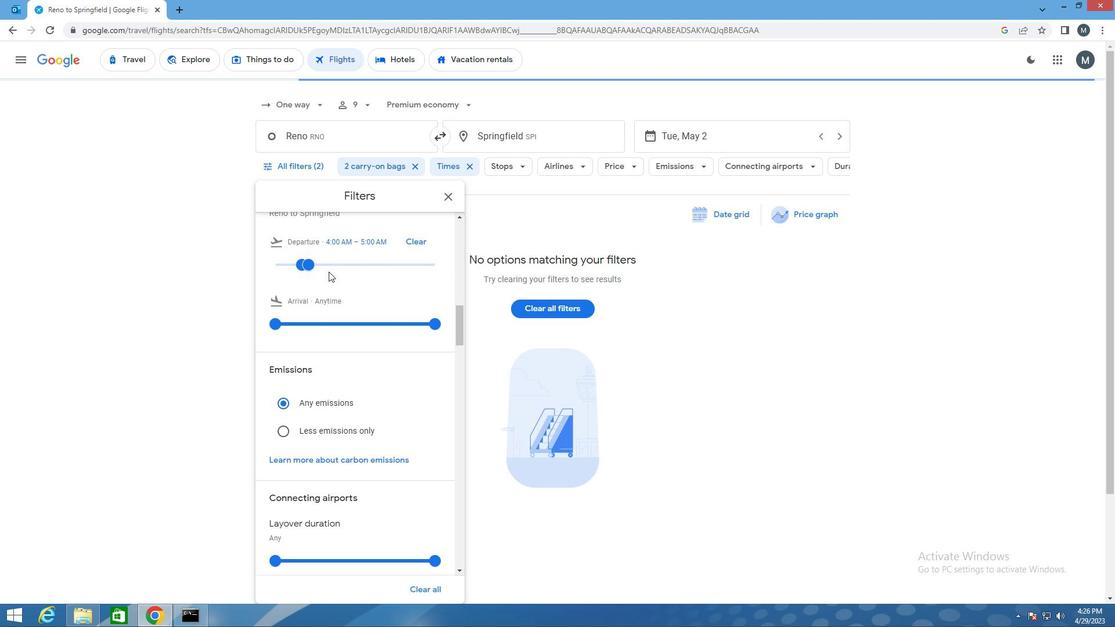 
Action: Mouse moved to (329, 273)
Screenshot: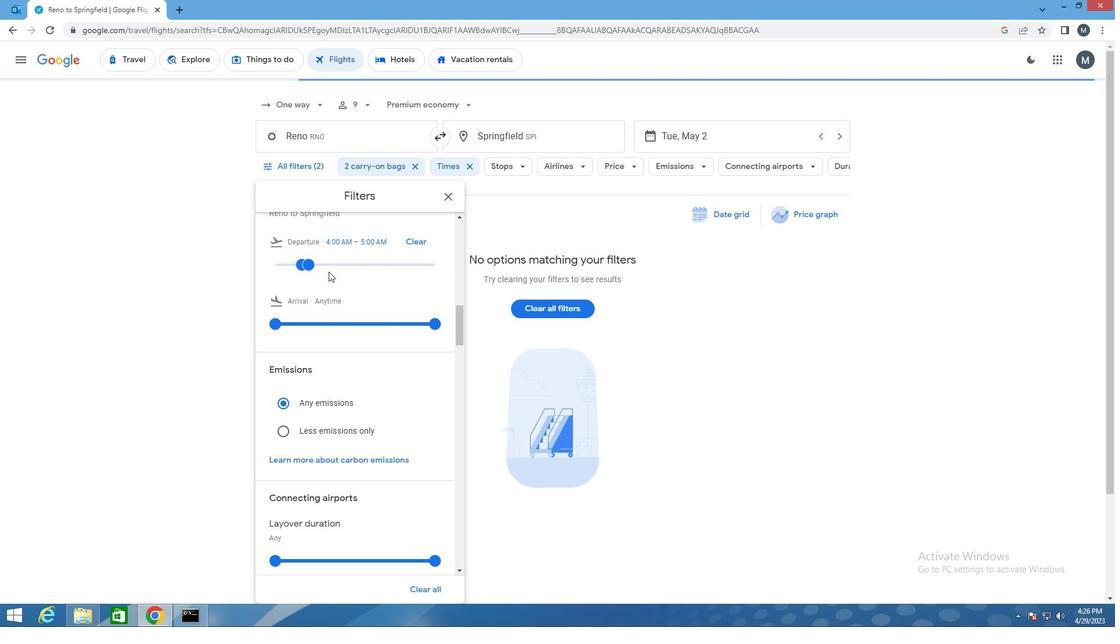 
Action: Mouse scrolled (329, 273) with delta (0, 0)
Screenshot: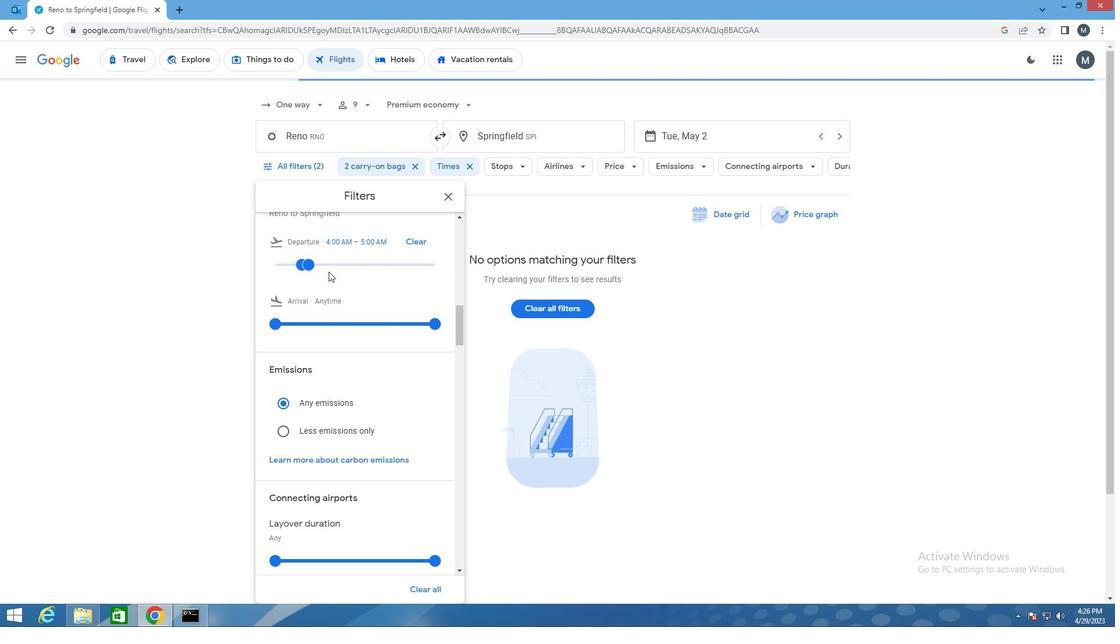 
Action: Mouse moved to (335, 273)
Screenshot: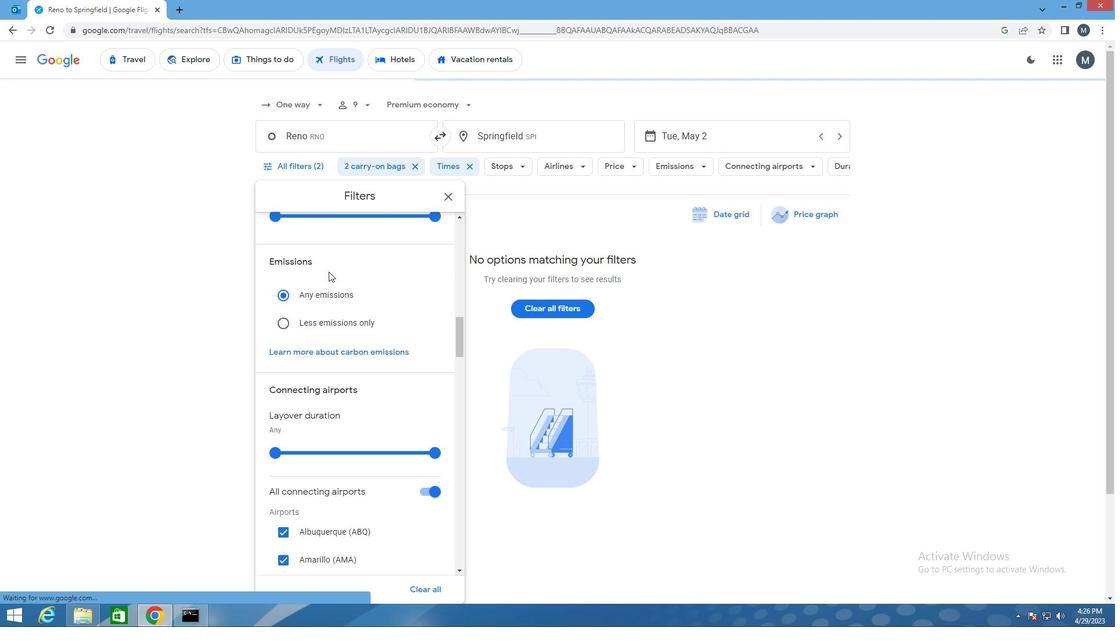 
Action: Mouse scrolled (335, 273) with delta (0, 0)
Screenshot: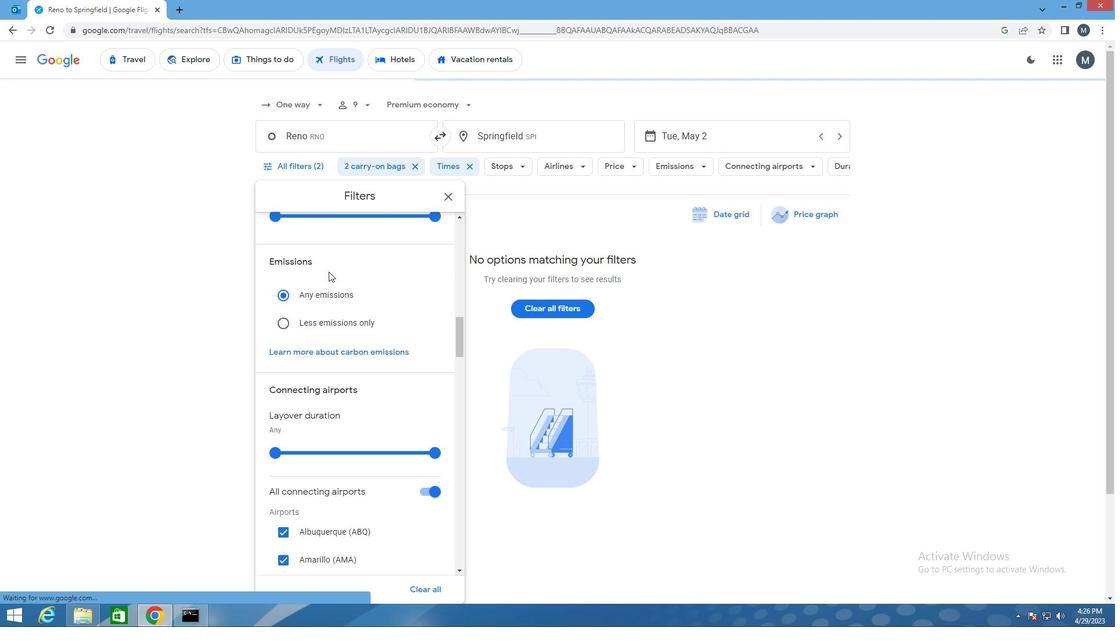 
Action: Mouse moved to (449, 199)
Screenshot: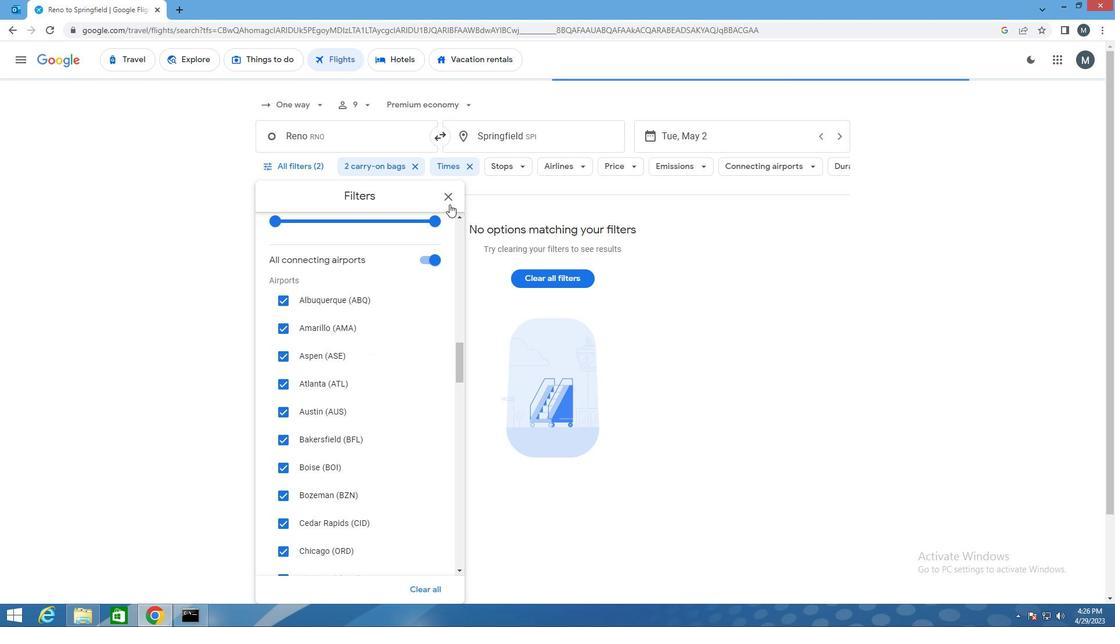 
Action: Mouse pressed left at (449, 199)
Screenshot: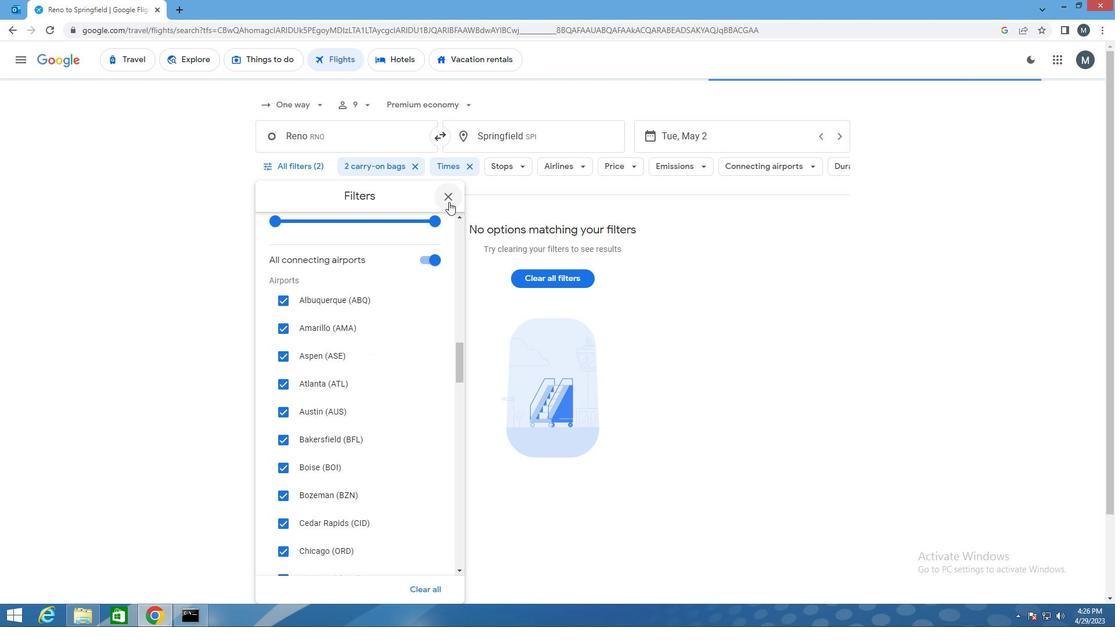 
Action: Mouse moved to (449, 198)
Screenshot: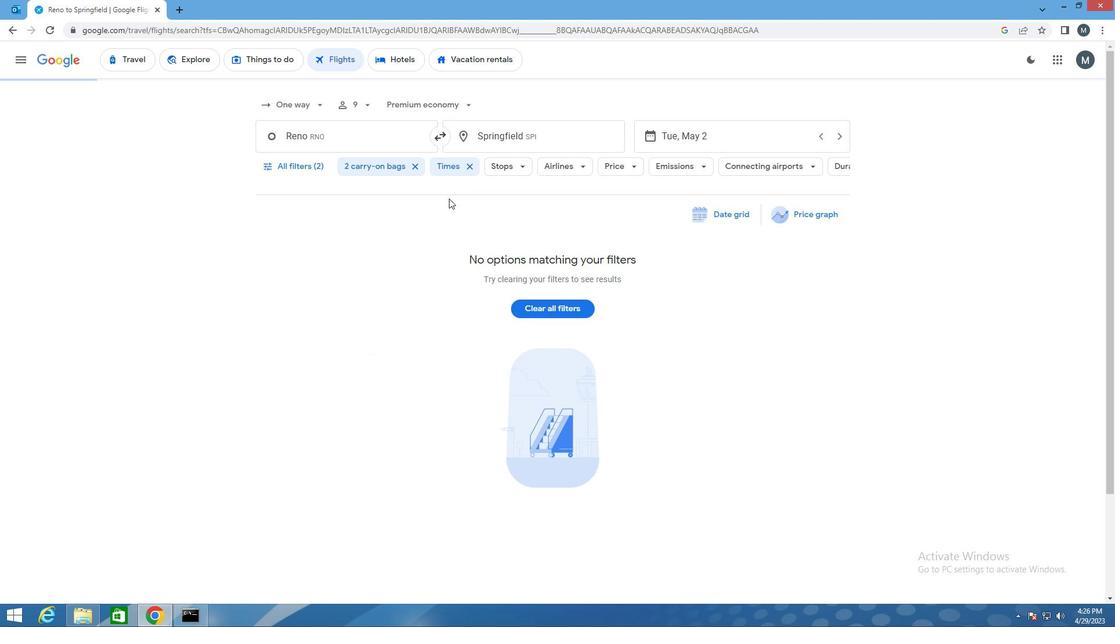 
